 Task: Look for space in Danville, United States from 12th  August, 2023 to 15th August, 2023 for 3 adults in price range Rs.12000 to Rs.16000. Place can be entire place with 2 bedrooms having 3 beds and 1 bathroom. Property type can be house, flat, guest house. Amenities needed are: washing machine. Booking option can be shelf check-in. Required host language is English.
Action: Mouse moved to (500, 109)
Screenshot: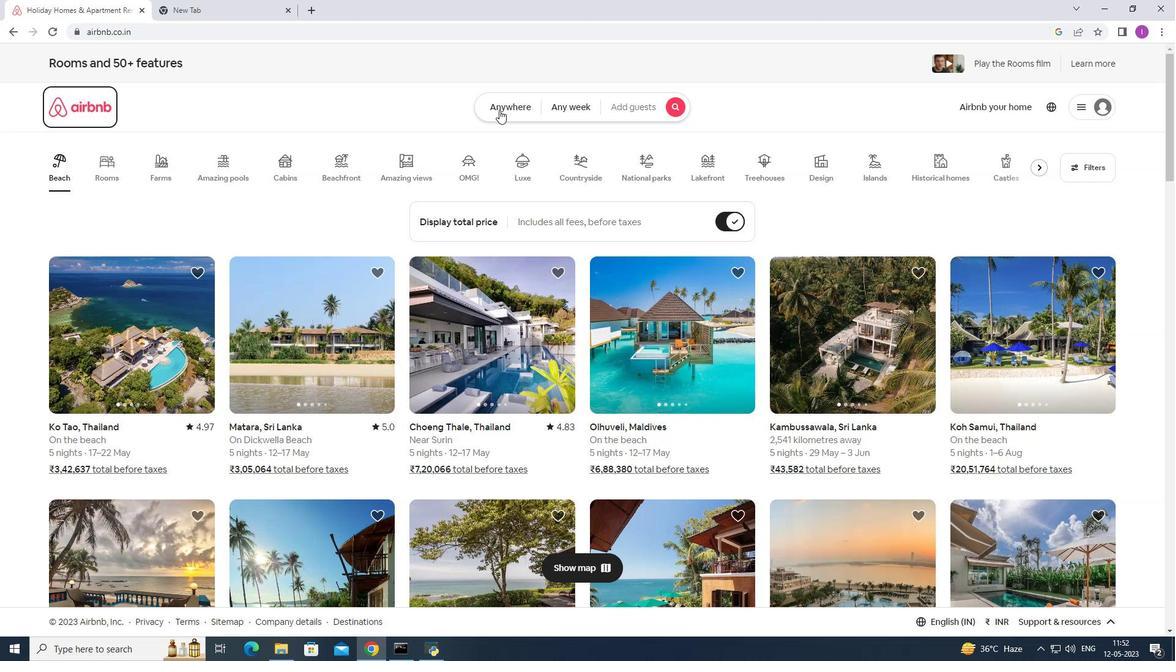 
Action: Mouse pressed left at (500, 109)
Screenshot: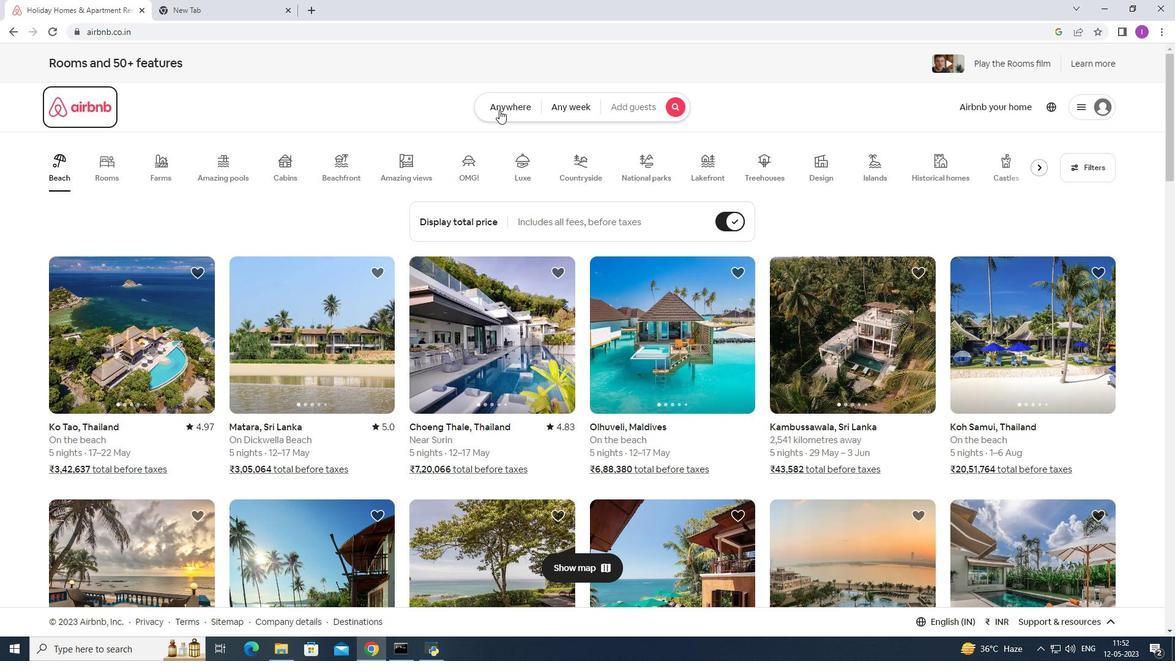 
Action: Mouse moved to (409, 154)
Screenshot: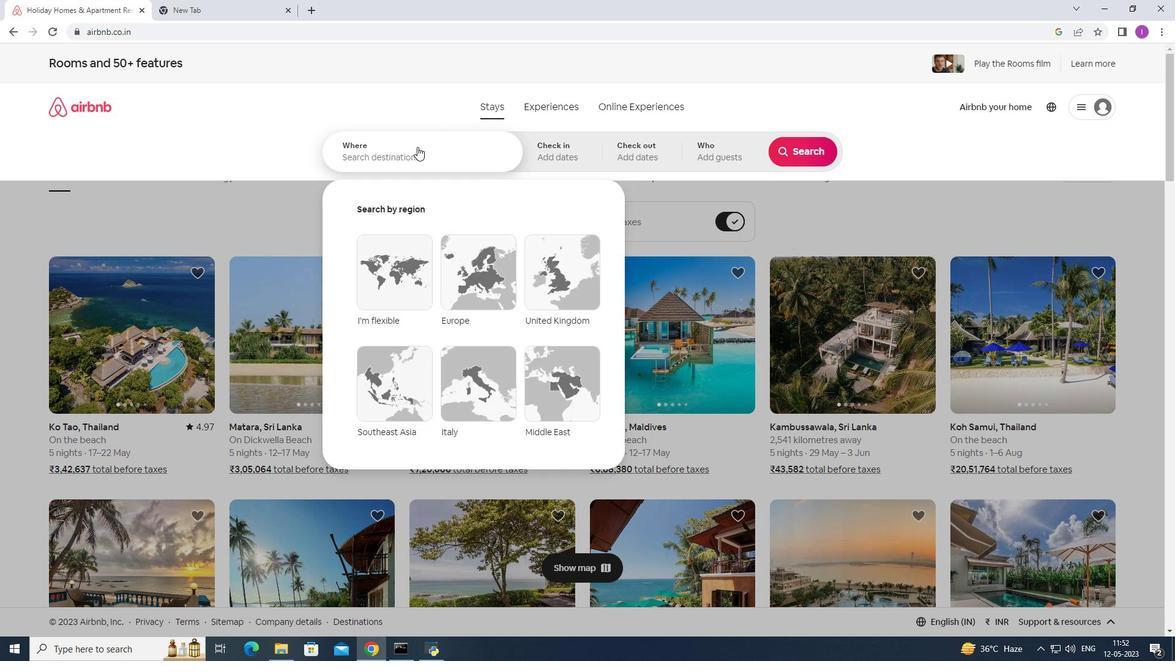 
Action: Mouse pressed left at (409, 154)
Screenshot: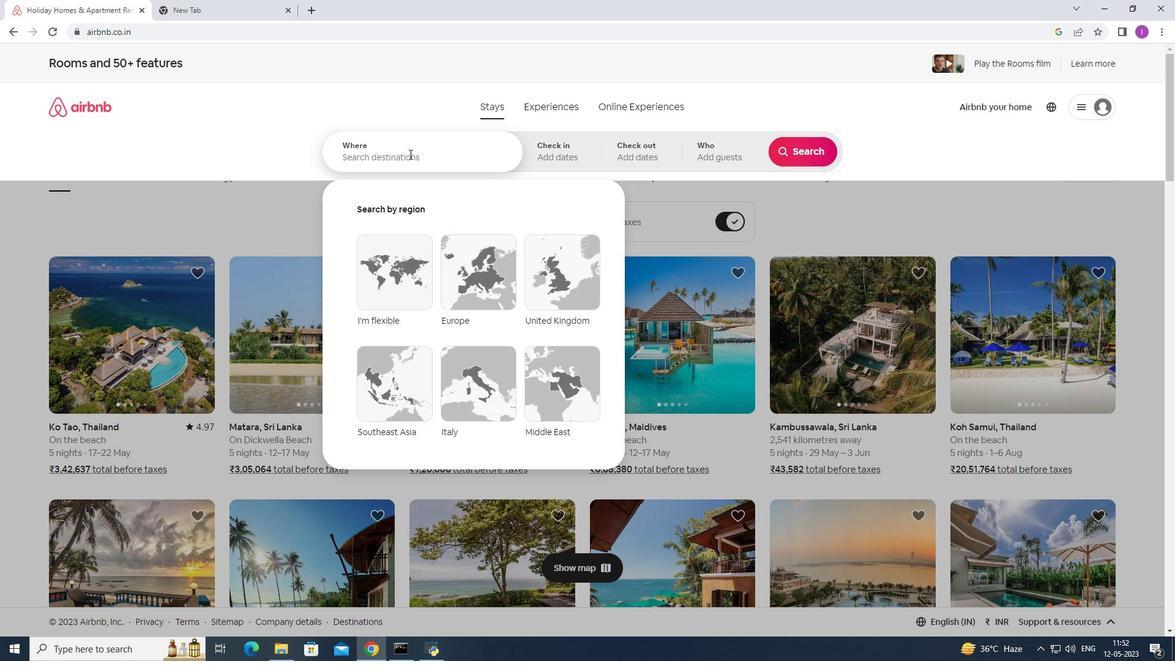 
Action: Mouse moved to (411, 154)
Screenshot: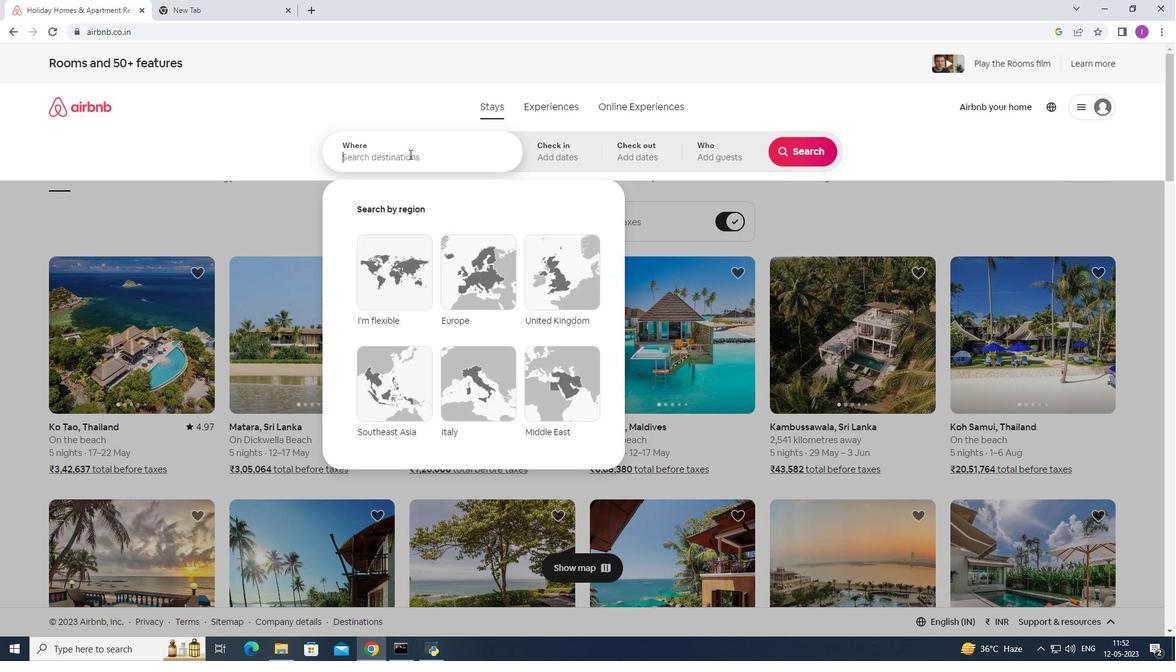 
Action: Key pressed <Key.shift><Key.shift><Key.shift><Key.shift>Danville,<Key.shift>United<Key.space>states
Screenshot: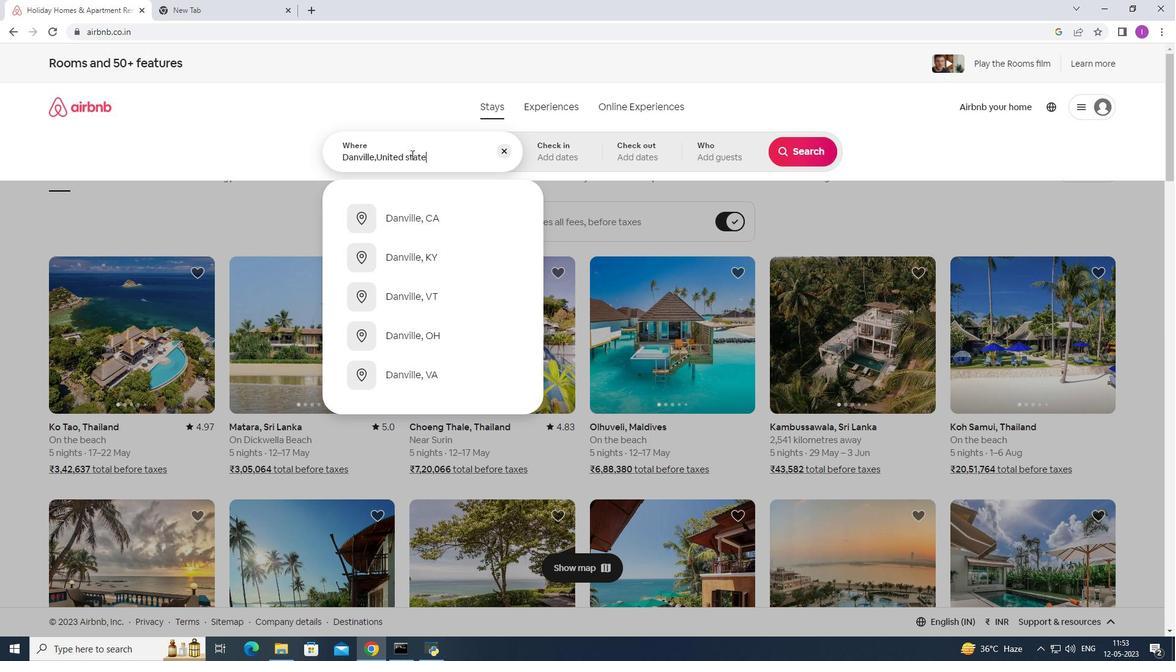 
Action: Mouse moved to (558, 164)
Screenshot: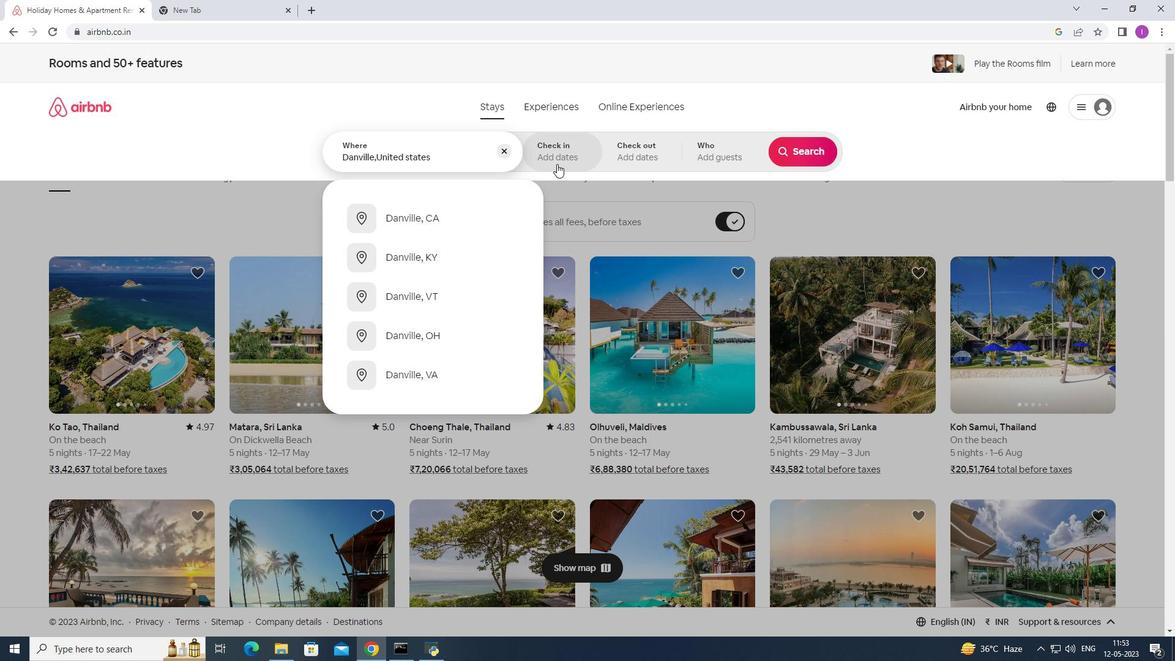 
Action: Mouse pressed left at (558, 164)
Screenshot: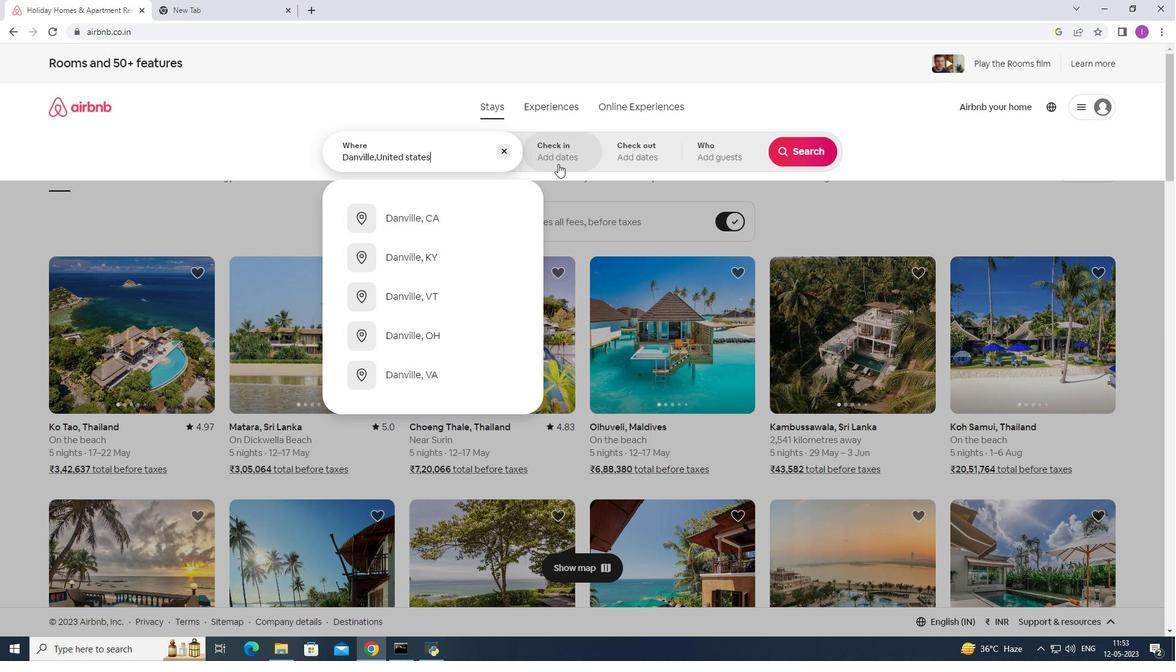 
Action: Mouse moved to (796, 253)
Screenshot: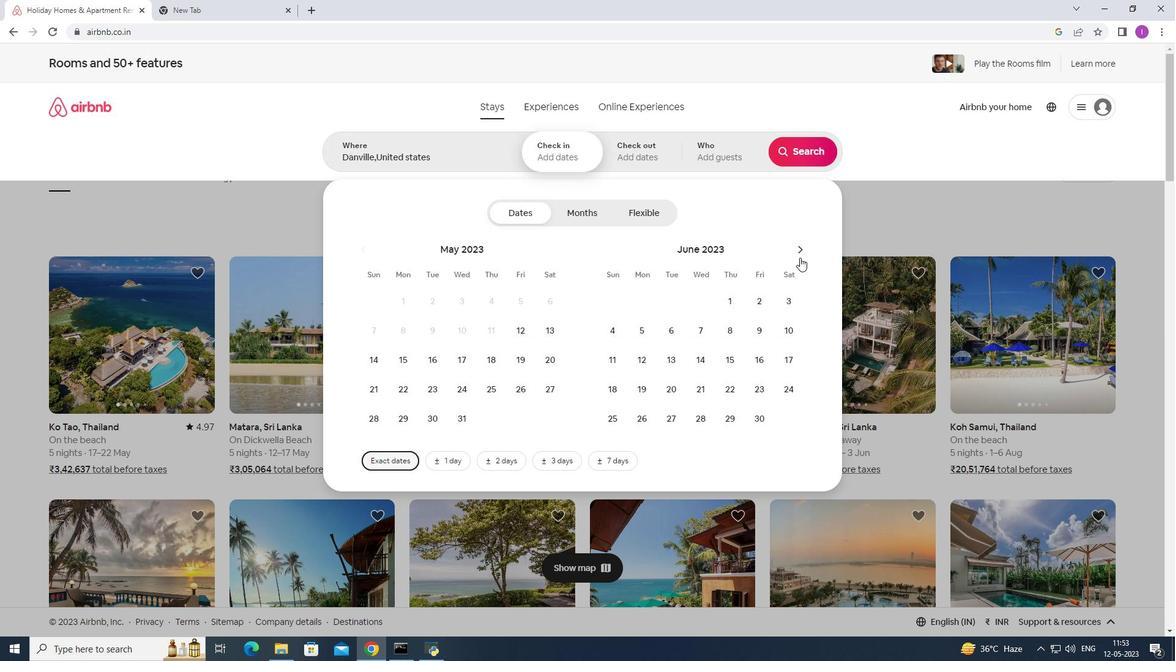 
Action: Mouse pressed left at (796, 253)
Screenshot: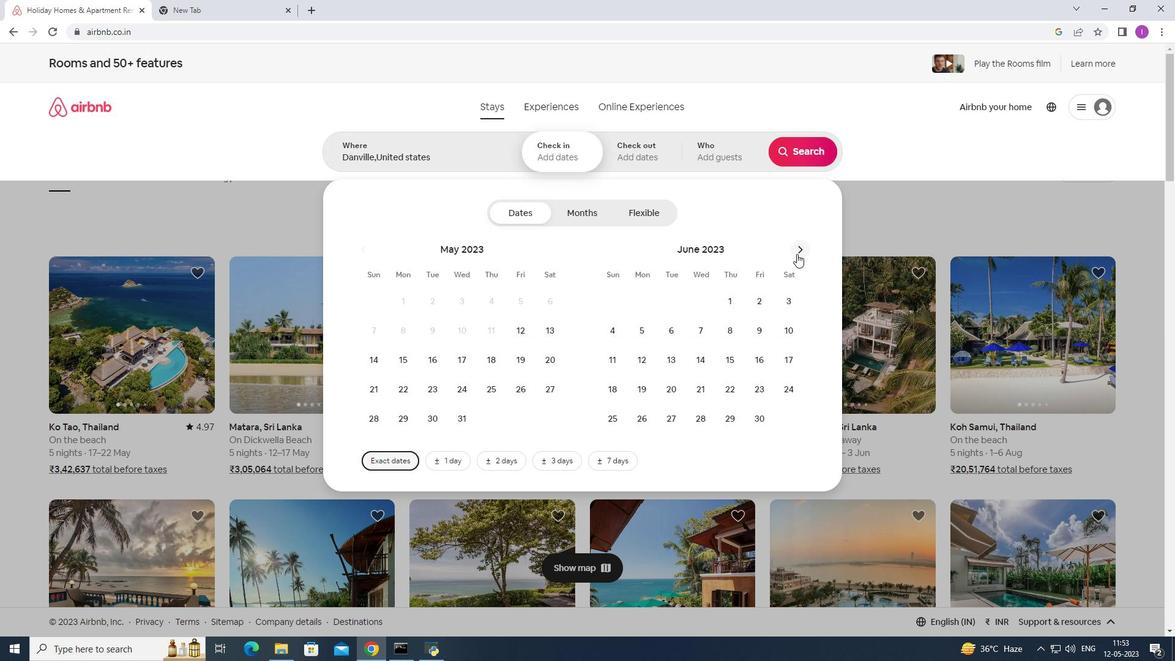 
Action: Mouse pressed left at (796, 253)
Screenshot: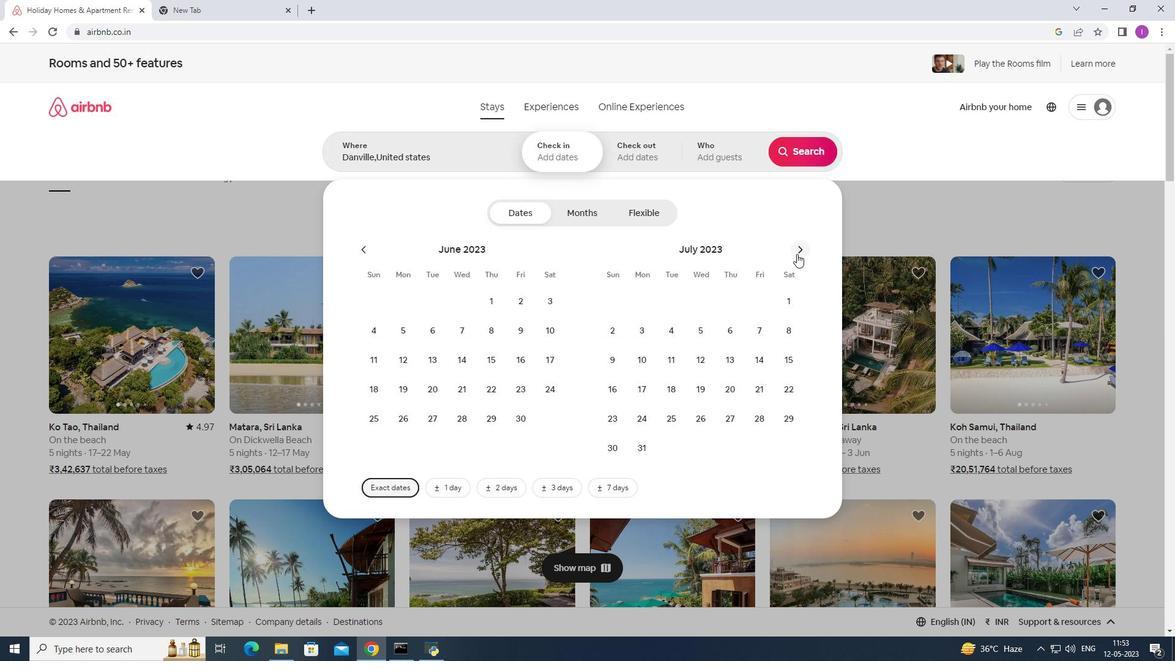 
Action: Mouse moved to (788, 324)
Screenshot: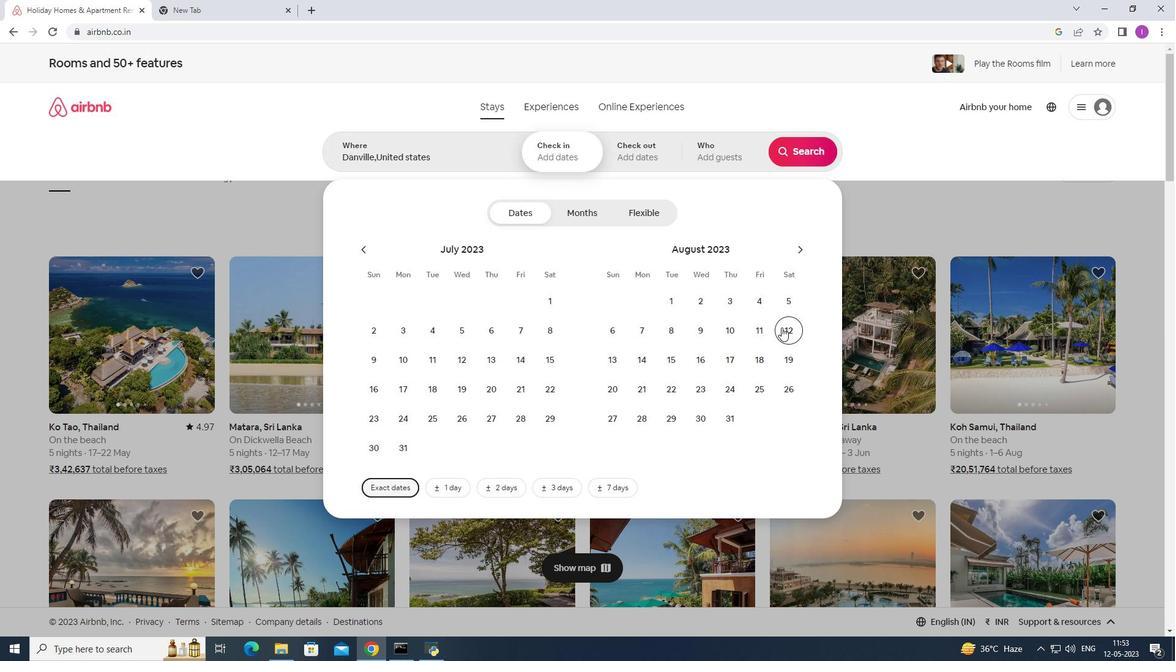 
Action: Mouse pressed left at (788, 324)
Screenshot: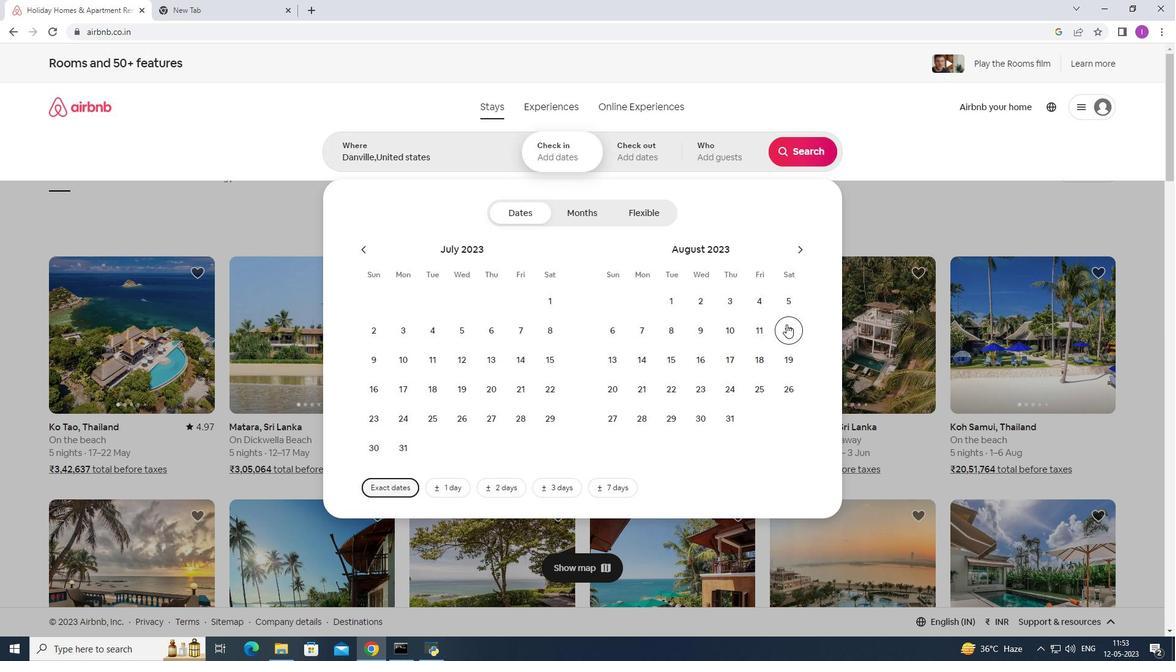 
Action: Mouse moved to (670, 366)
Screenshot: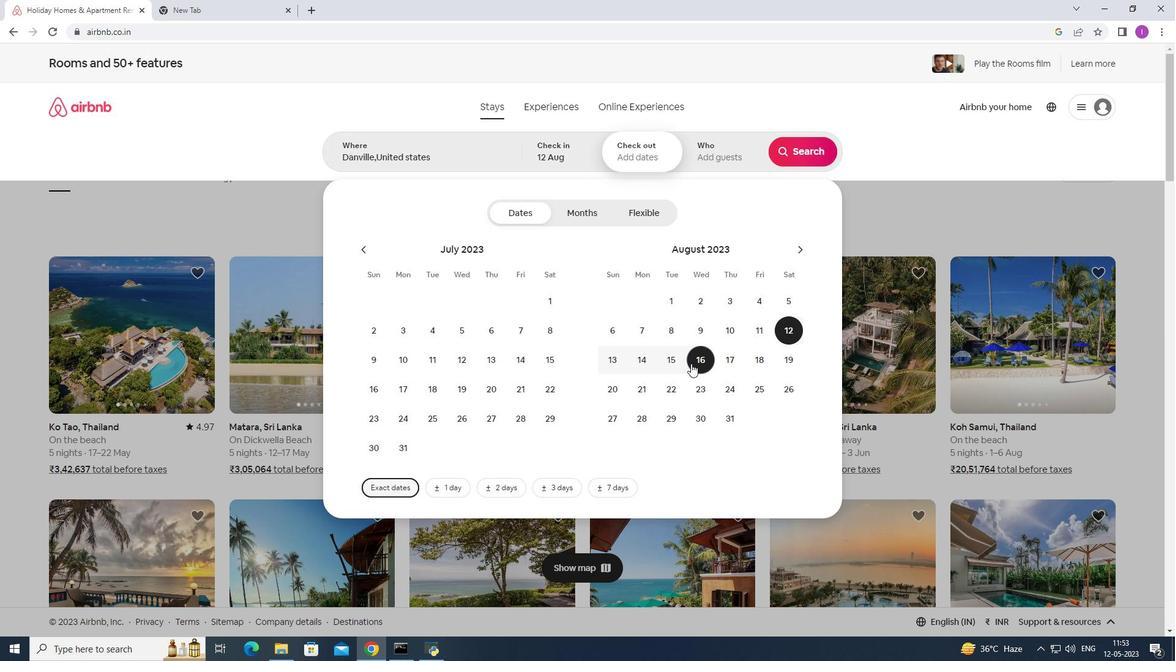 
Action: Mouse pressed left at (670, 366)
Screenshot: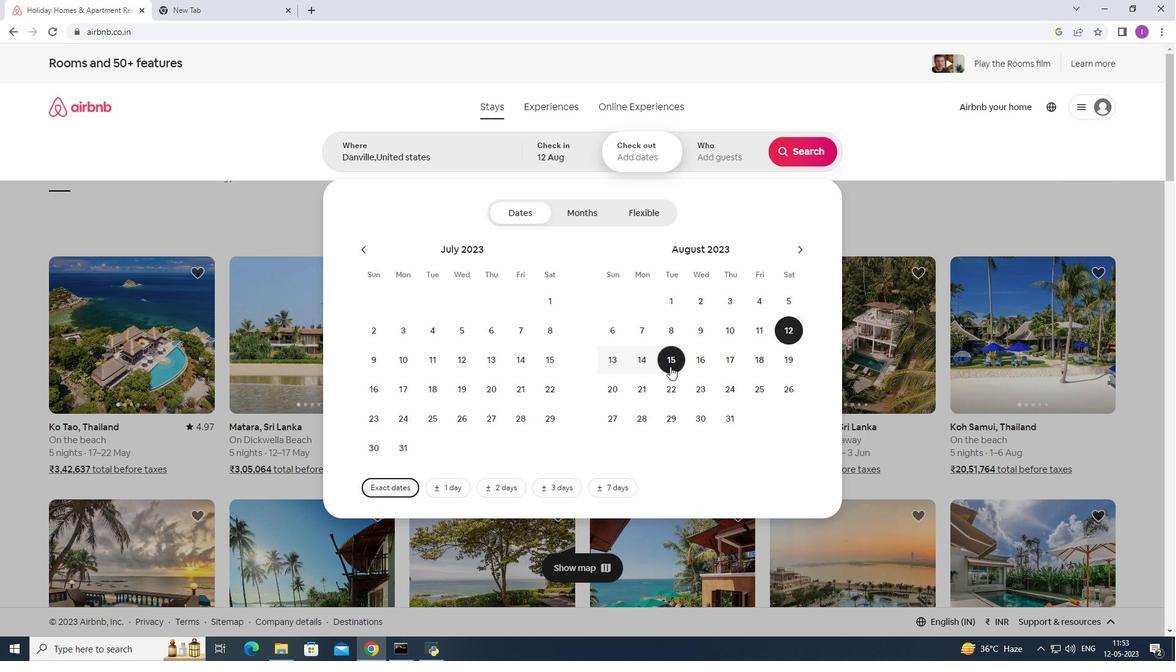 
Action: Mouse moved to (713, 159)
Screenshot: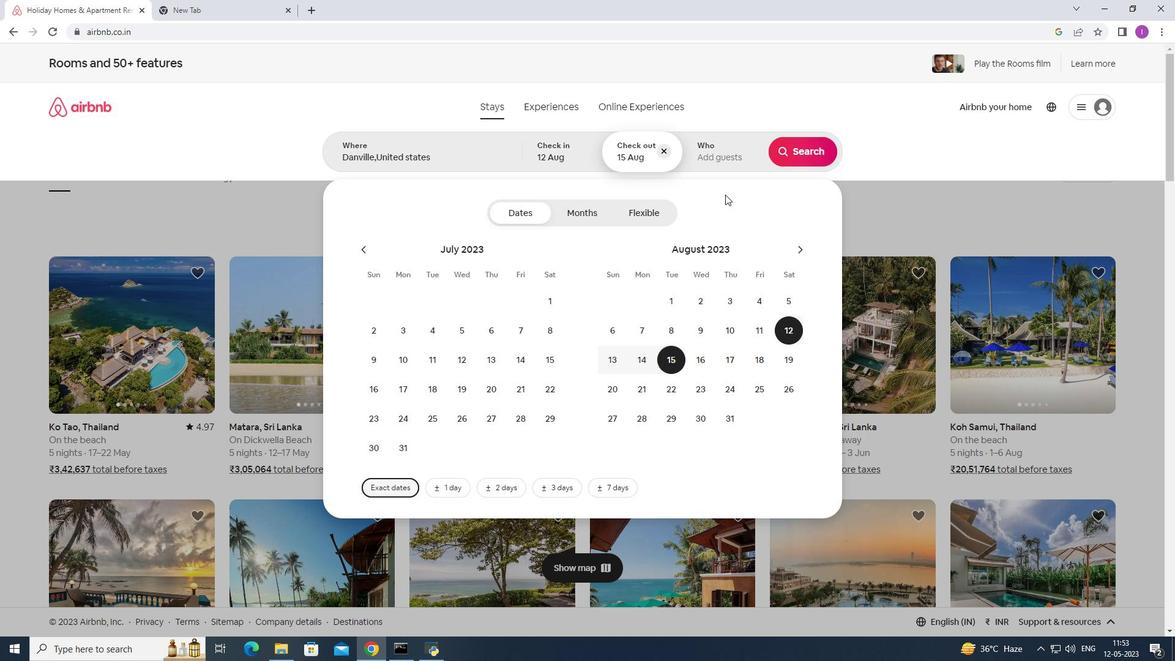 
Action: Mouse pressed left at (713, 159)
Screenshot: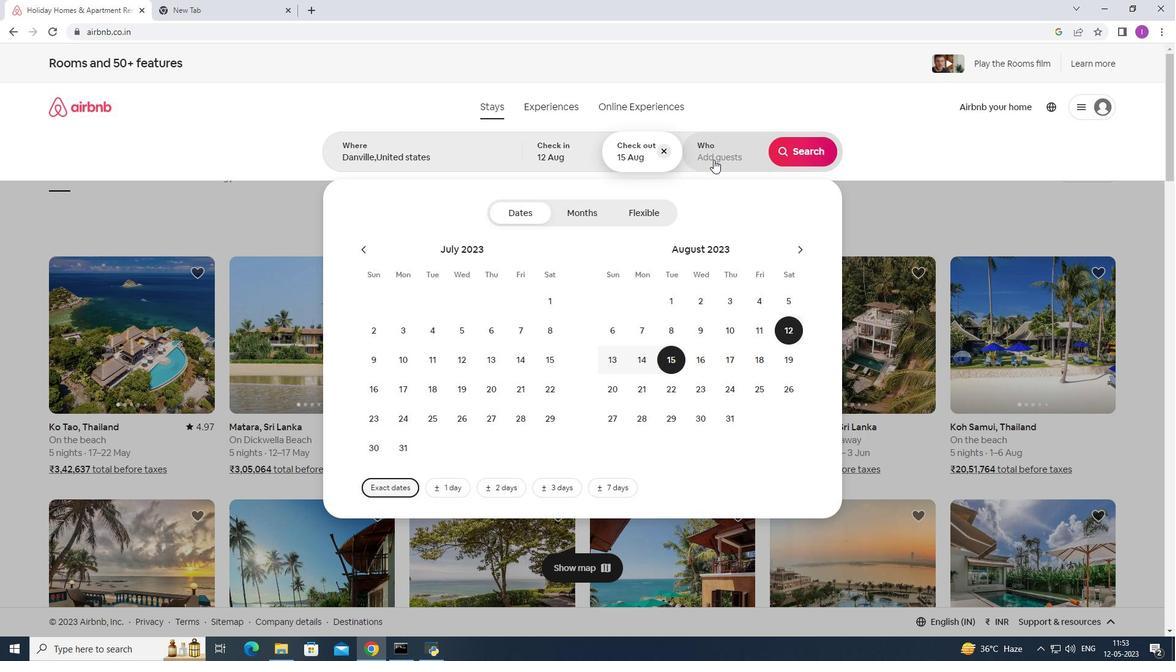 
Action: Mouse moved to (804, 217)
Screenshot: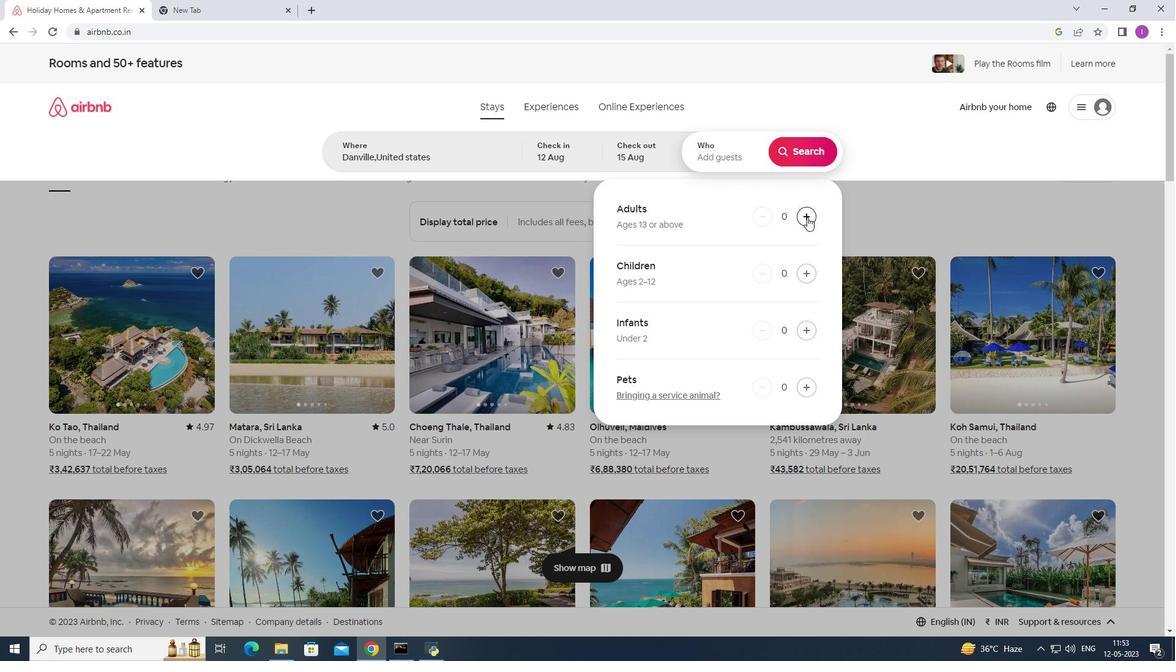 
Action: Mouse pressed left at (804, 217)
Screenshot: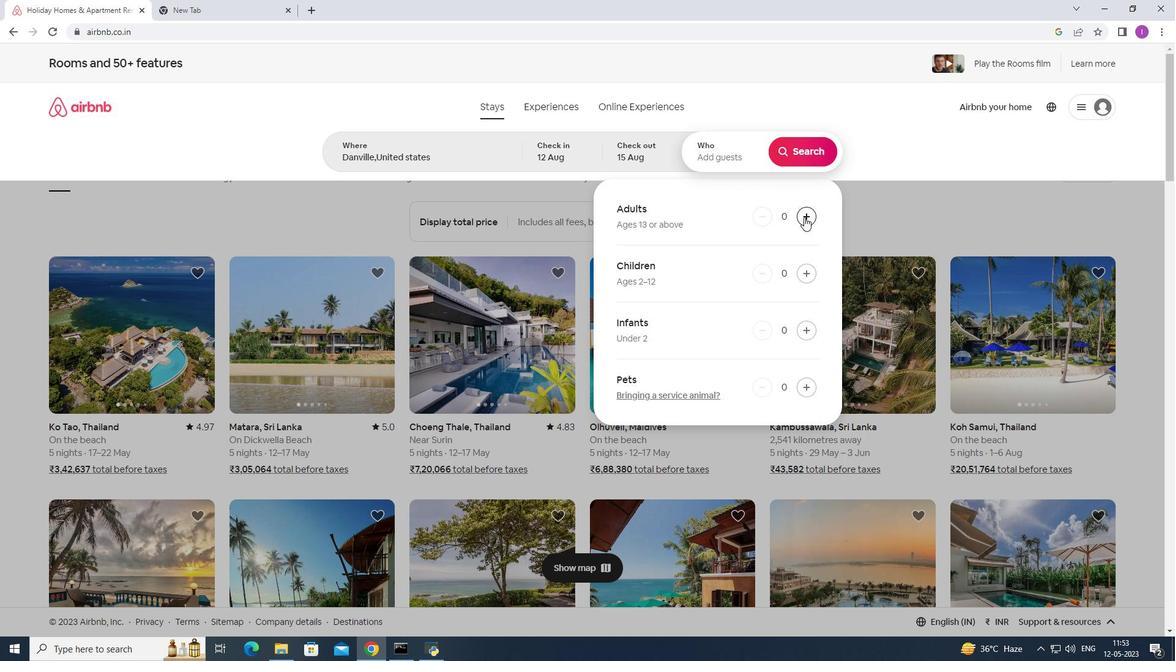 
Action: Mouse pressed left at (804, 217)
Screenshot: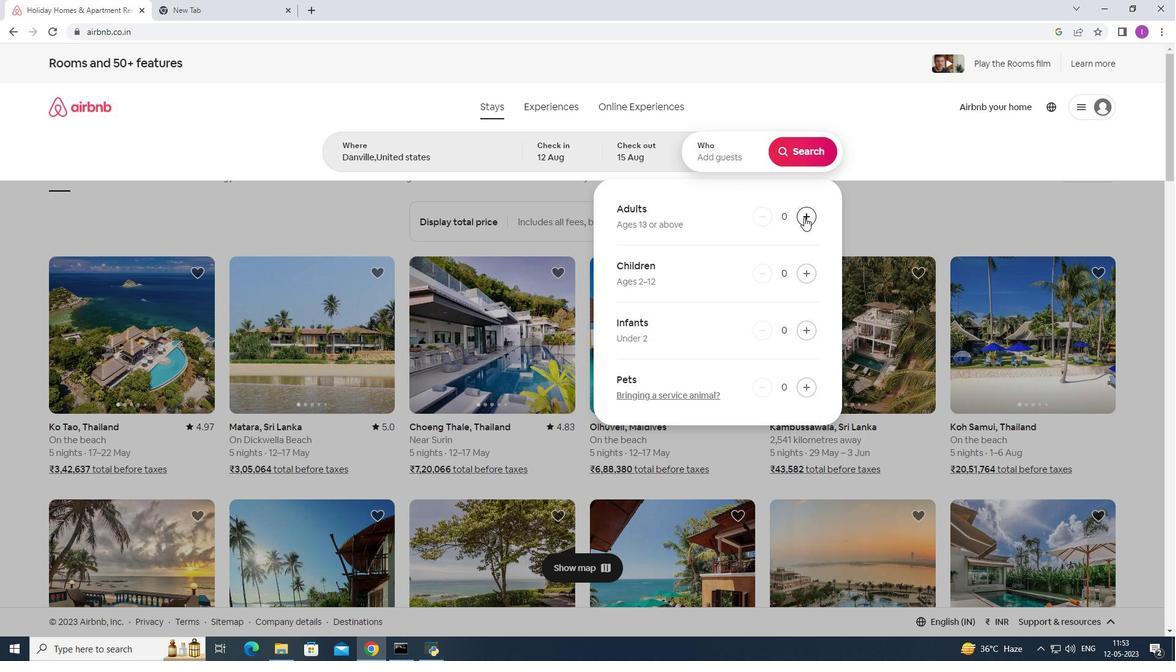 
Action: Mouse pressed left at (804, 217)
Screenshot: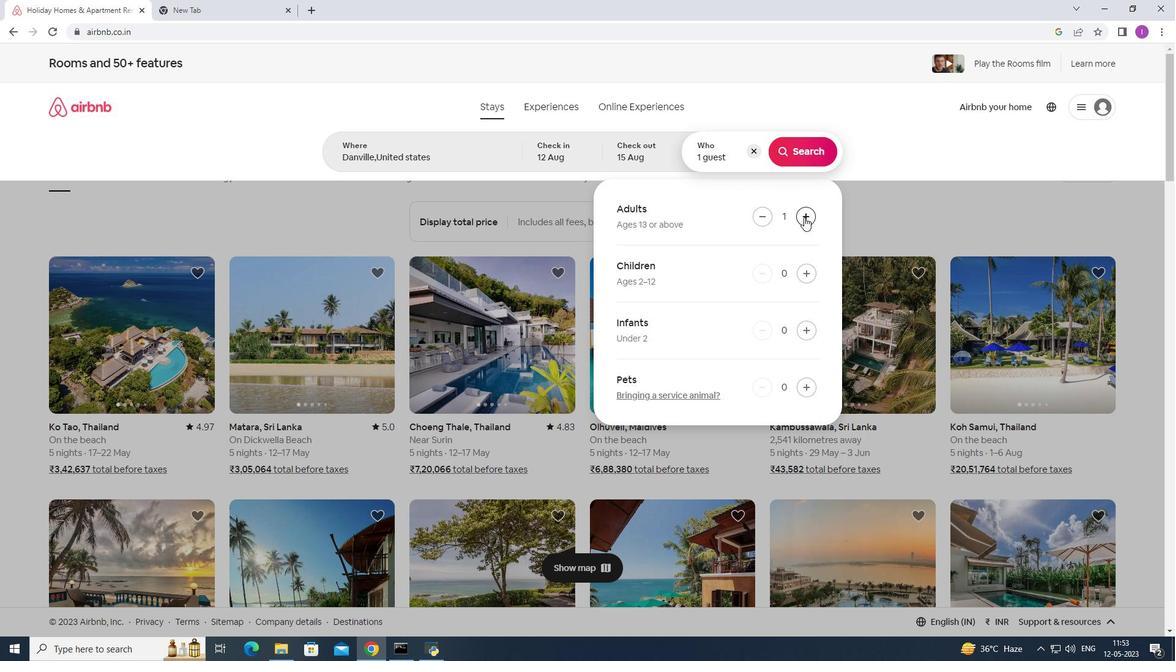 
Action: Mouse pressed left at (804, 217)
Screenshot: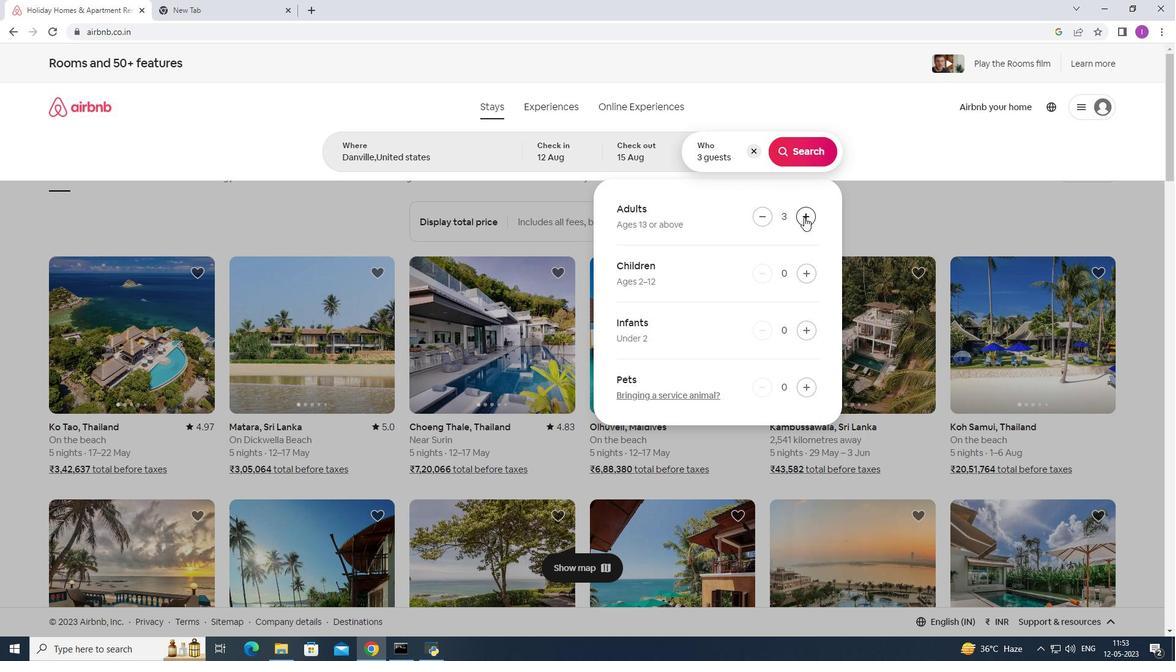 
Action: Mouse pressed left at (804, 217)
Screenshot: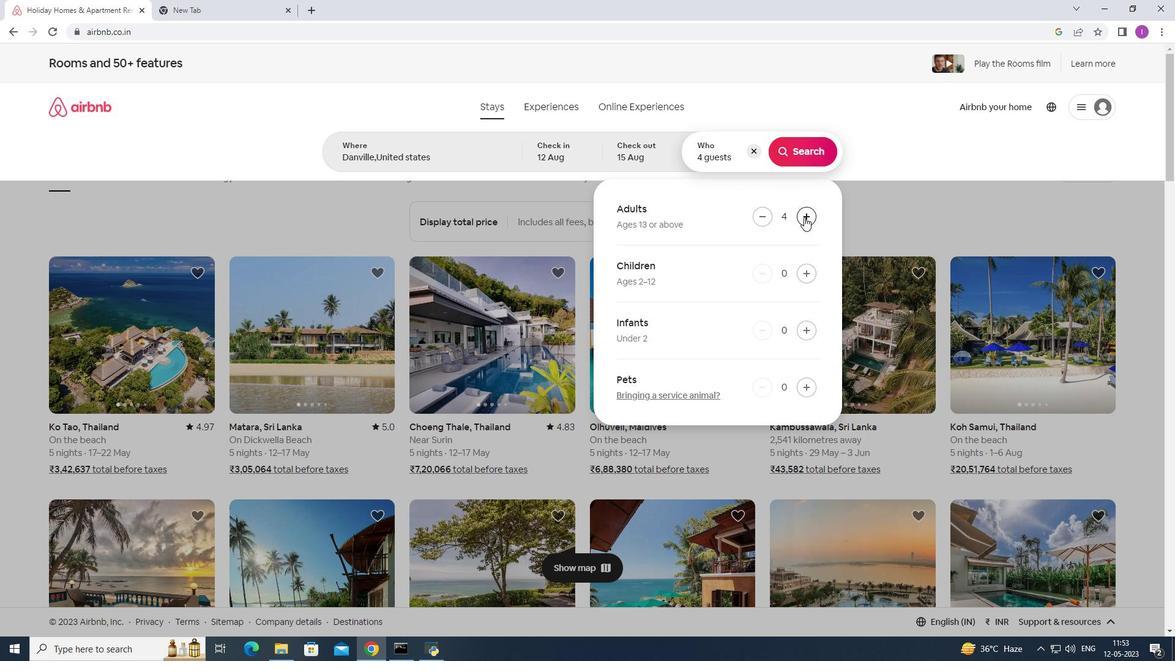 
Action: Mouse moved to (761, 220)
Screenshot: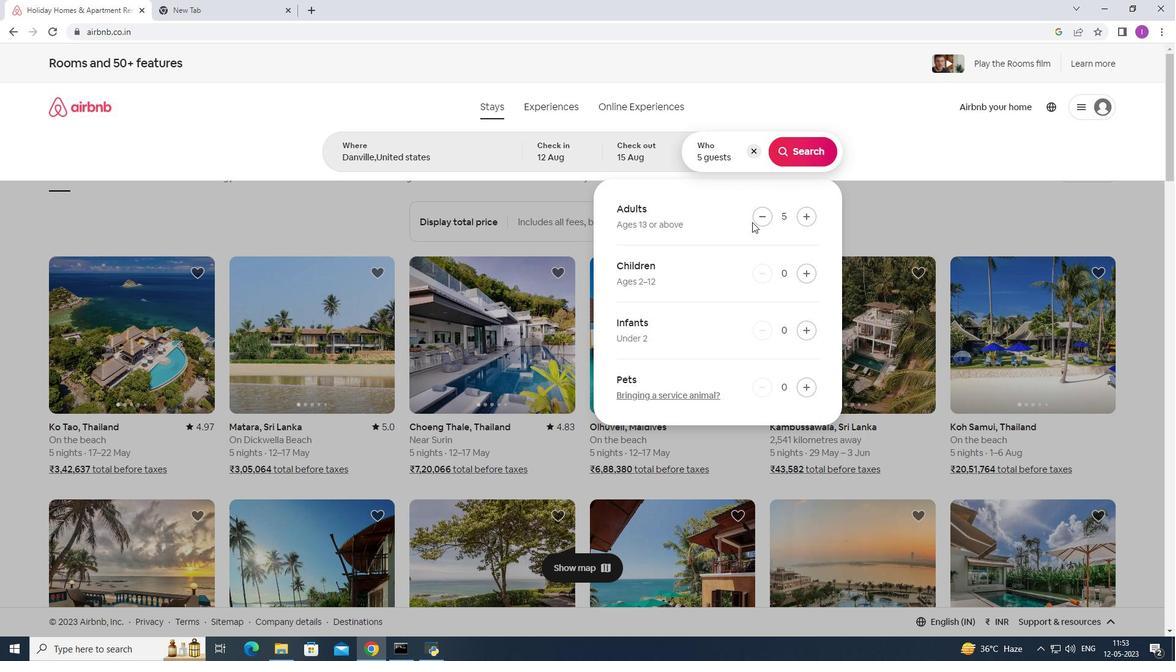 
Action: Mouse pressed left at (761, 220)
Screenshot: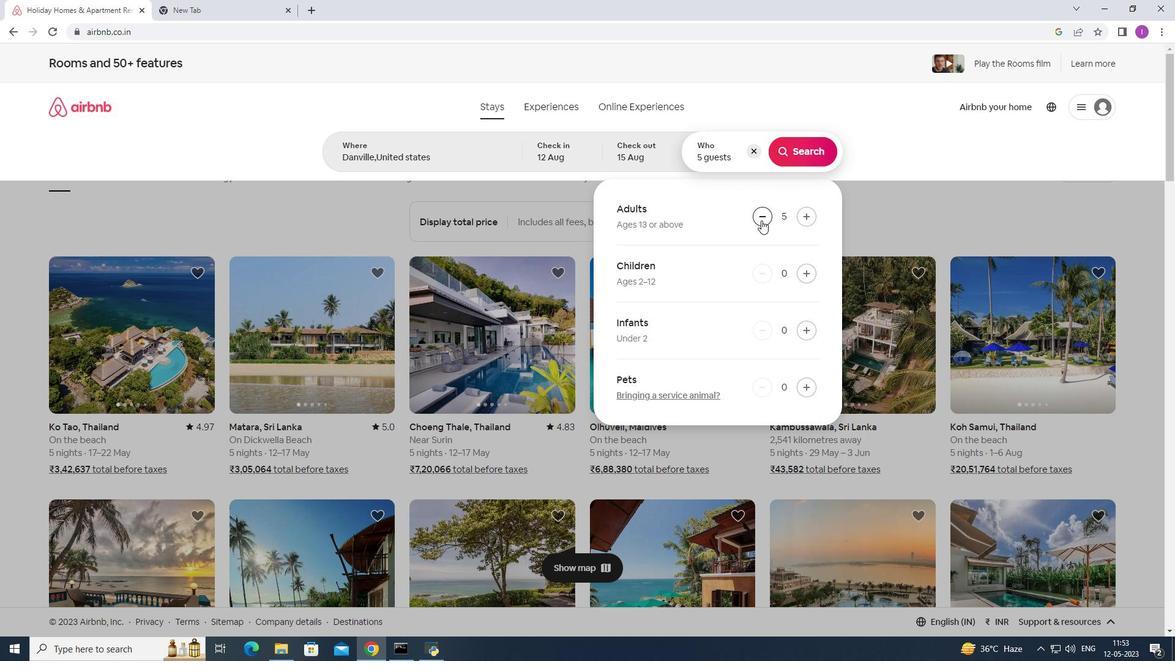 
Action: Mouse pressed left at (761, 220)
Screenshot: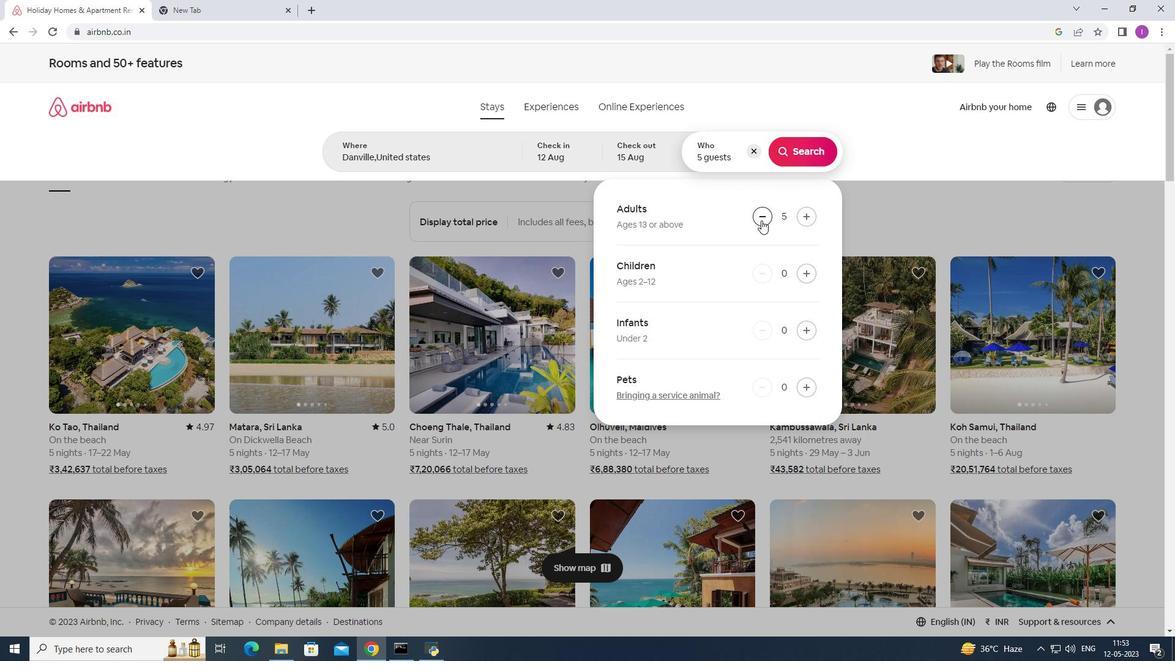 
Action: Mouse moved to (796, 156)
Screenshot: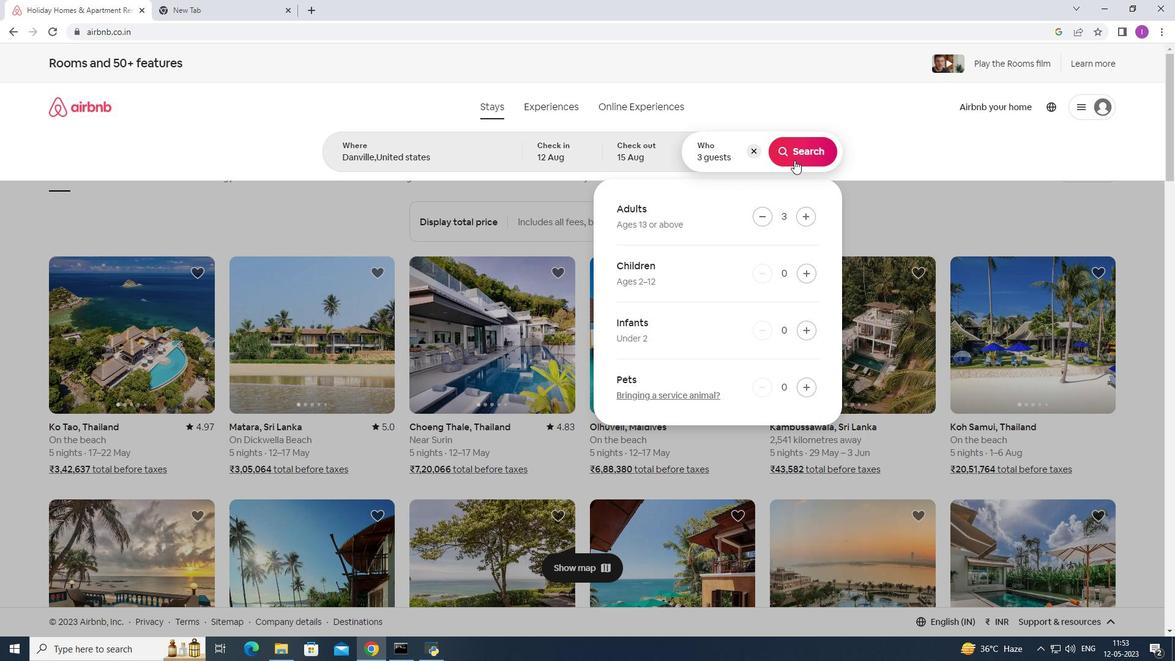 
Action: Mouse pressed left at (796, 156)
Screenshot: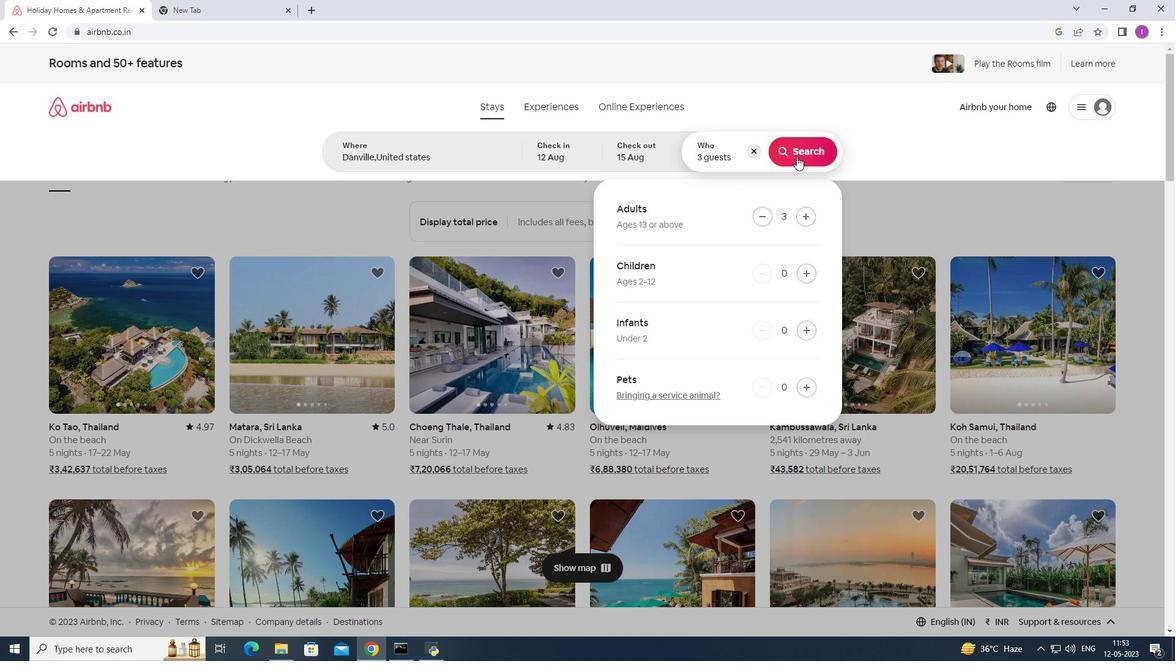 
Action: Mouse moved to (1110, 124)
Screenshot: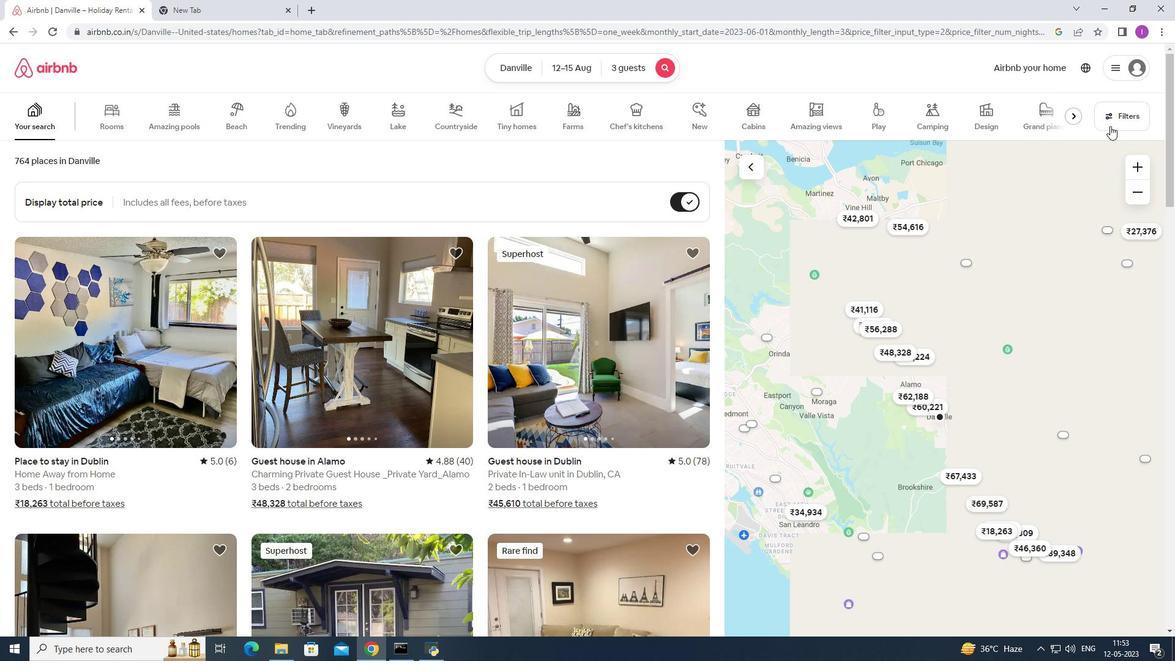 
Action: Mouse pressed left at (1110, 124)
Screenshot: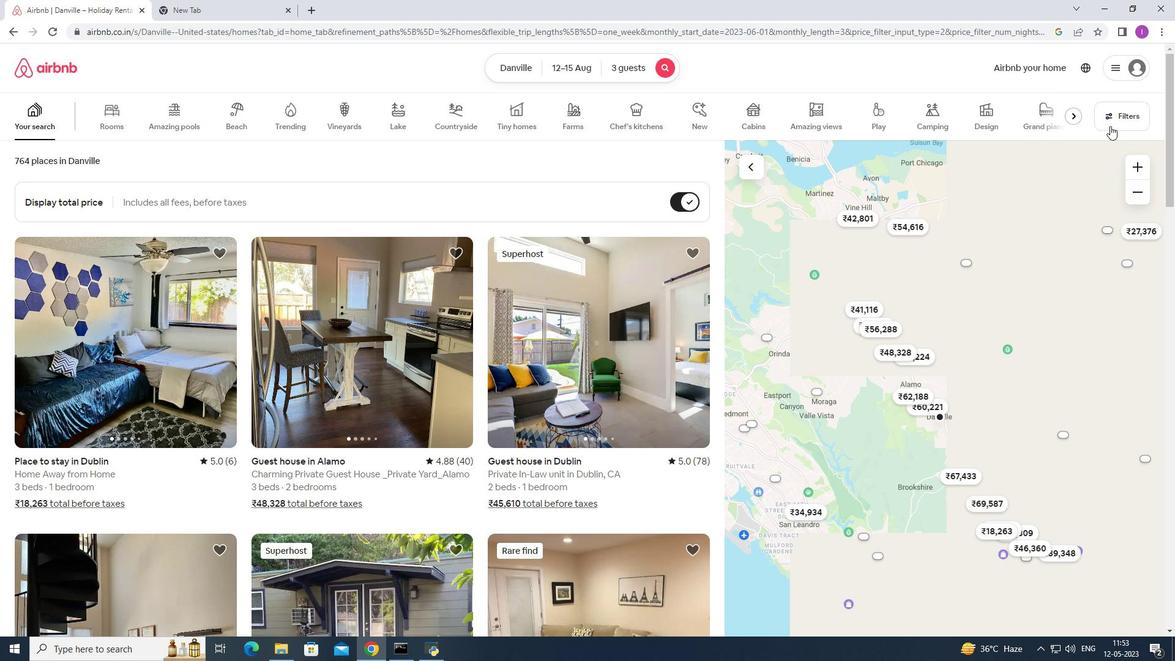 
Action: Mouse moved to (672, 416)
Screenshot: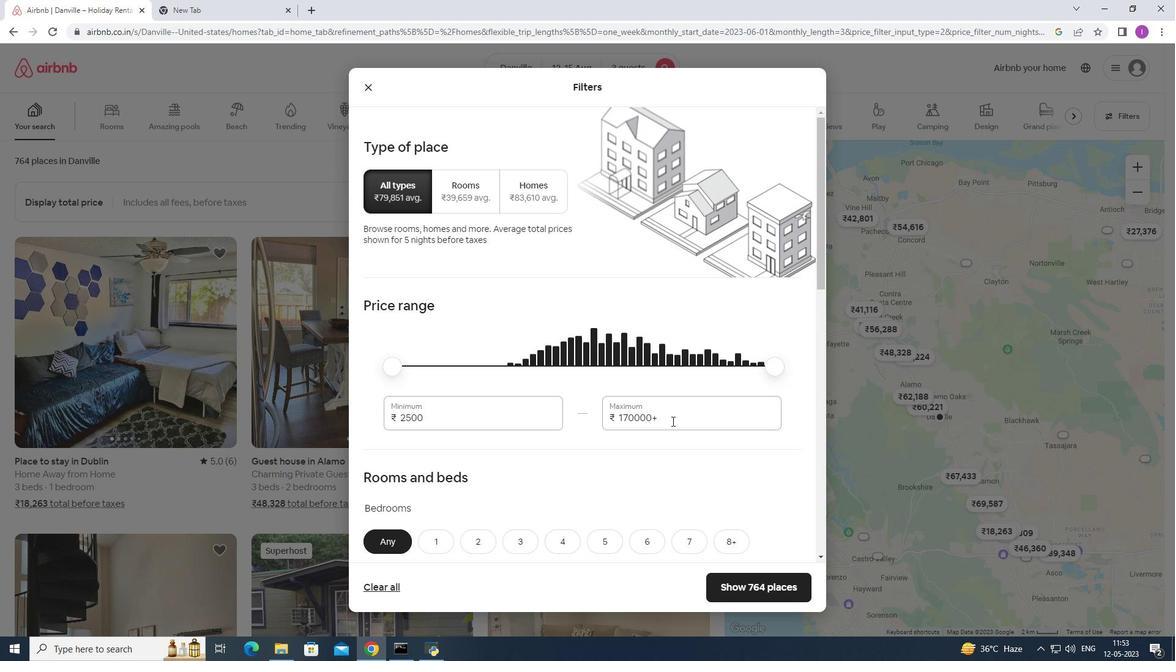 
Action: Mouse pressed left at (672, 416)
Screenshot: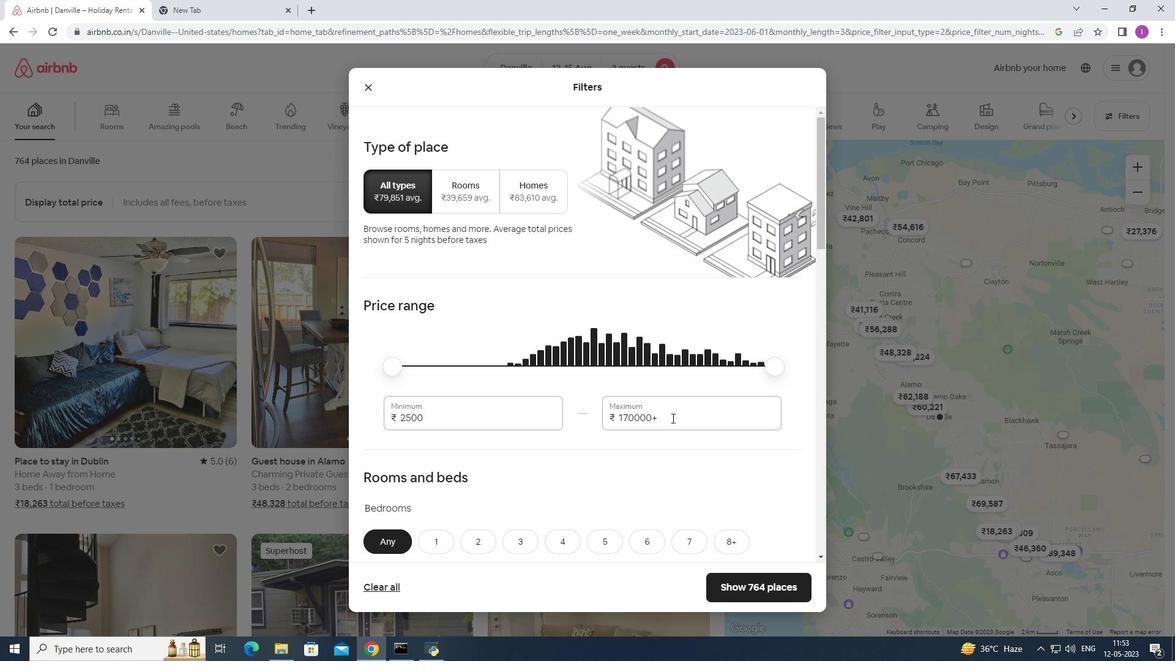 
Action: Mouse moved to (619, 414)
Screenshot: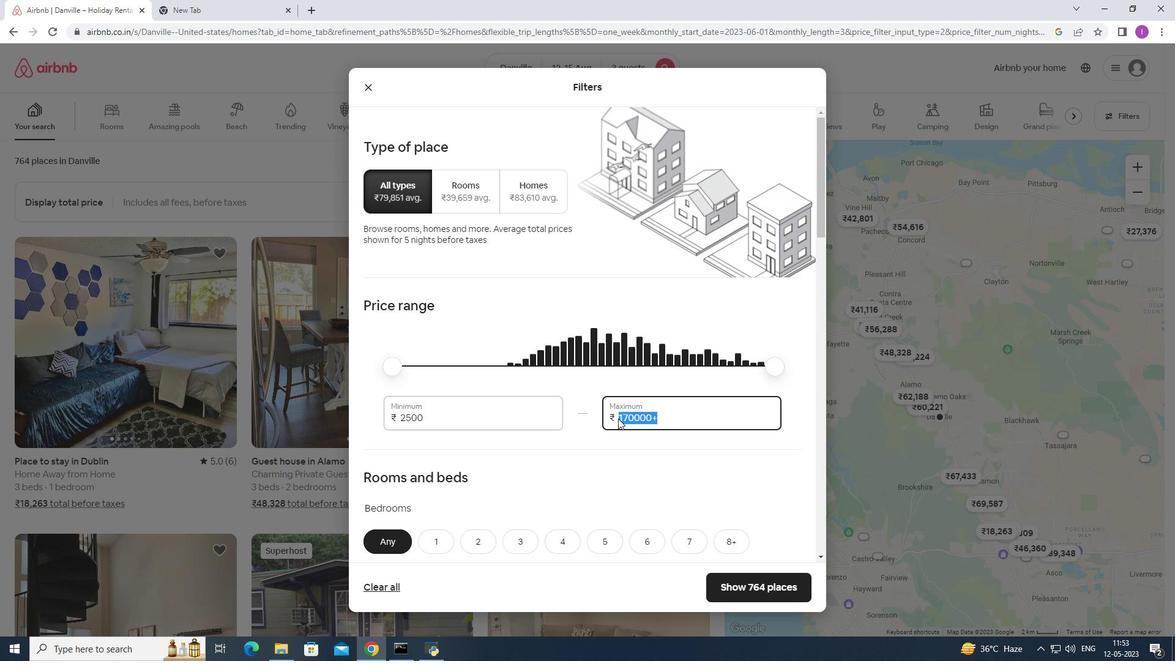 
Action: Key pressed 1
Screenshot: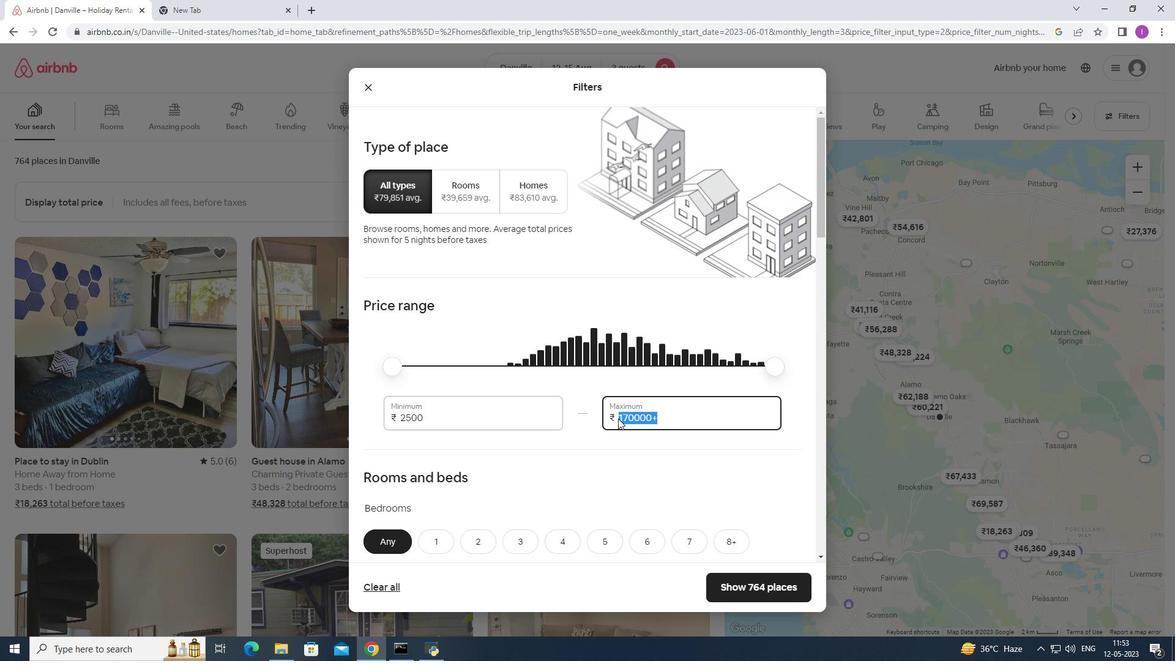 
Action: Mouse moved to (620, 410)
Screenshot: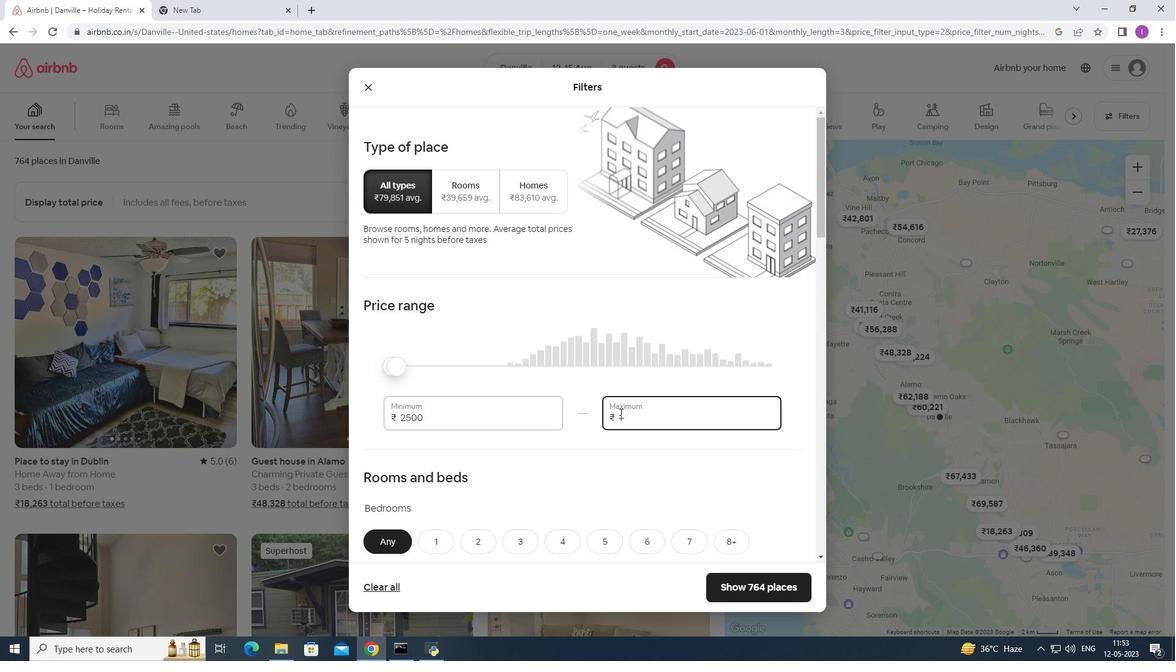 
Action: Key pressed 6
Screenshot: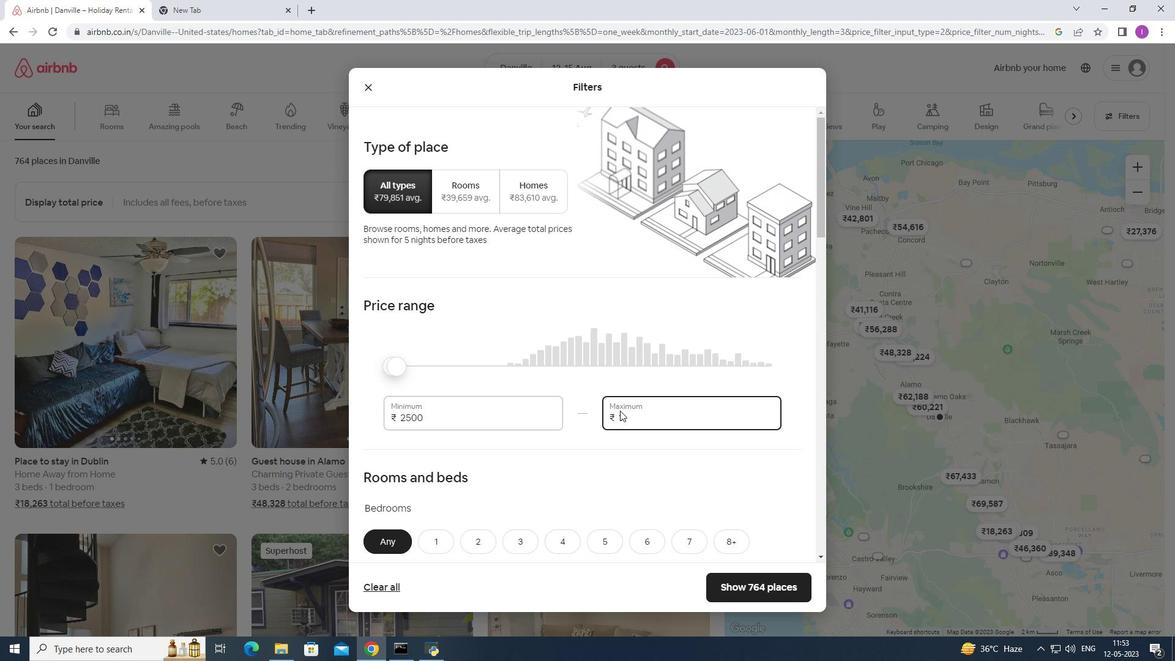 
Action: Mouse moved to (620, 407)
Screenshot: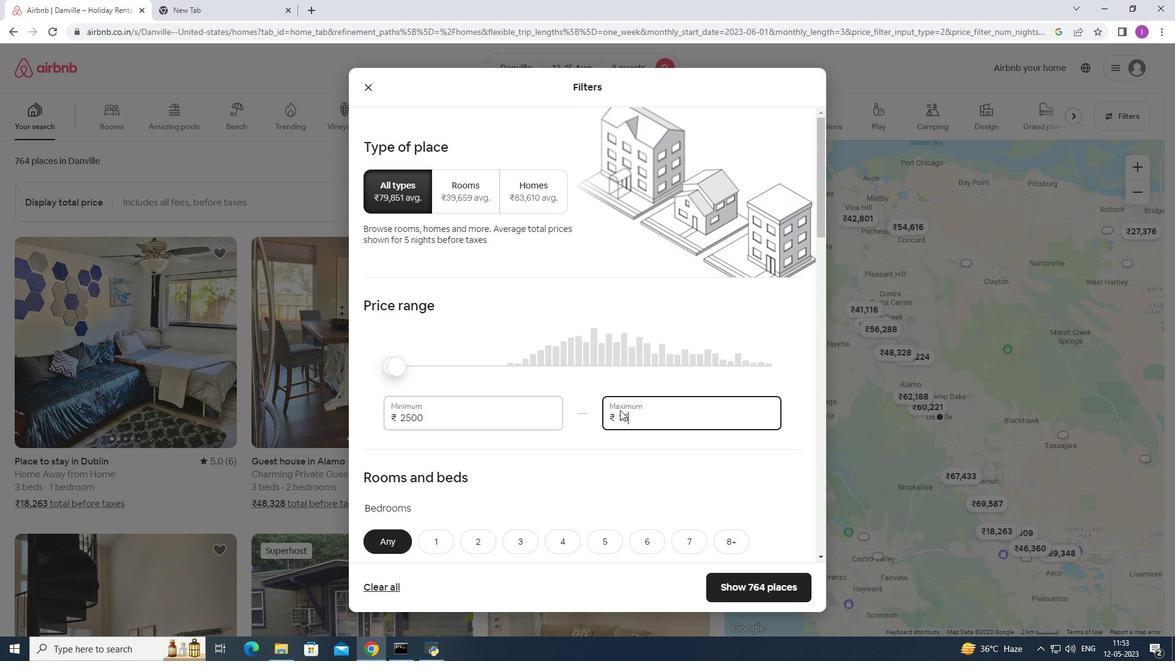 
Action: Key pressed 000
Screenshot: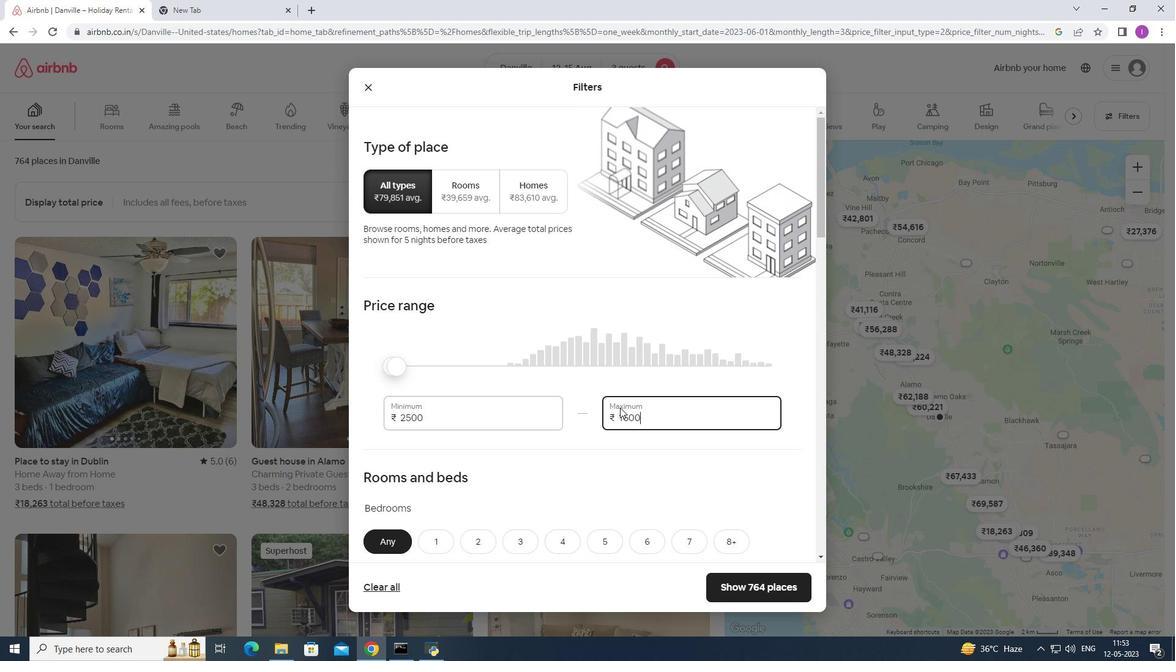 
Action: Mouse moved to (448, 421)
Screenshot: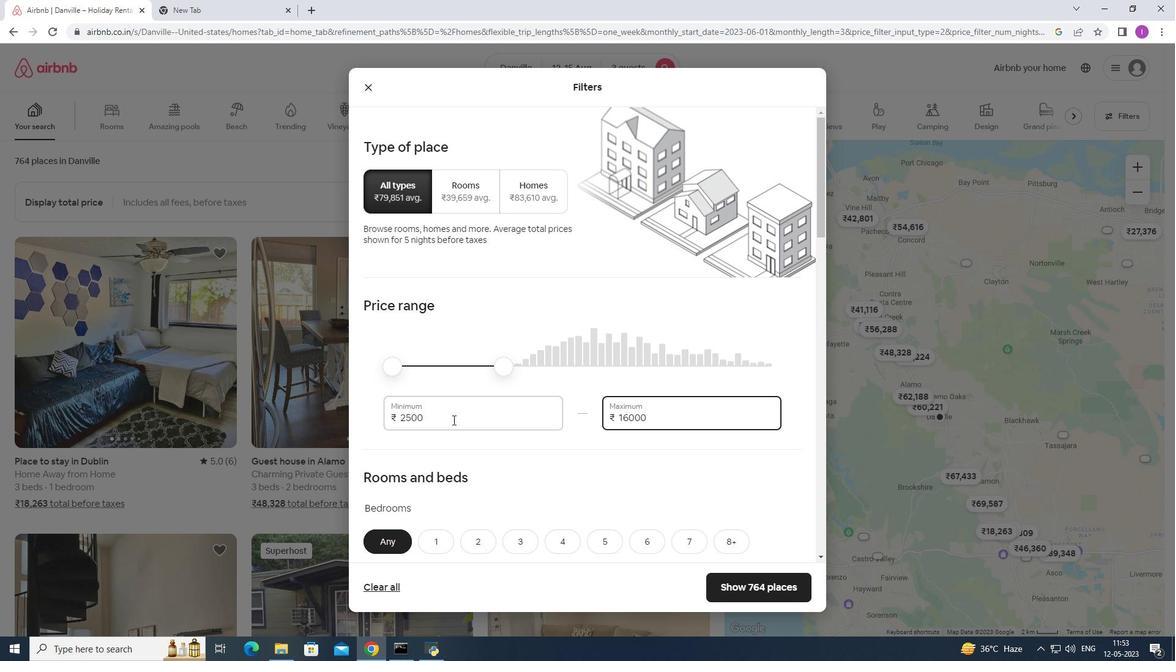 
Action: Mouse pressed left at (448, 421)
Screenshot: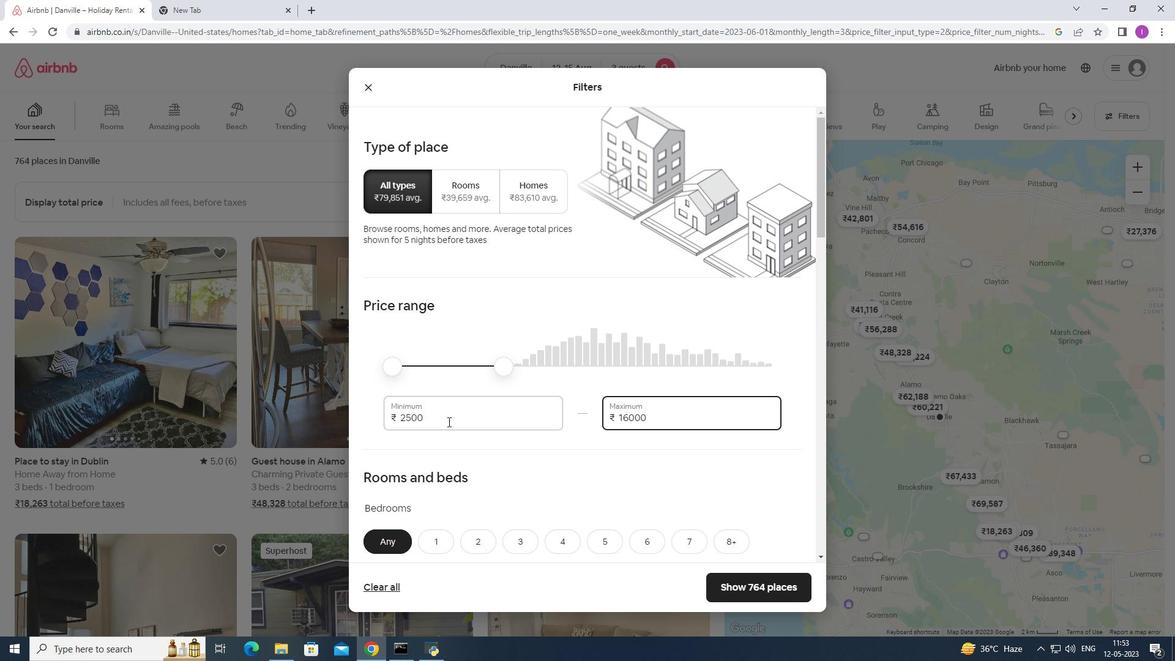 
Action: Mouse moved to (384, 428)
Screenshot: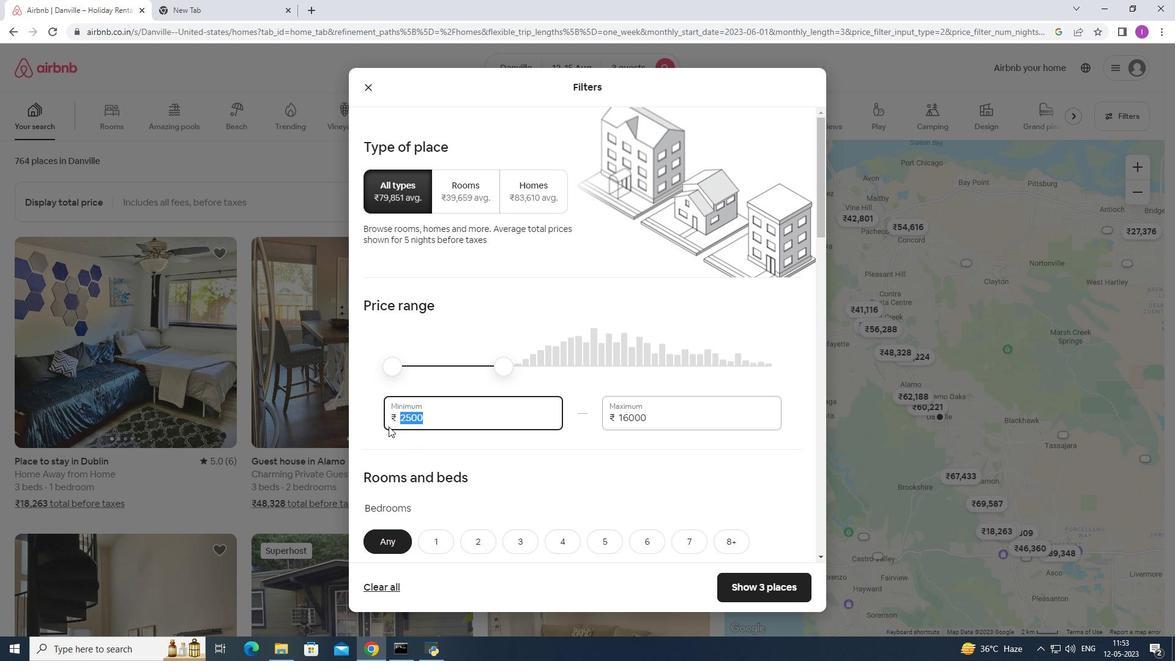 
Action: Key pressed 12000
Screenshot: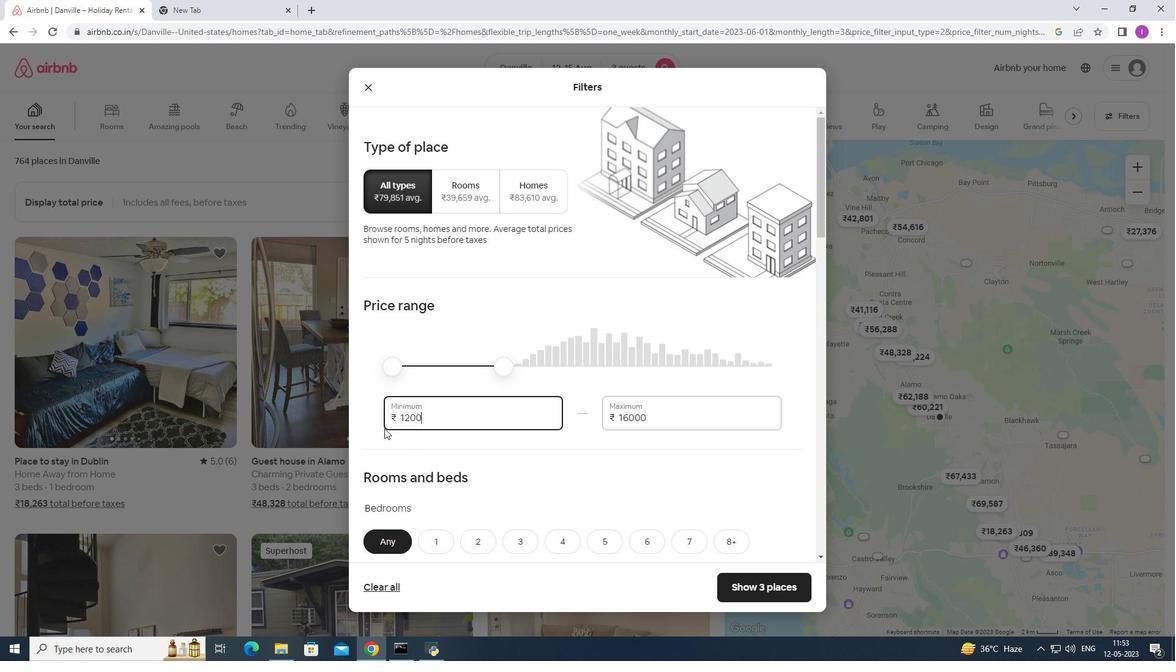 
Action: Mouse moved to (466, 409)
Screenshot: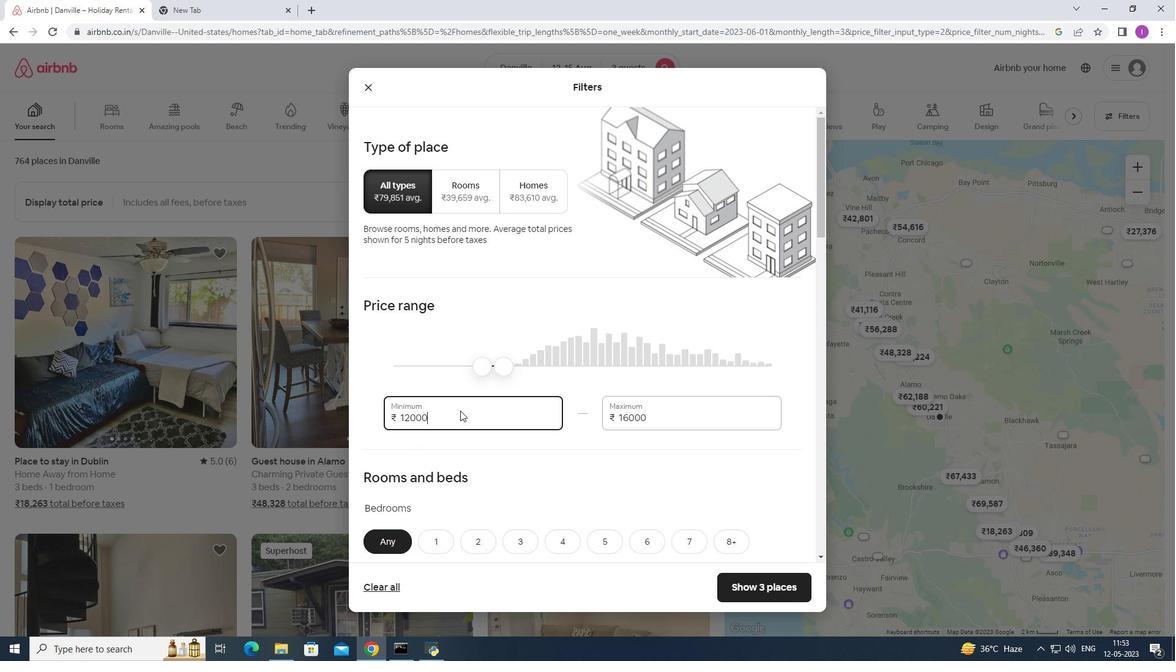 
Action: Mouse scrolled (466, 408) with delta (0, 0)
Screenshot: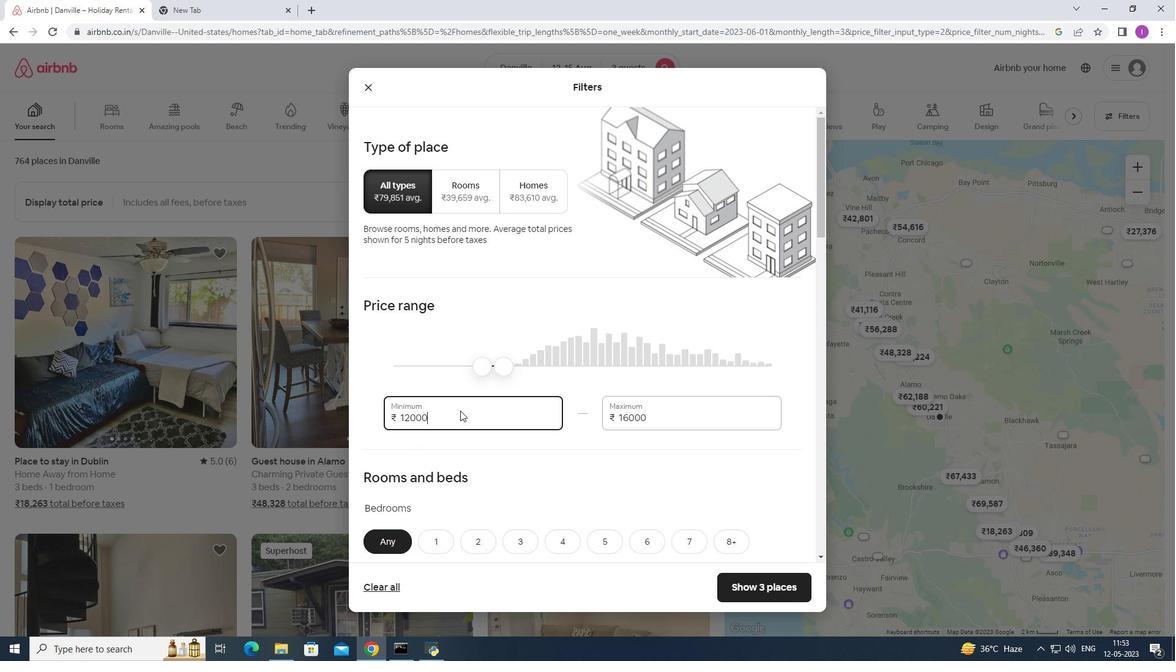 
Action: Mouse moved to (477, 399)
Screenshot: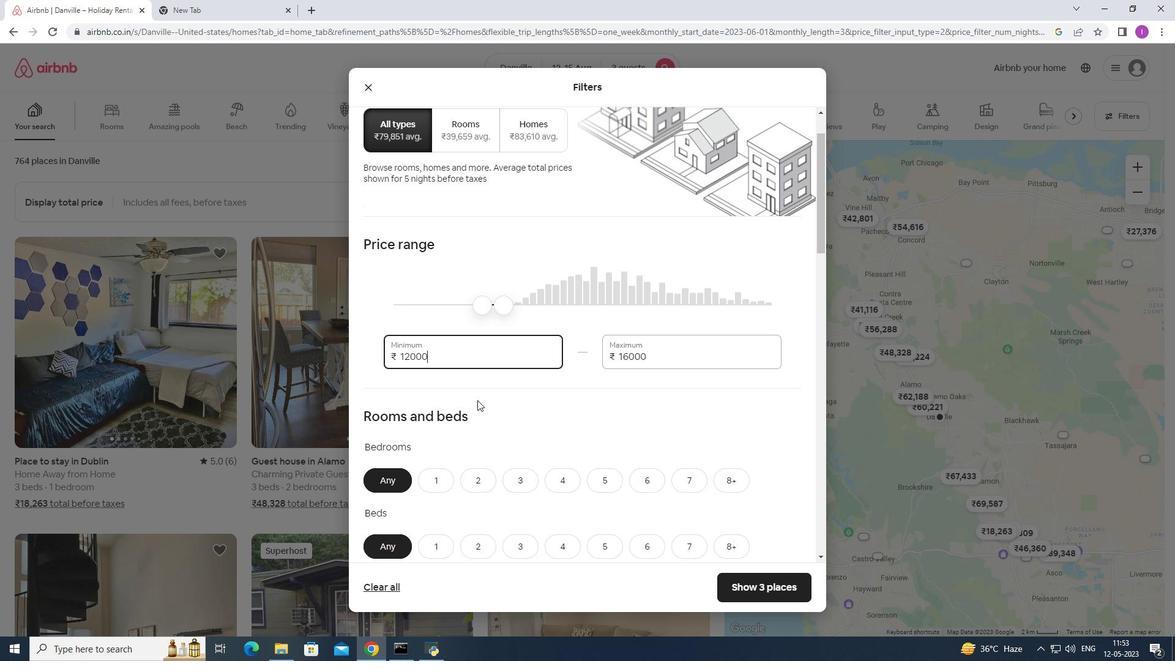 
Action: Mouse scrolled (477, 398) with delta (0, 0)
Screenshot: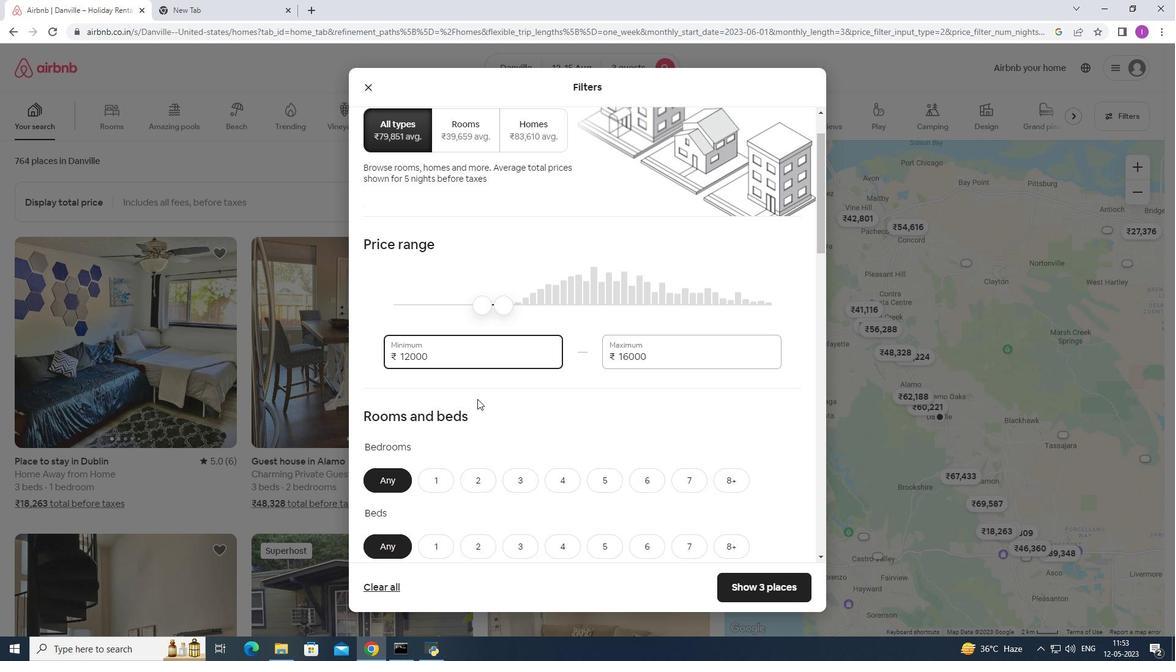 
Action: Mouse scrolled (477, 398) with delta (0, 0)
Screenshot: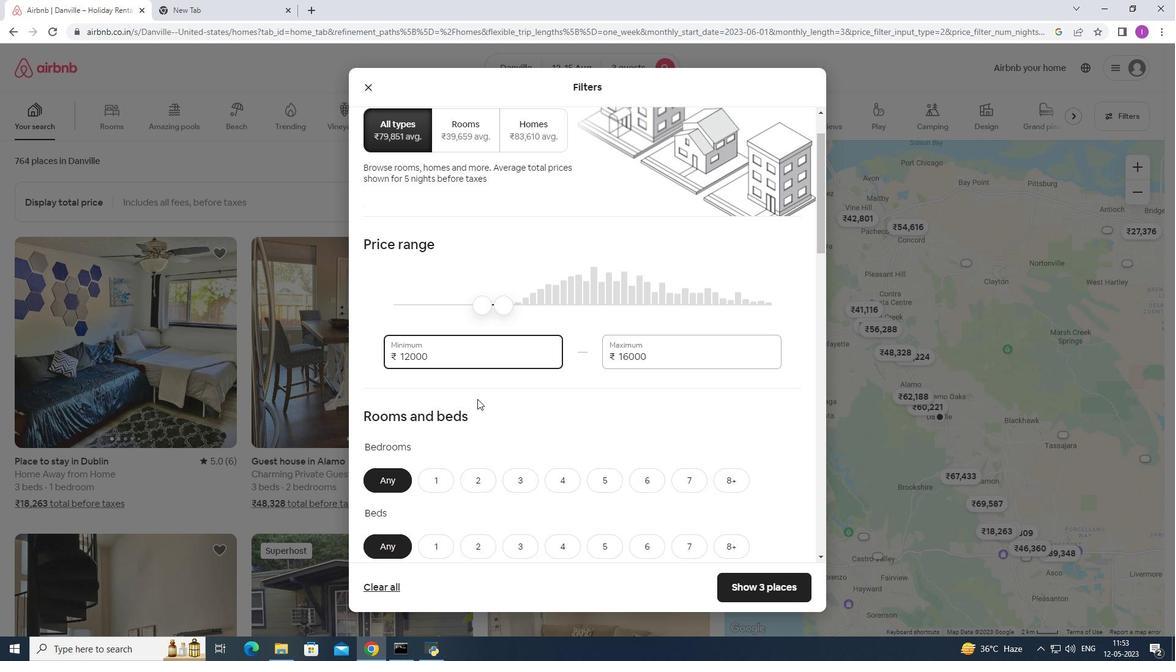 
Action: Mouse moved to (468, 355)
Screenshot: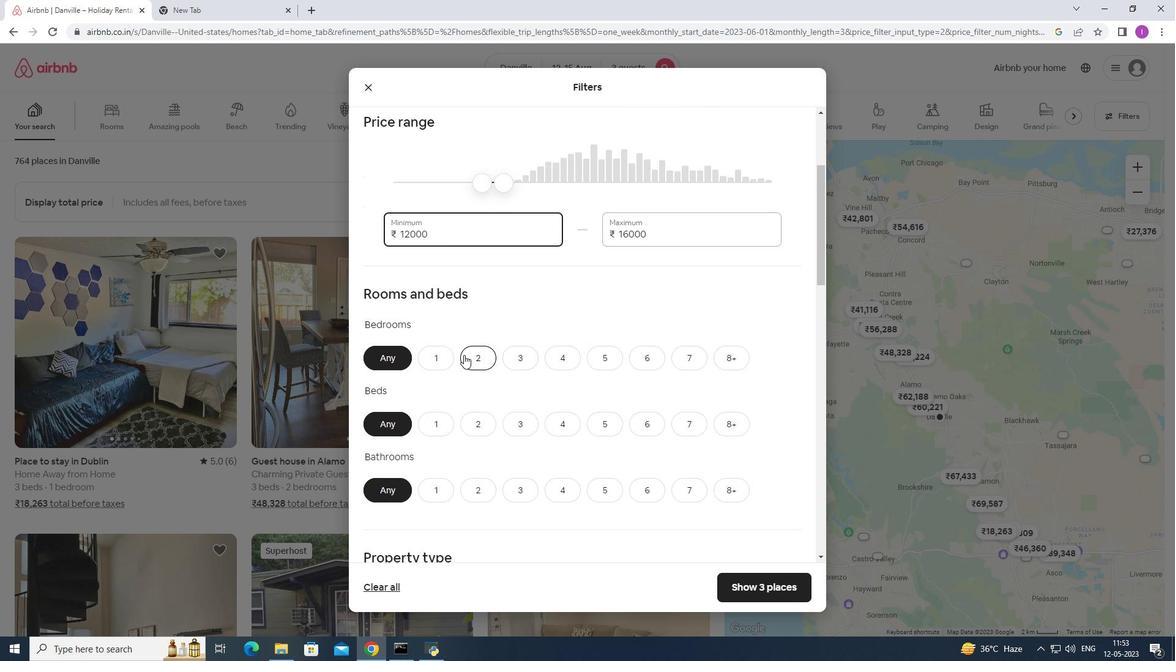 
Action: Mouse pressed left at (468, 355)
Screenshot: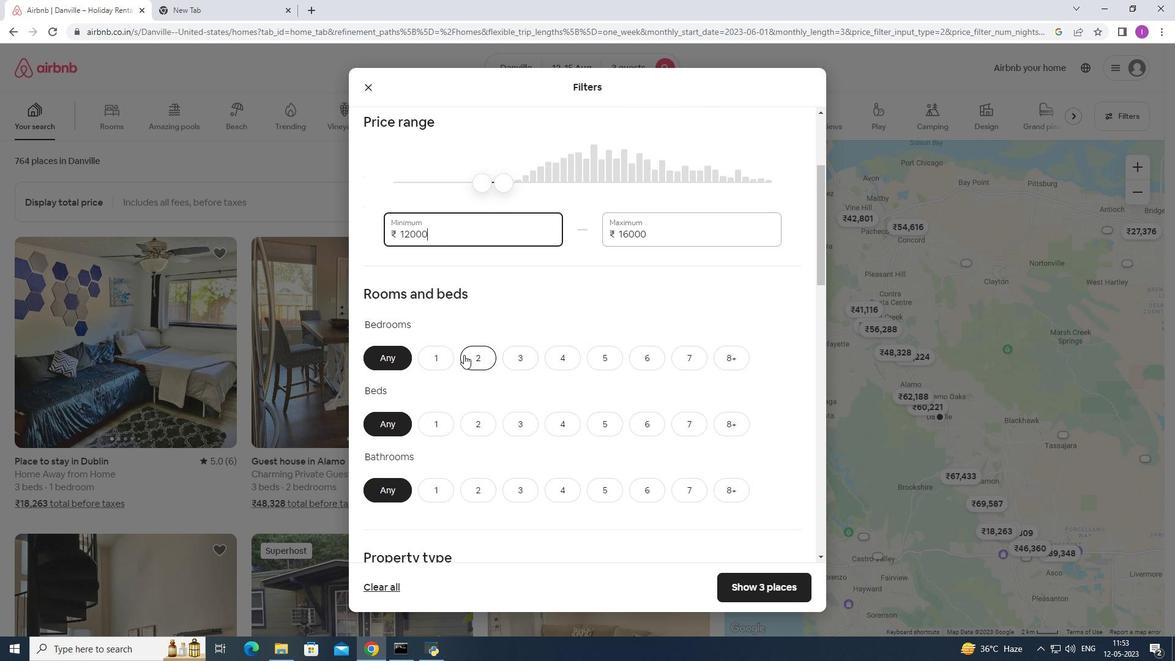 
Action: Mouse moved to (515, 424)
Screenshot: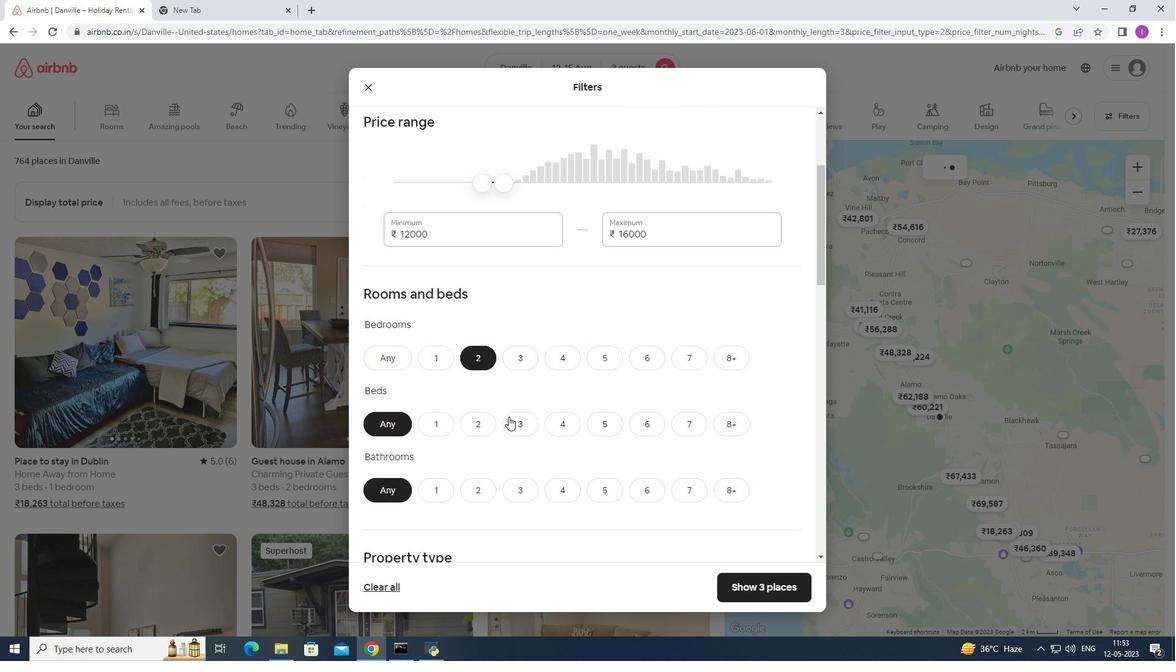 
Action: Mouse pressed left at (515, 424)
Screenshot: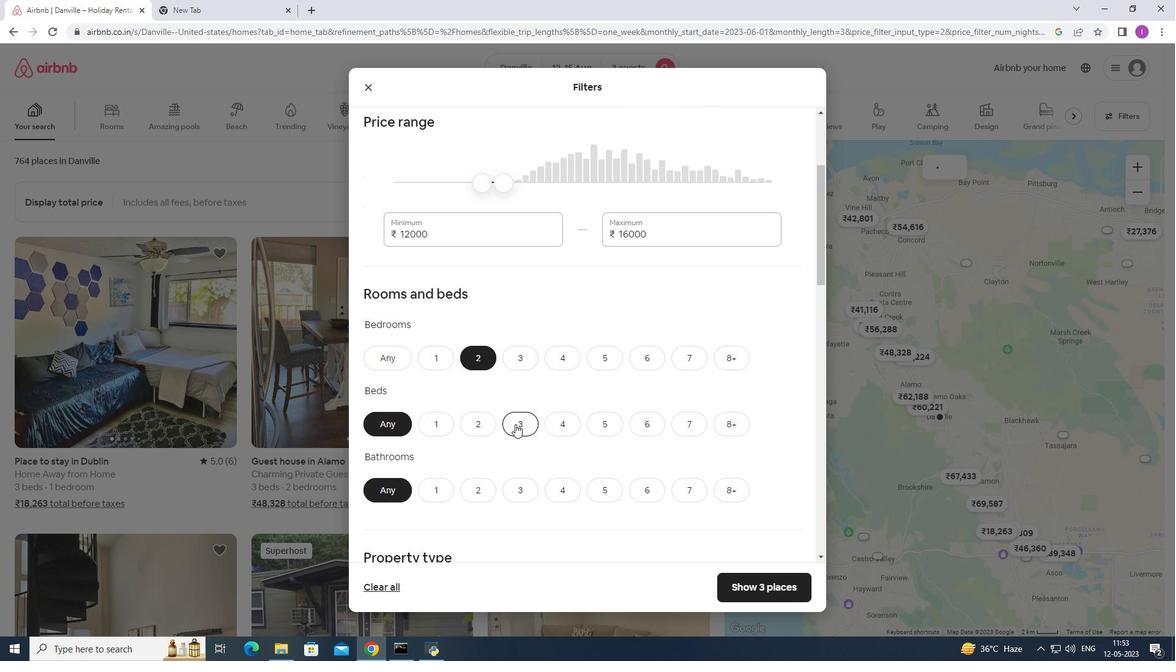 
Action: Mouse moved to (447, 489)
Screenshot: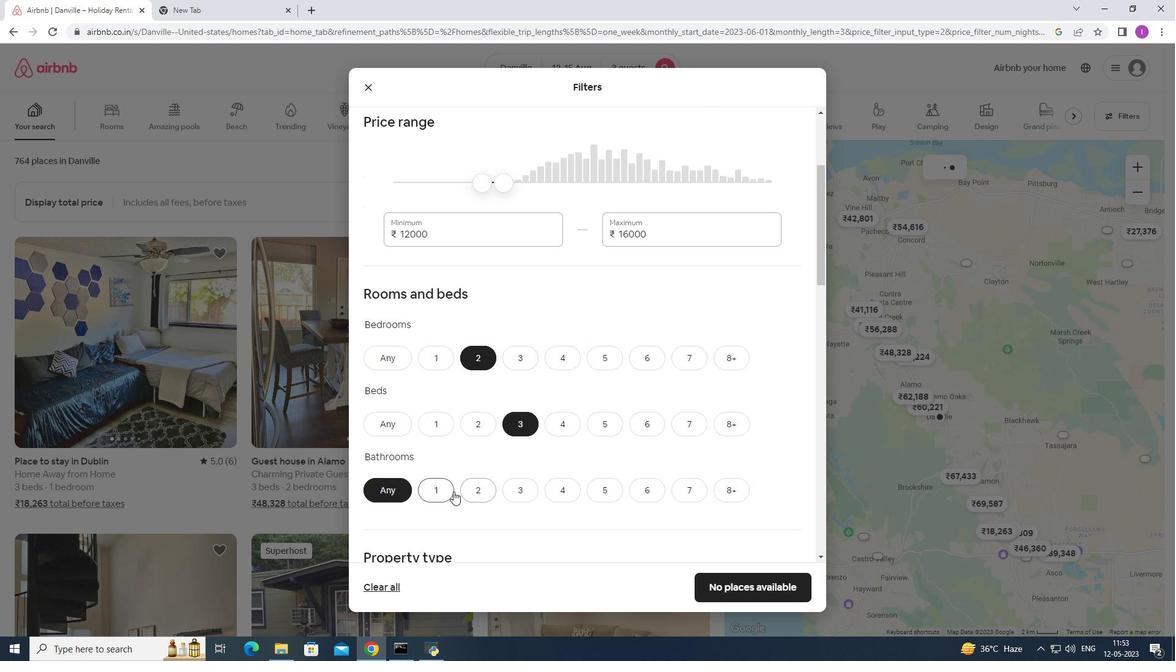 
Action: Mouse pressed left at (447, 489)
Screenshot: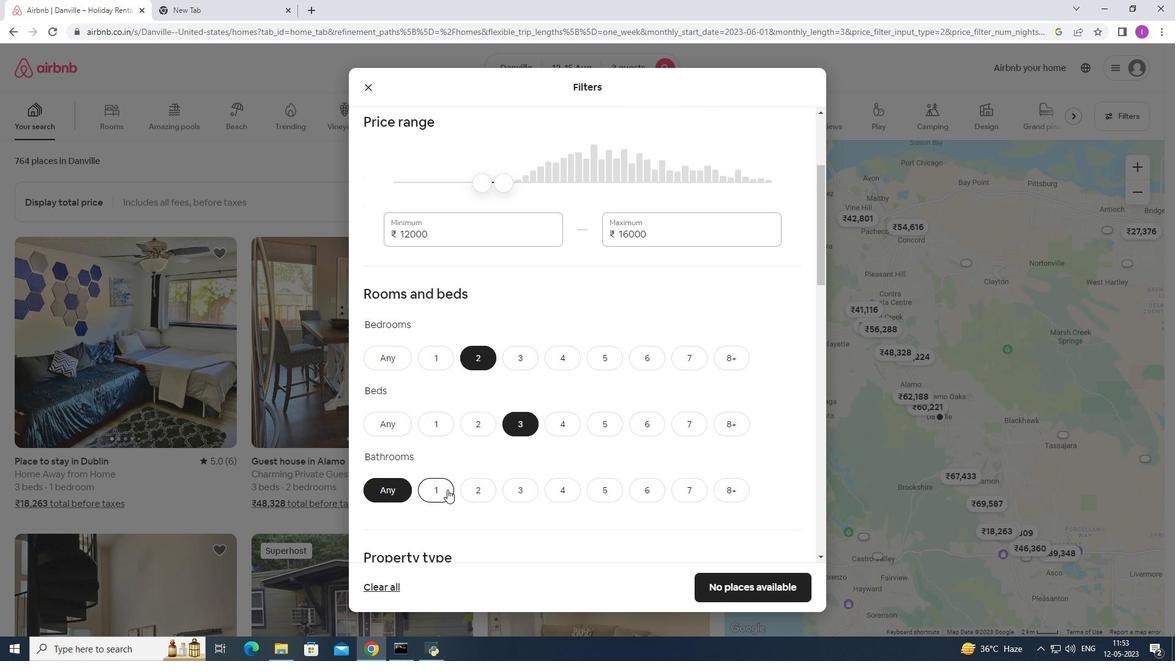 
Action: Mouse moved to (496, 435)
Screenshot: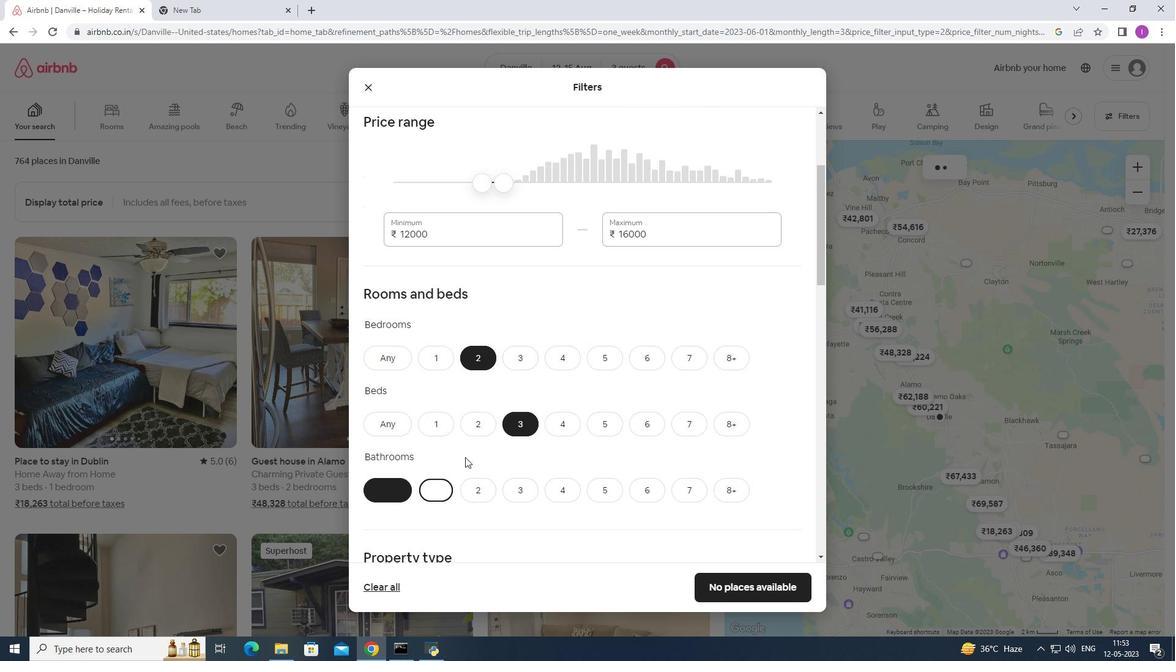 
Action: Mouse scrolled (496, 435) with delta (0, 0)
Screenshot: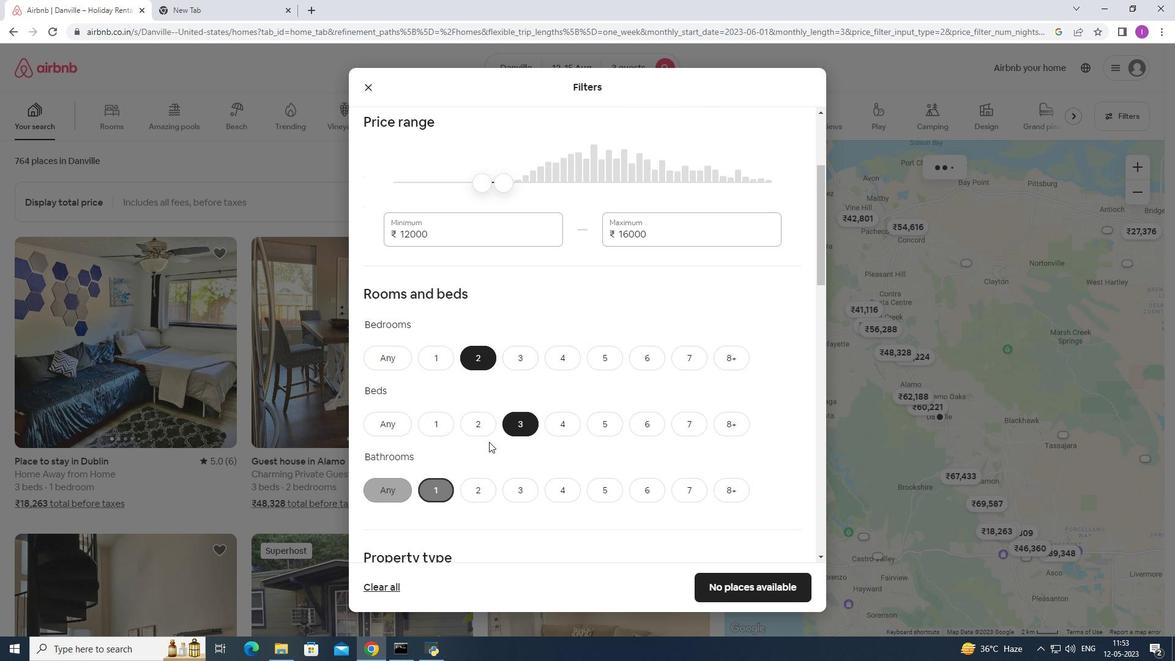 
Action: Mouse scrolled (496, 435) with delta (0, 0)
Screenshot: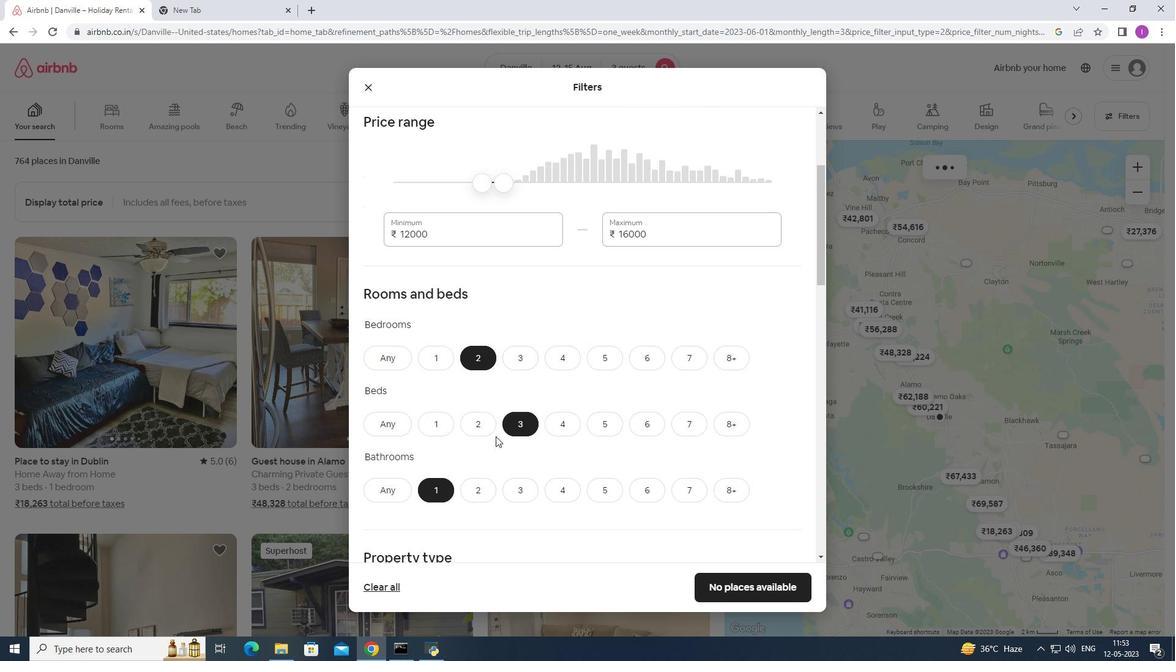 
Action: Mouse scrolled (496, 435) with delta (0, 0)
Screenshot: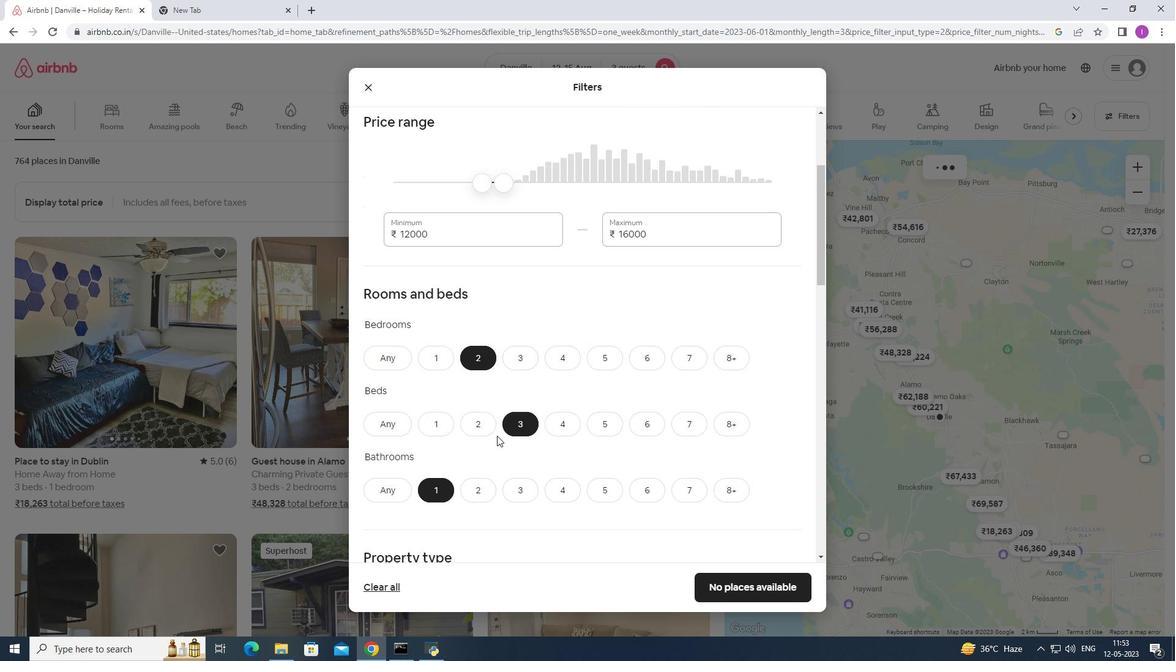 
Action: Mouse scrolled (496, 435) with delta (0, 0)
Screenshot: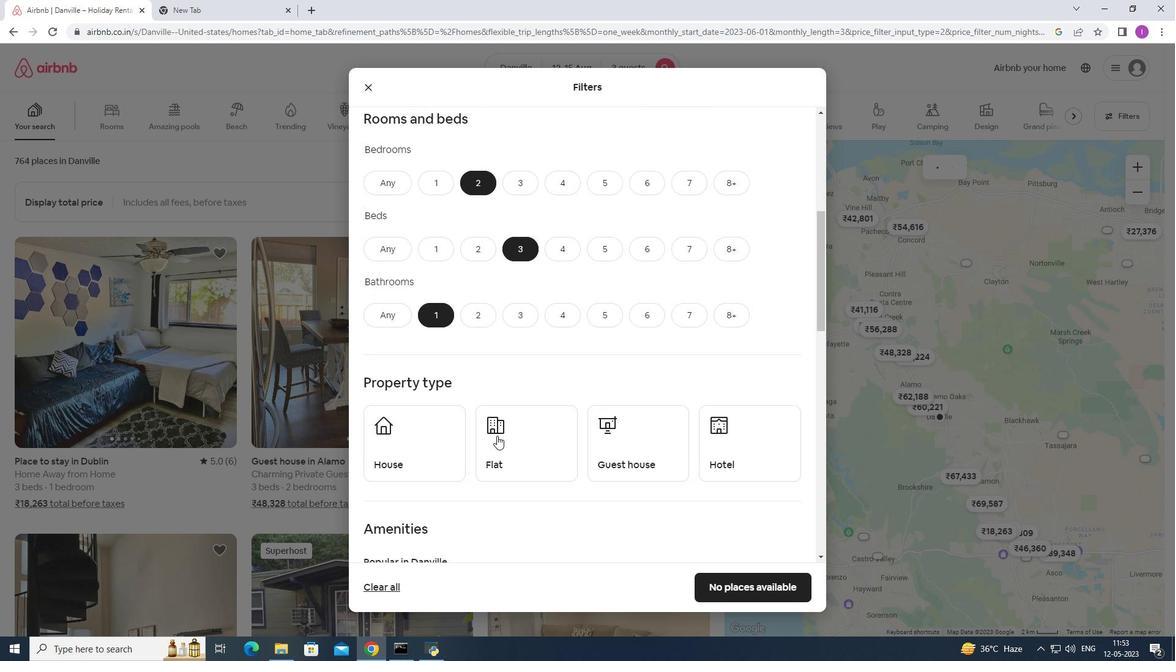 
Action: Mouse scrolled (496, 435) with delta (0, 0)
Screenshot: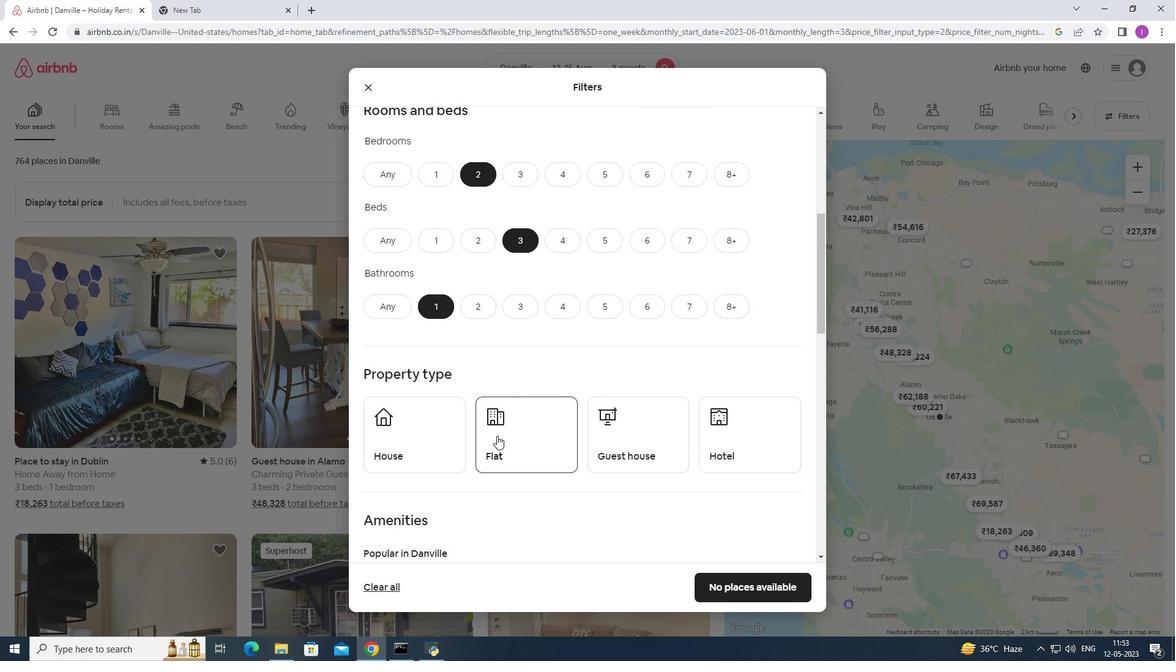 
Action: Mouse moved to (394, 324)
Screenshot: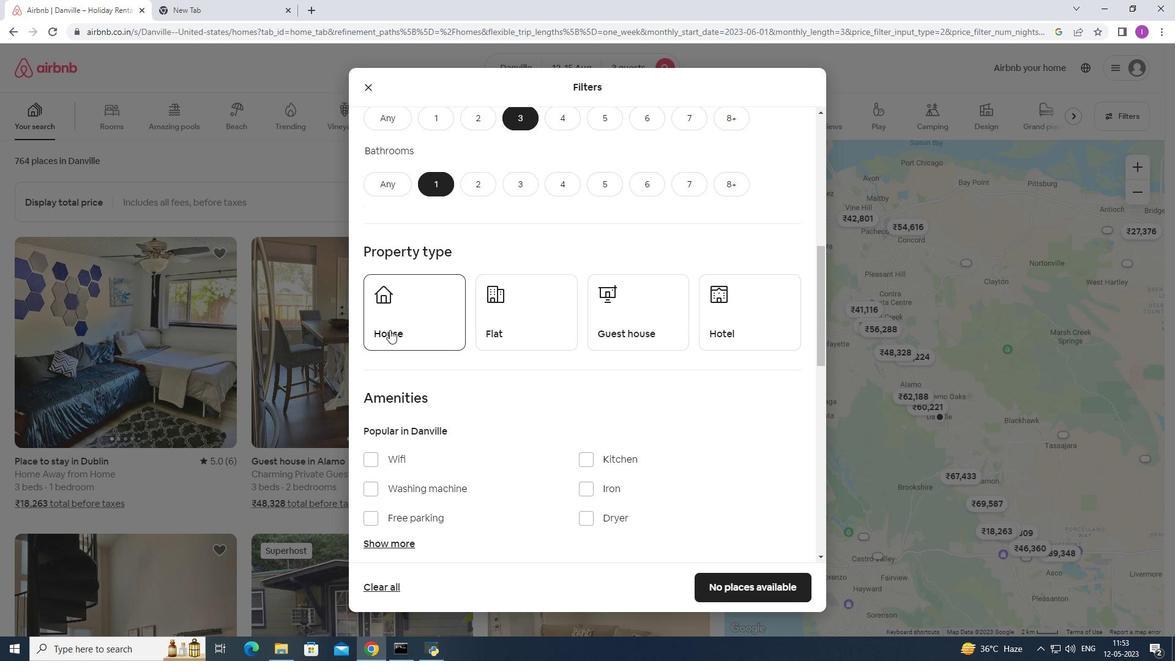 
Action: Mouse pressed left at (394, 324)
Screenshot: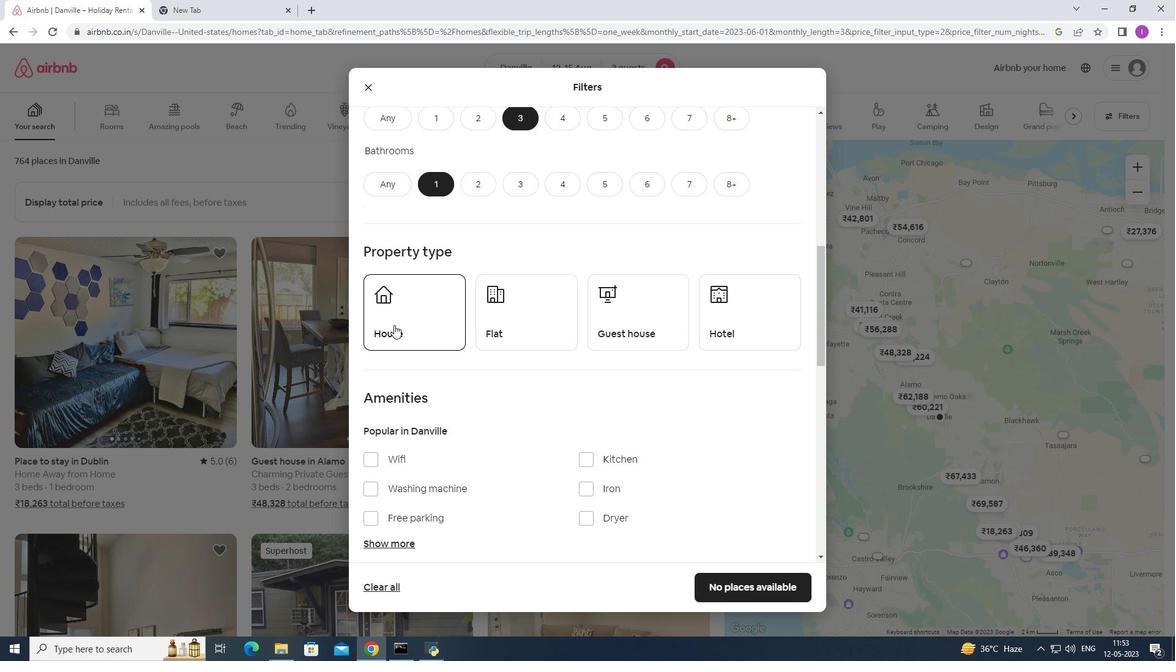 
Action: Mouse moved to (495, 328)
Screenshot: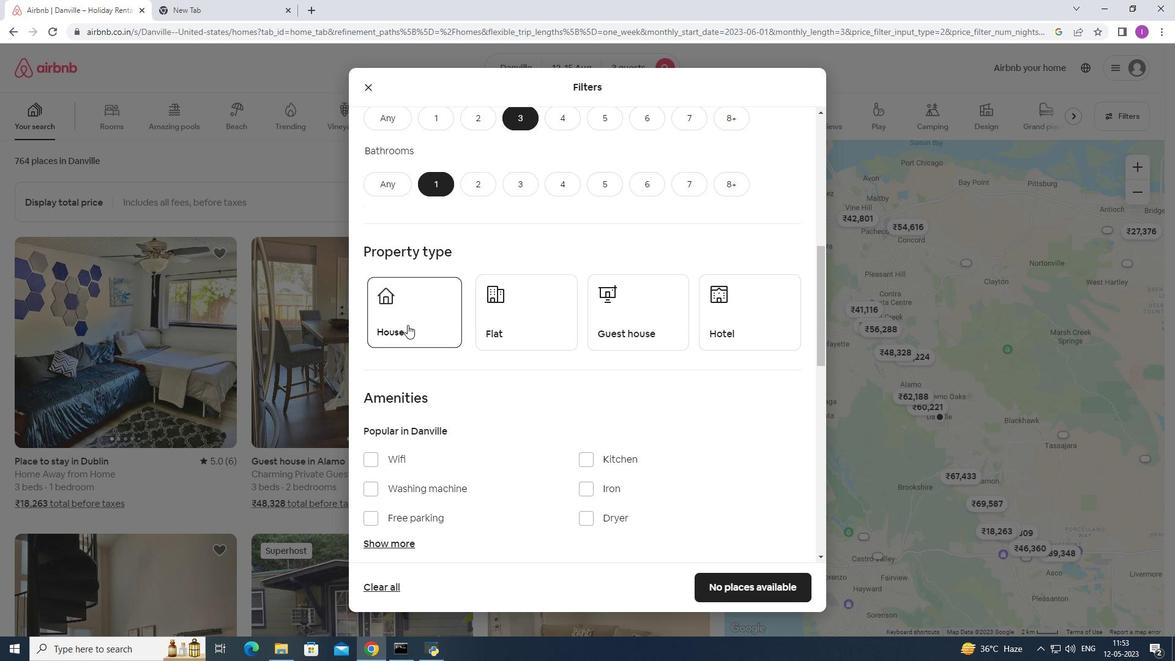 
Action: Mouse pressed left at (495, 328)
Screenshot: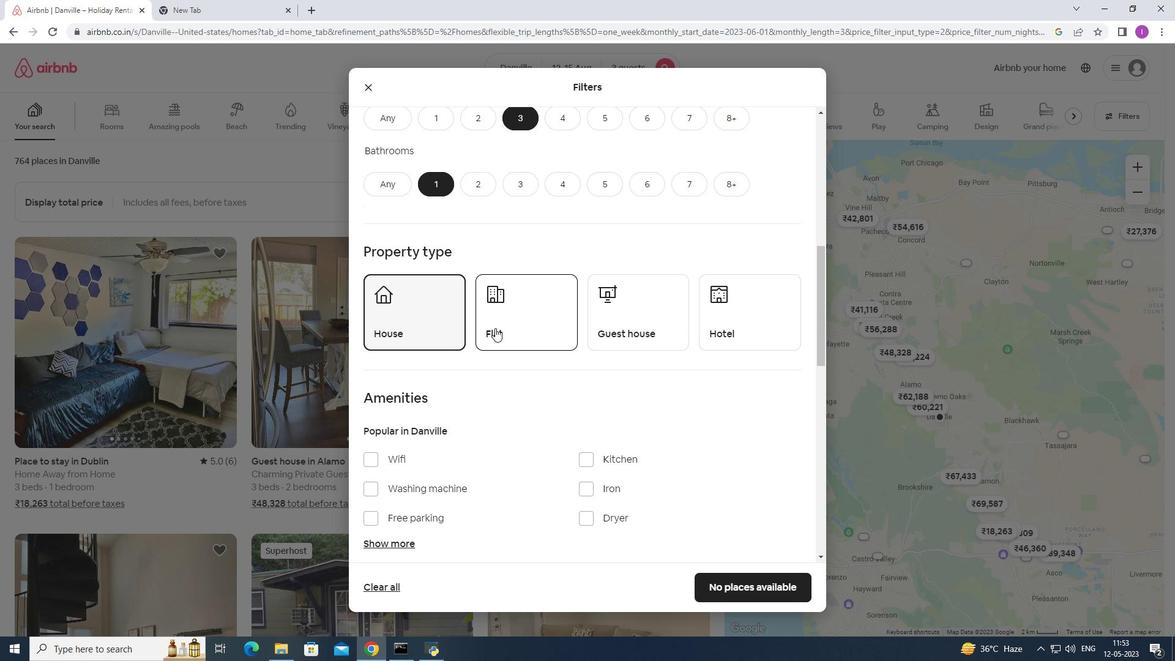 
Action: Mouse moved to (661, 324)
Screenshot: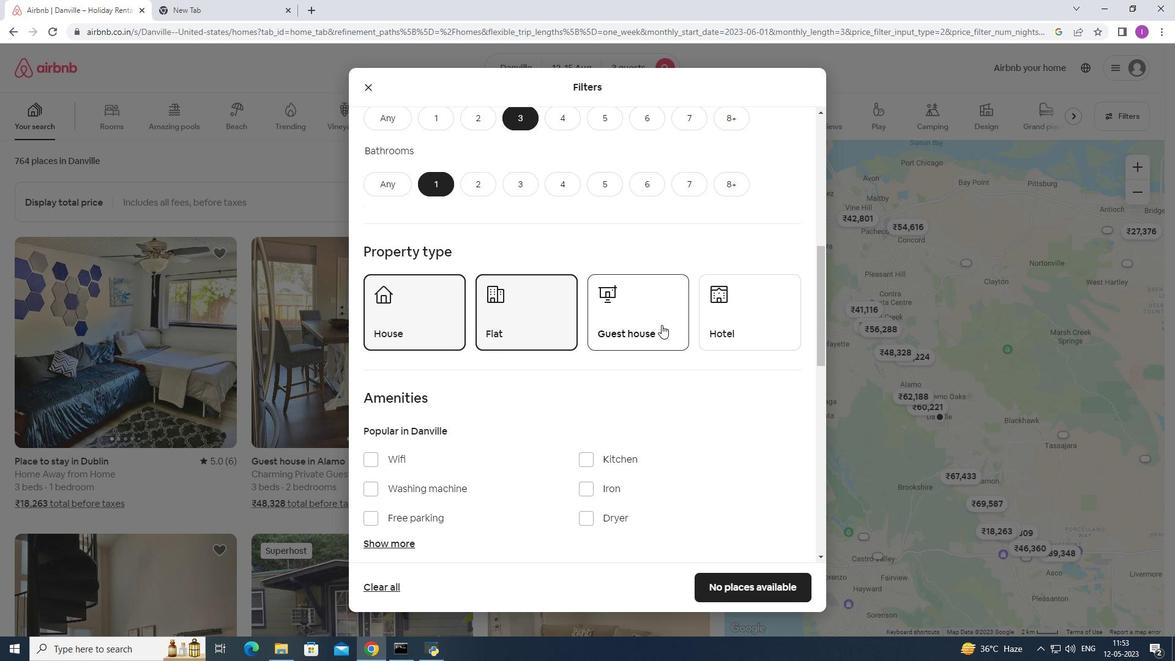 
Action: Mouse pressed left at (661, 324)
Screenshot: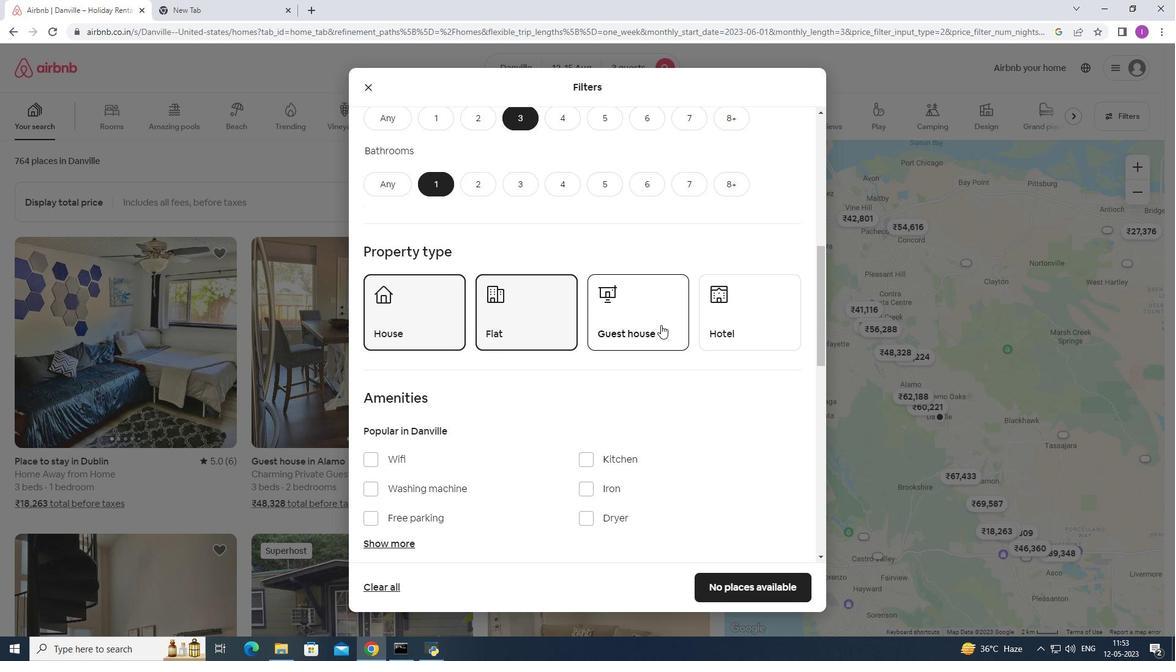 
Action: Mouse moved to (560, 375)
Screenshot: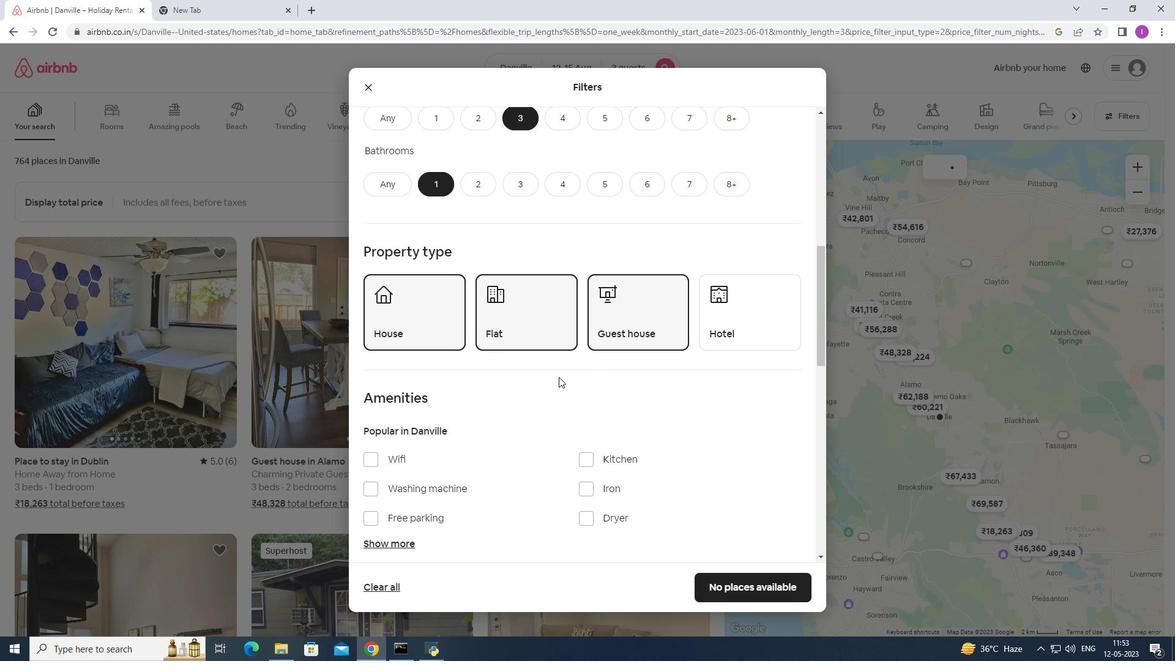 
Action: Mouse scrolled (560, 375) with delta (0, 0)
Screenshot: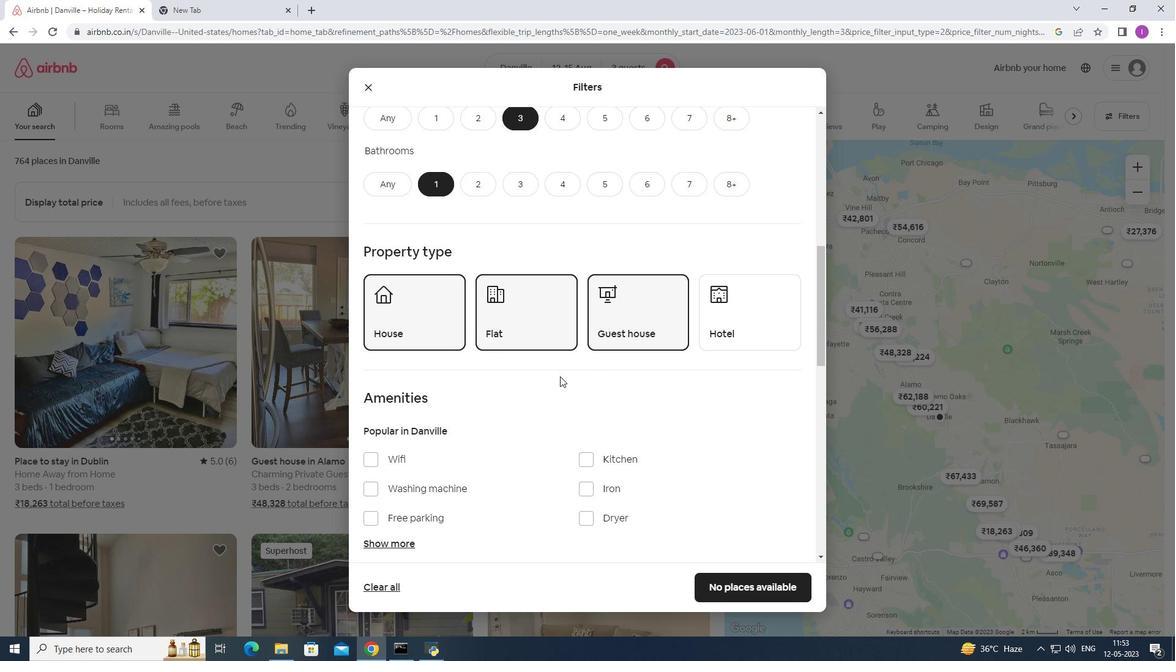 
Action: Mouse scrolled (560, 375) with delta (0, 0)
Screenshot: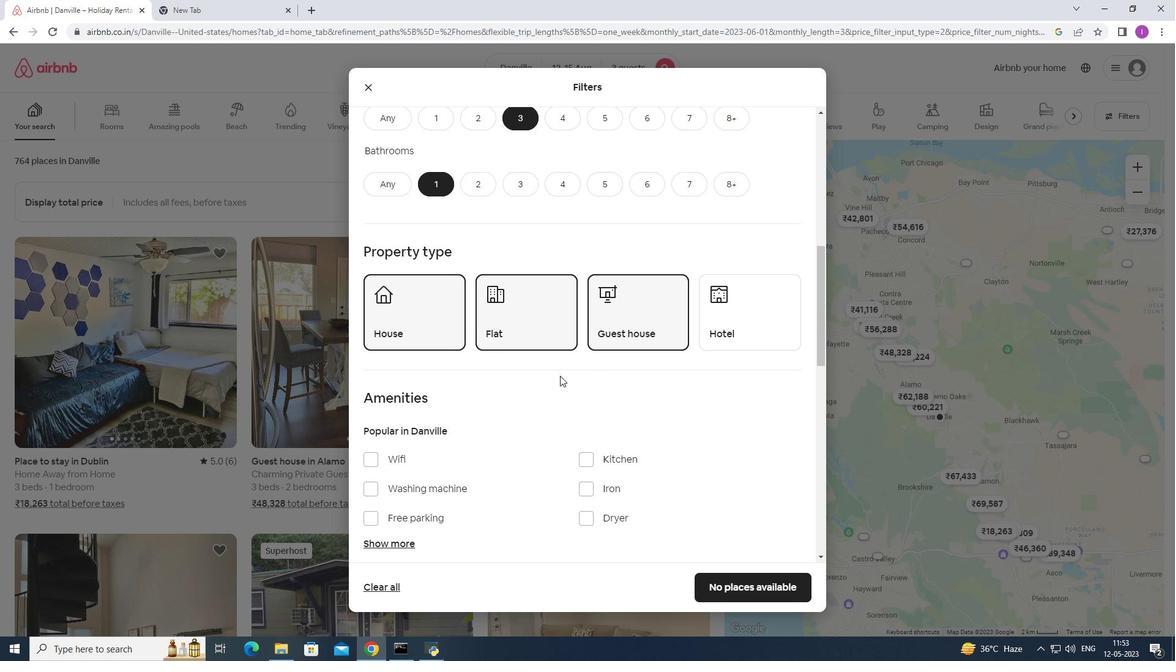 
Action: Mouse moved to (369, 361)
Screenshot: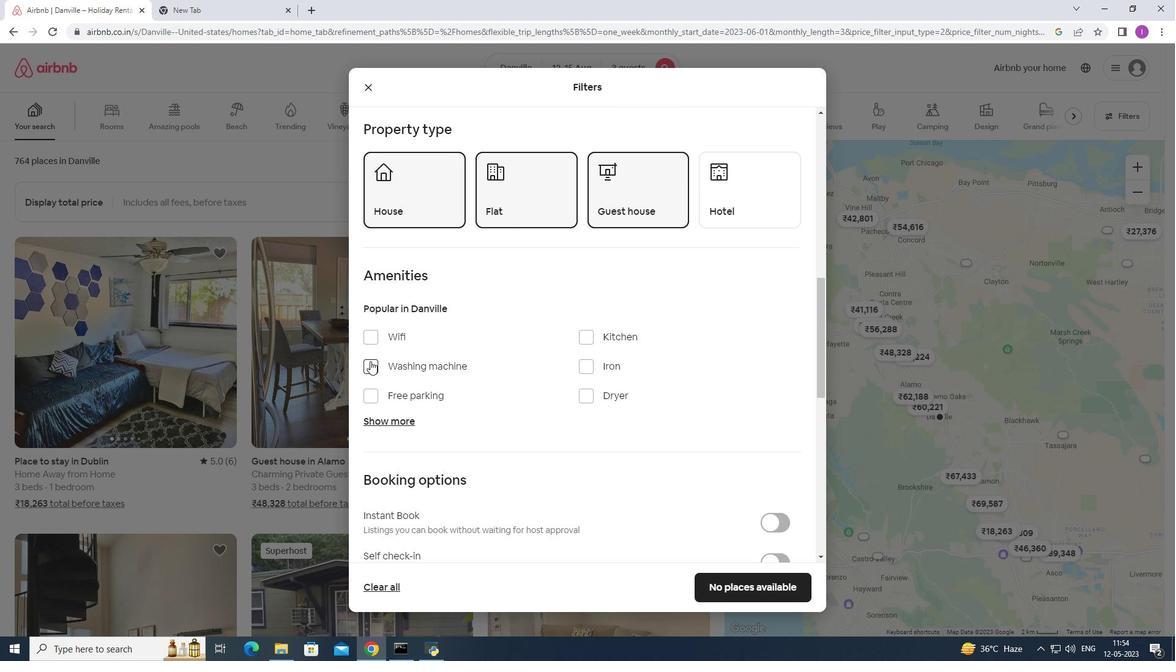 
Action: Mouse pressed left at (369, 361)
Screenshot: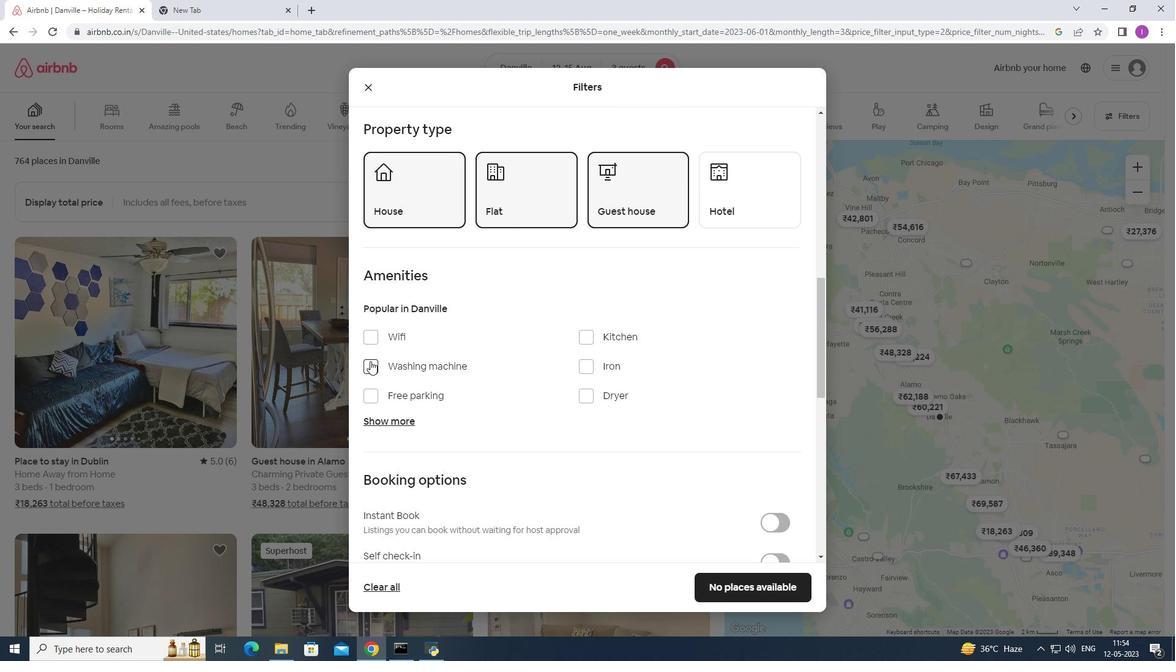 
Action: Mouse moved to (651, 371)
Screenshot: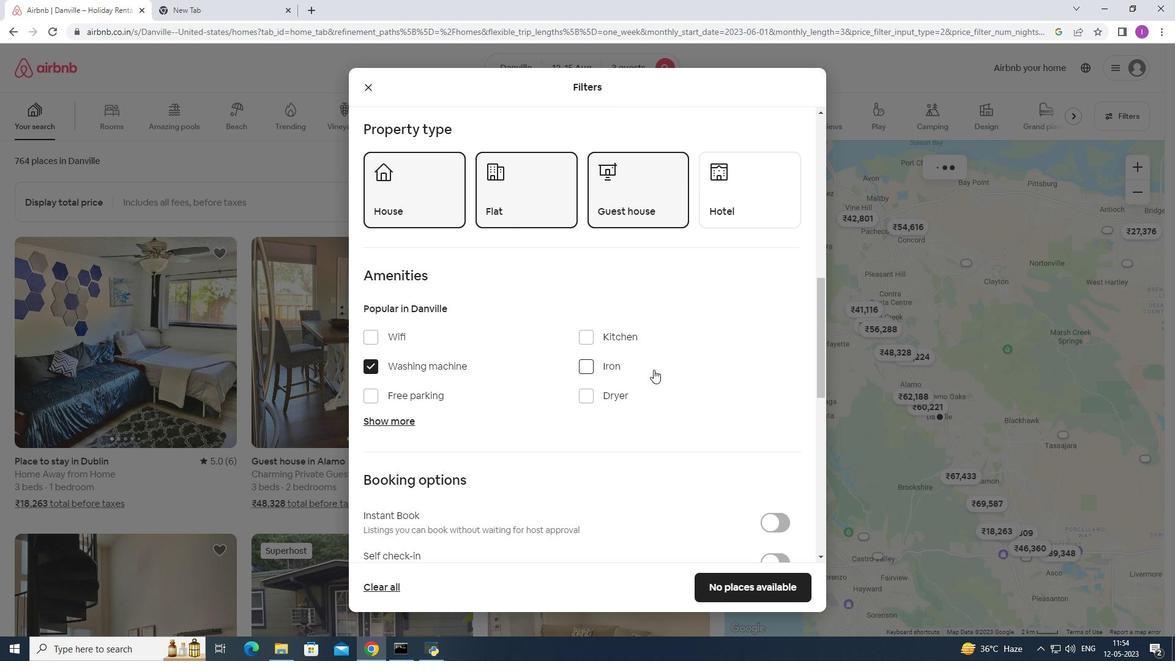 
Action: Mouse scrolled (651, 370) with delta (0, 0)
Screenshot: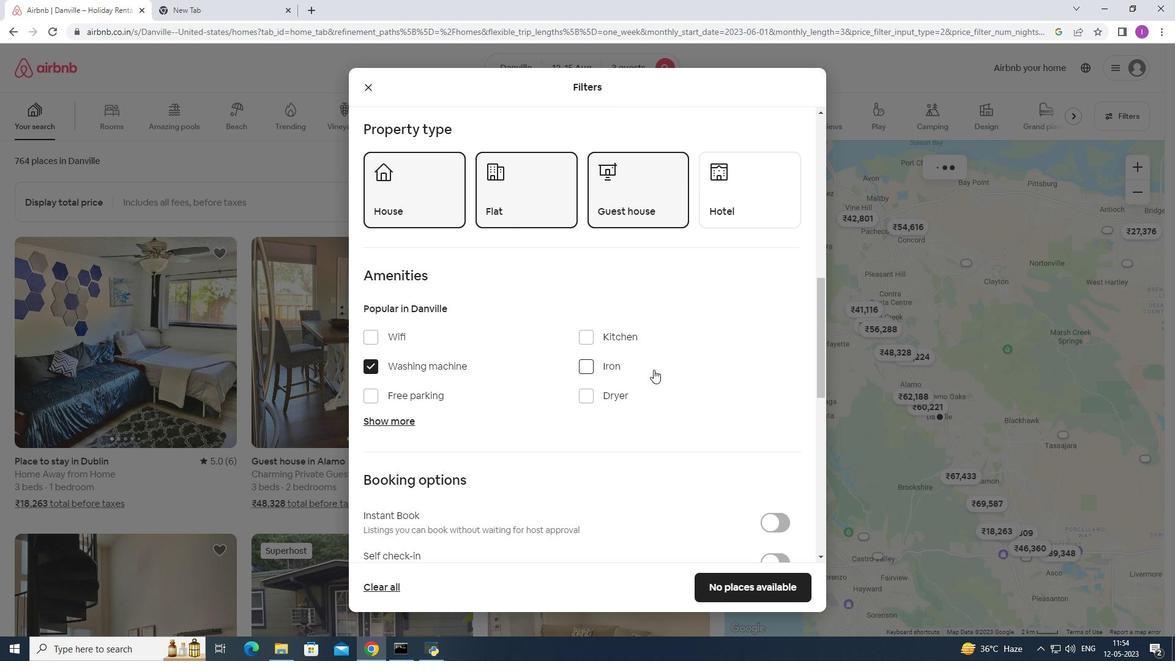 
Action: Mouse moved to (651, 372)
Screenshot: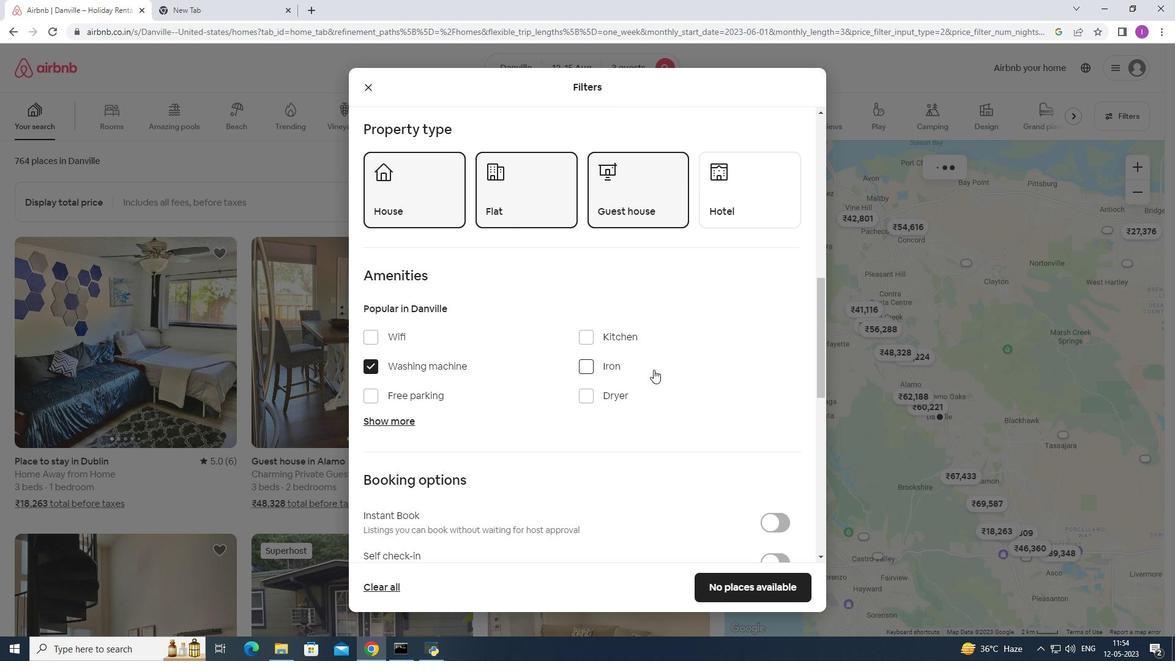 
Action: Mouse scrolled (651, 371) with delta (0, 0)
Screenshot: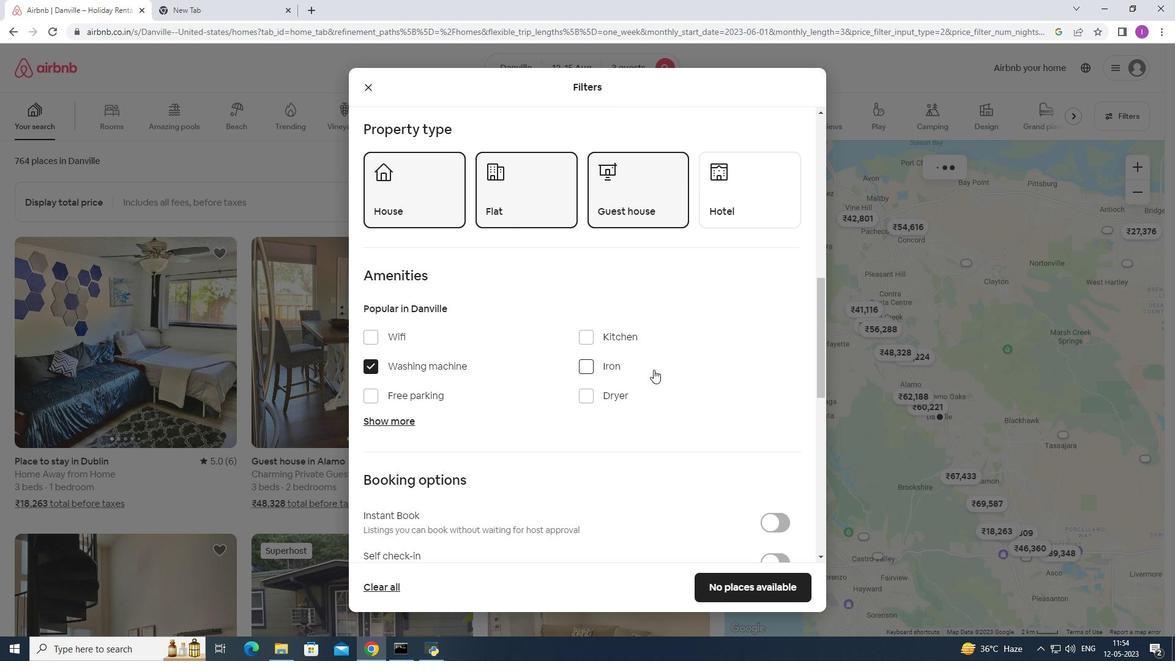 
Action: Mouse scrolled (651, 371) with delta (0, 0)
Screenshot: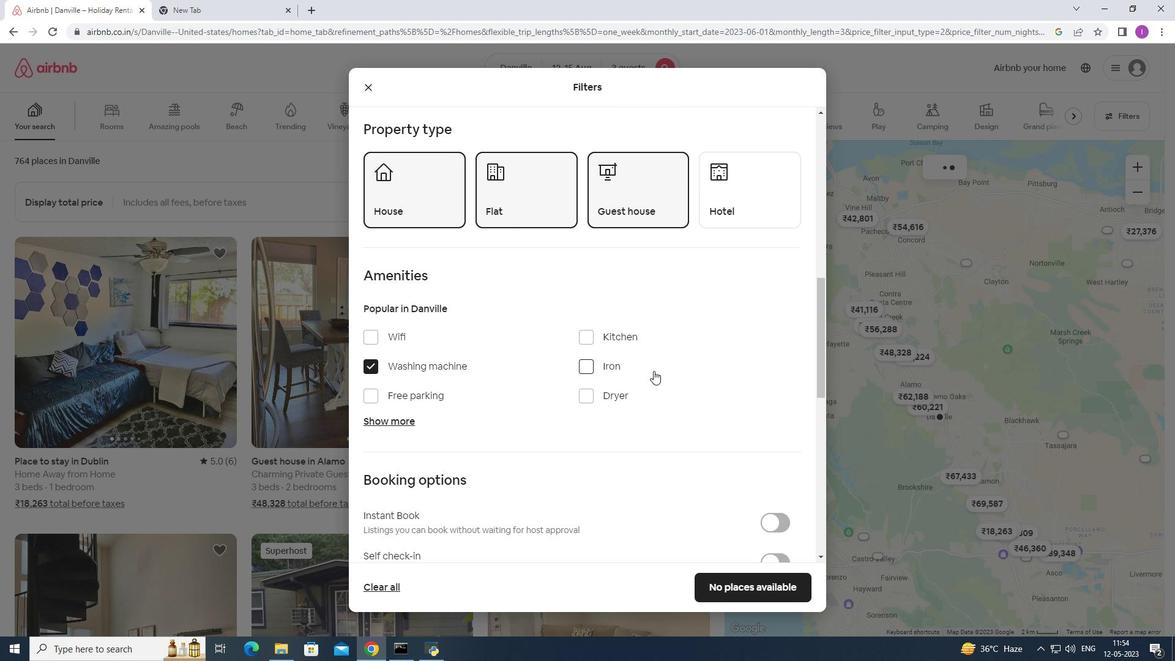 
Action: Mouse scrolled (651, 371) with delta (0, 0)
Screenshot: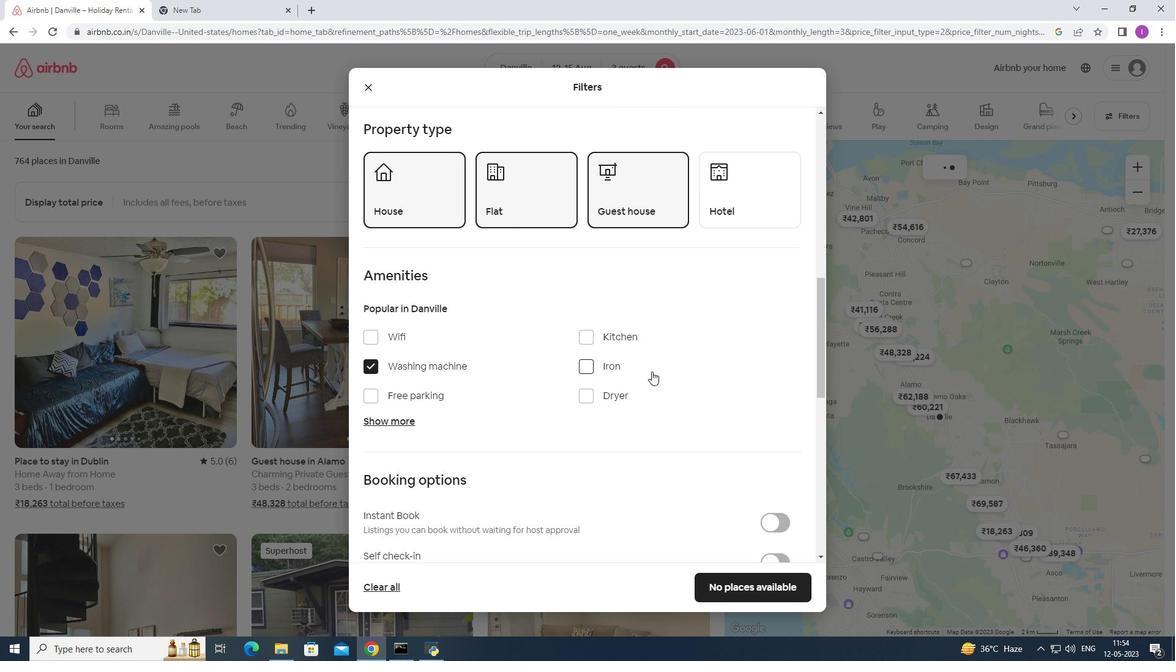 
Action: Mouse moved to (785, 317)
Screenshot: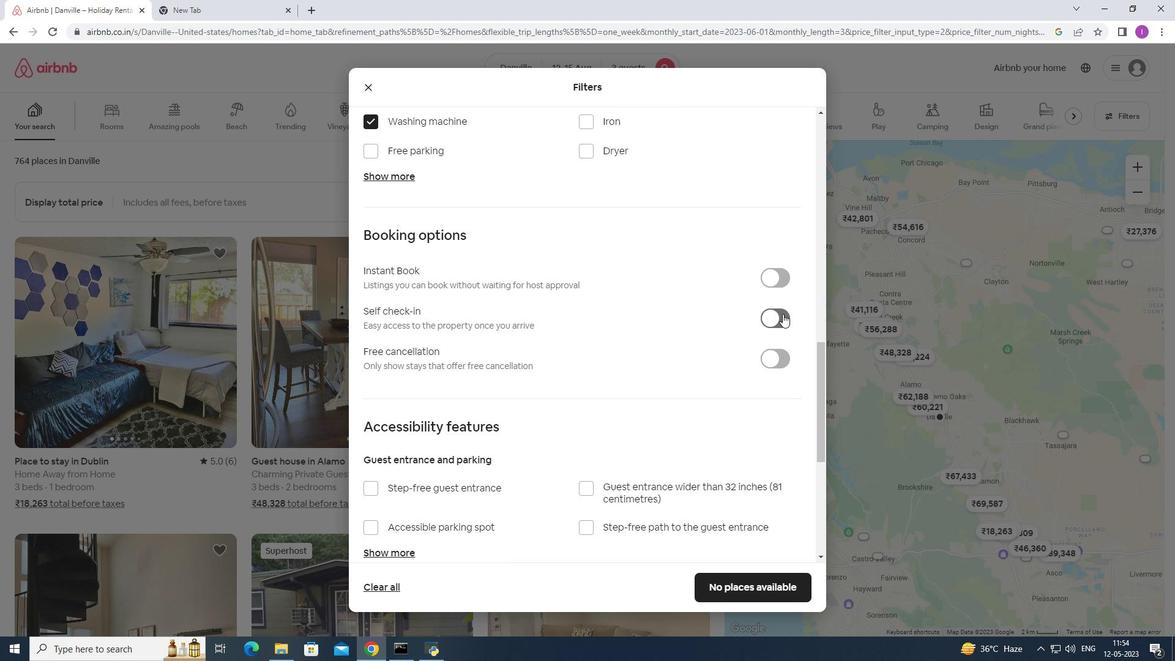 
Action: Mouse pressed left at (785, 317)
Screenshot: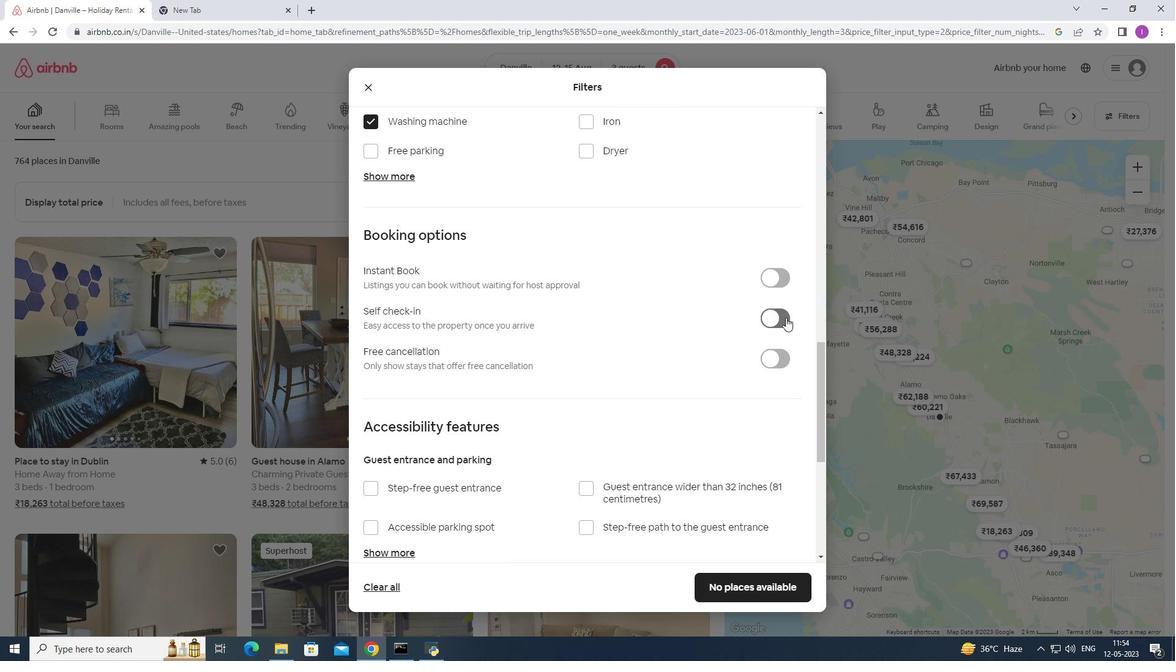 
Action: Mouse moved to (455, 323)
Screenshot: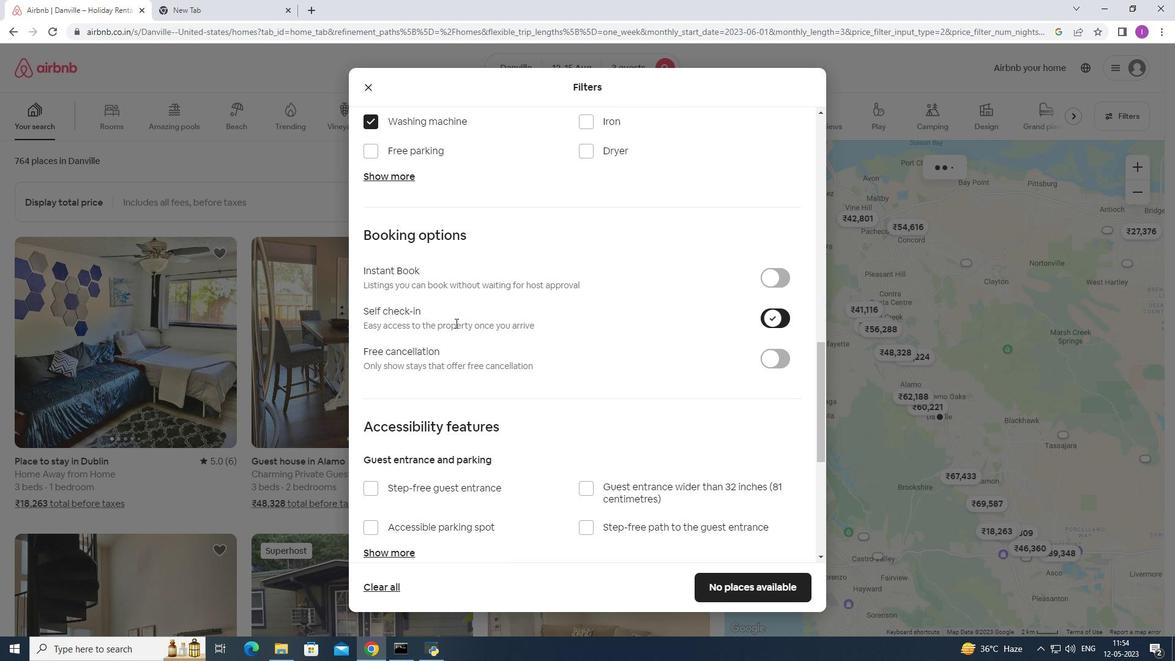 
Action: Mouse scrolled (455, 323) with delta (0, 0)
Screenshot: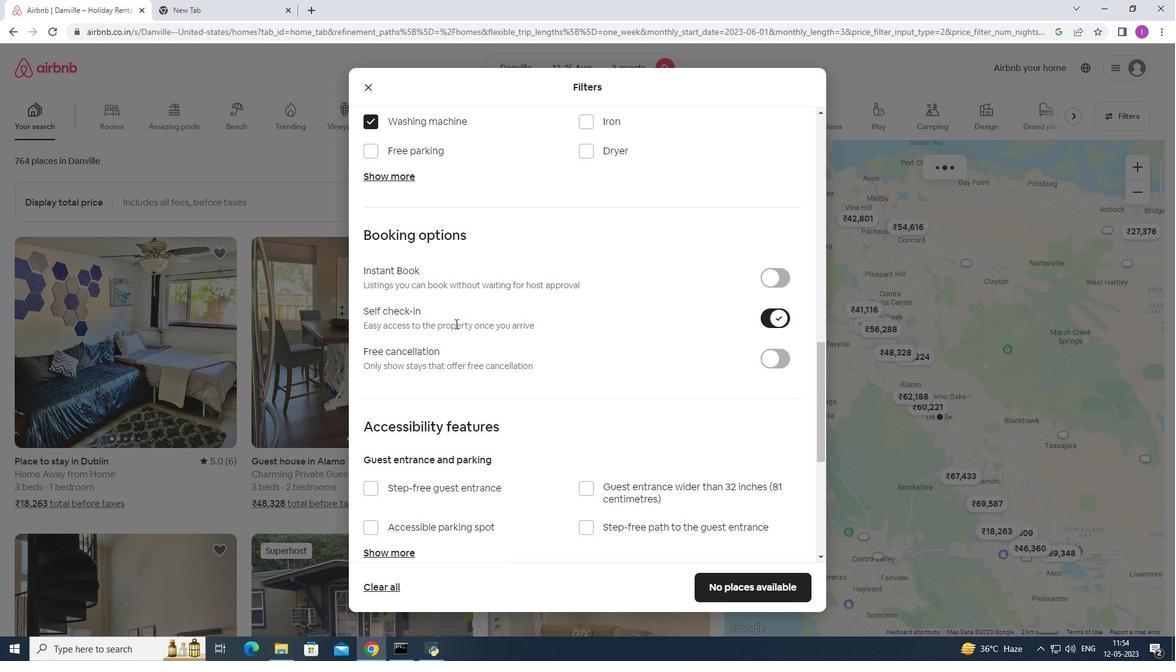 
Action: Mouse scrolled (455, 323) with delta (0, 0)
Screenshot: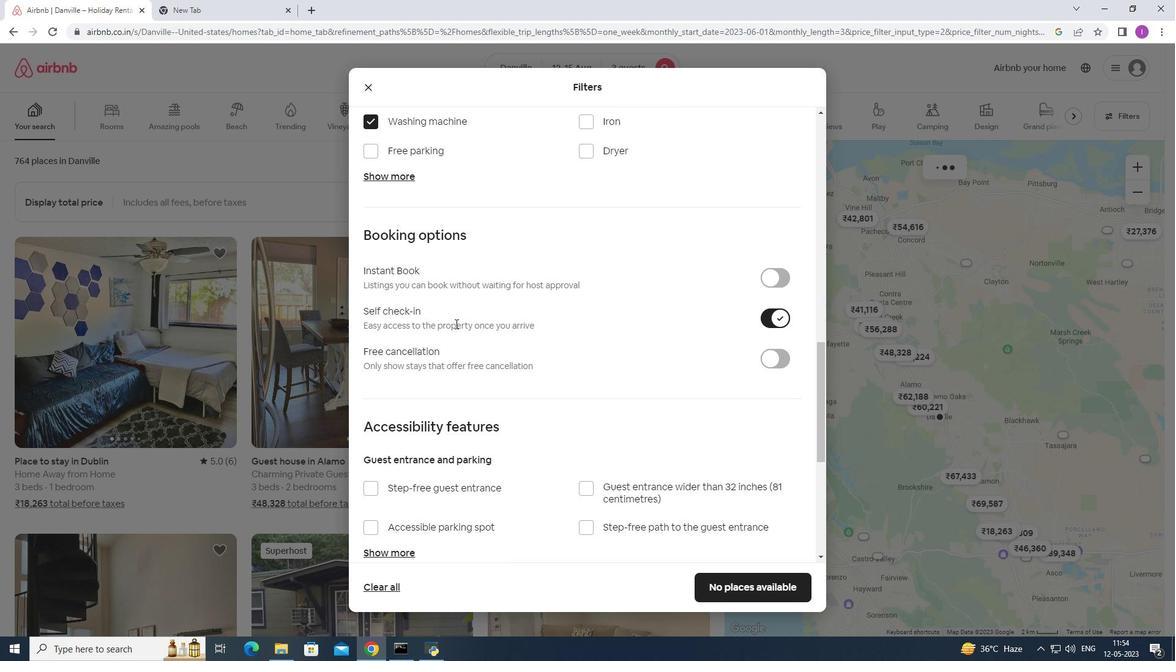 
Action: Mouse scrolled (455, 323) with delta (0, 0)
Screenshot: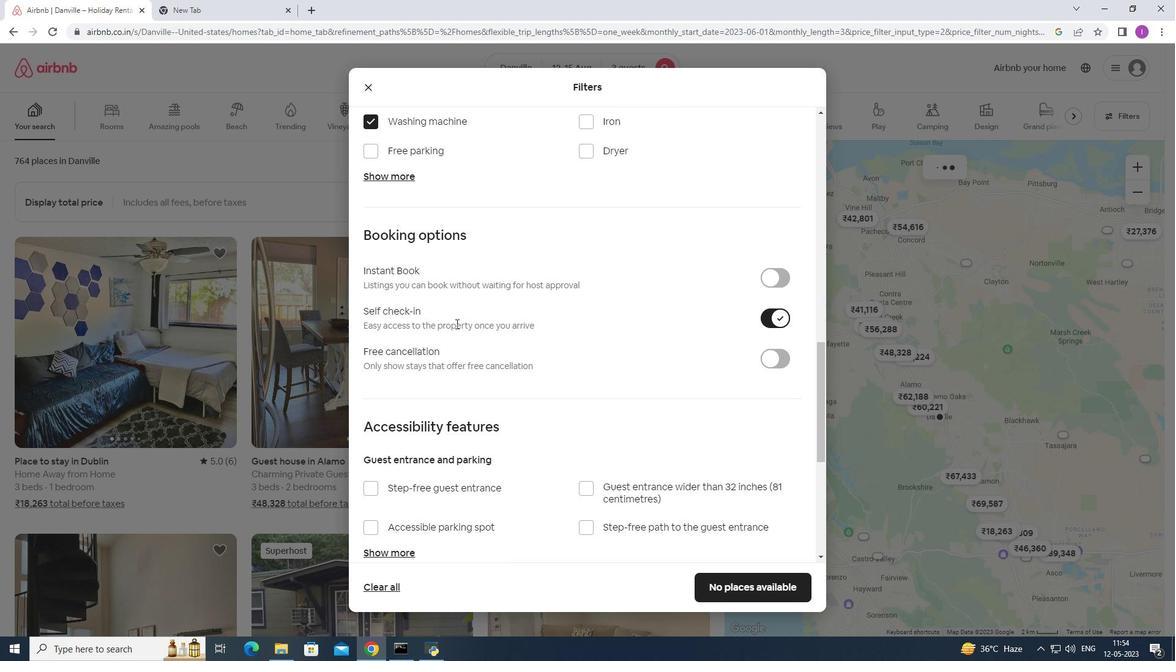
Action: Mouse scrolled (455, 323) with delta (0, 0)
Screenshot: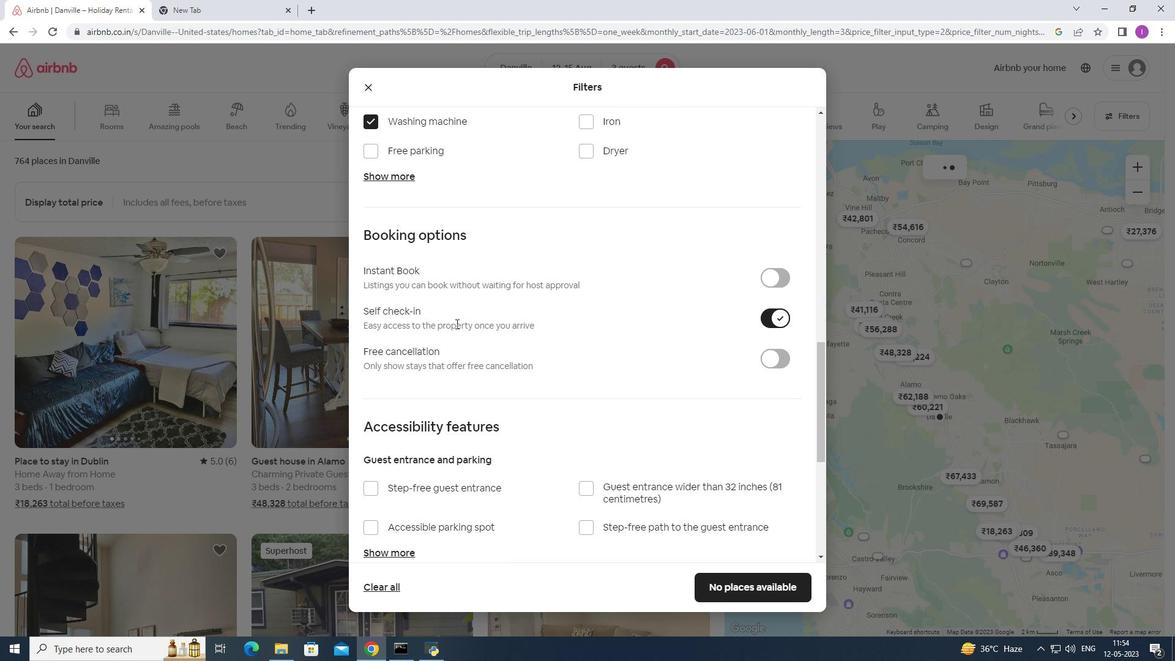 
Action: Mouse moved to (464, 320)
Screenshot: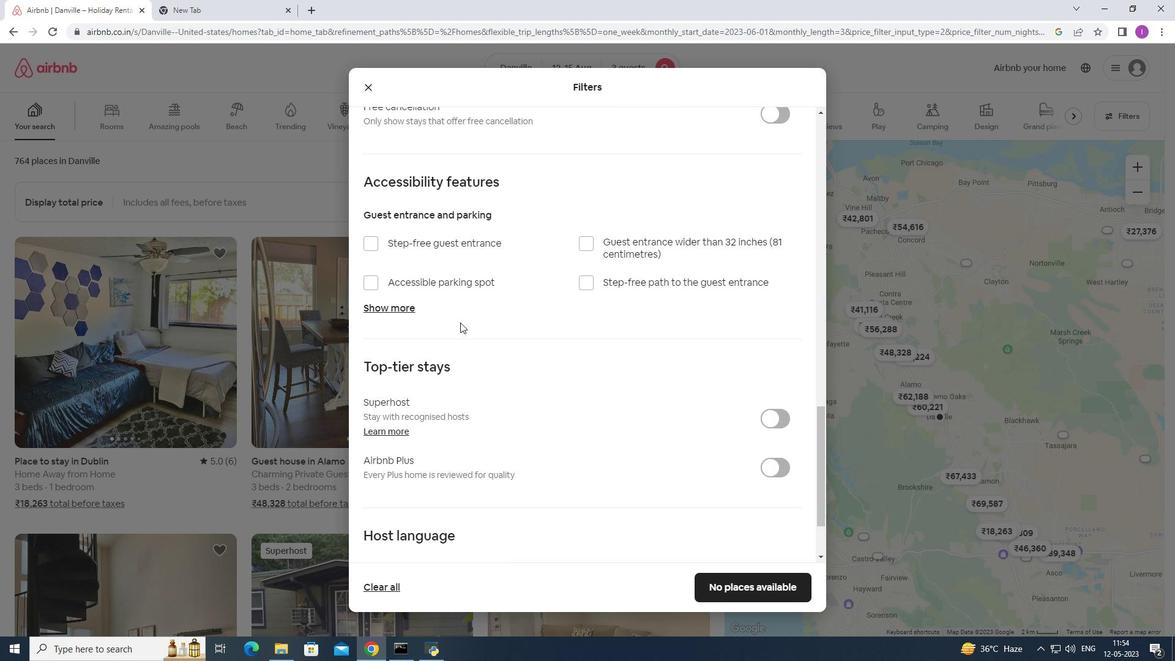 
Action: Mouse scrolled (464, 319) with delta (0, 0)
Screenshot: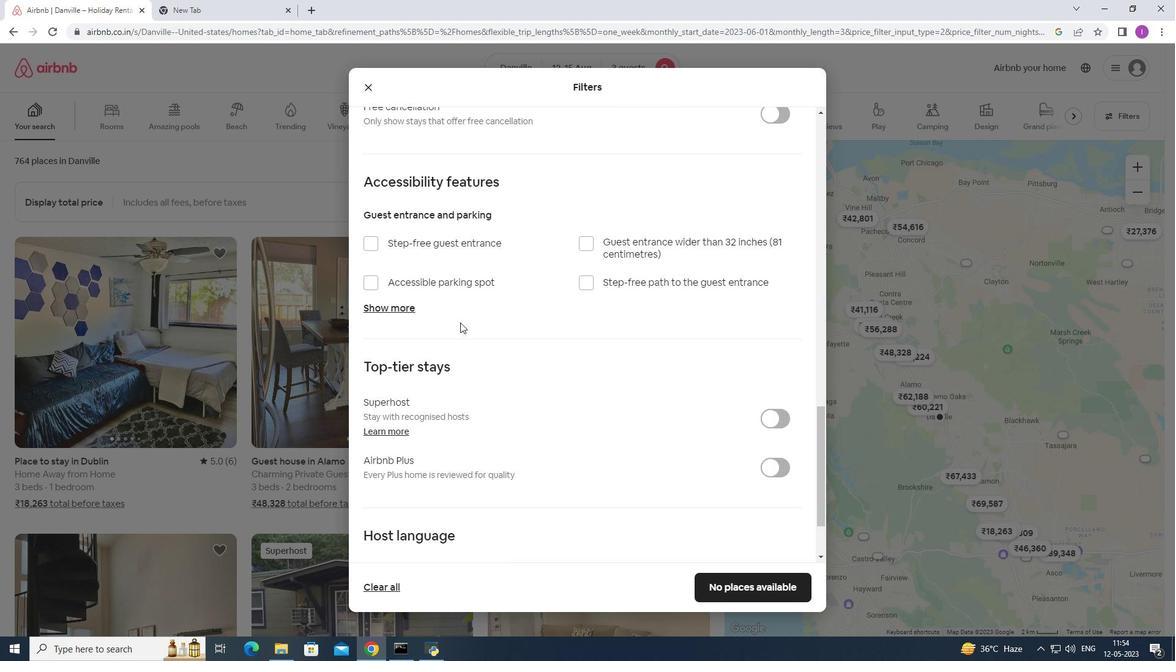 
Action: Mouse scrolled (464, 319) with delta (0, 0)
Screenshot: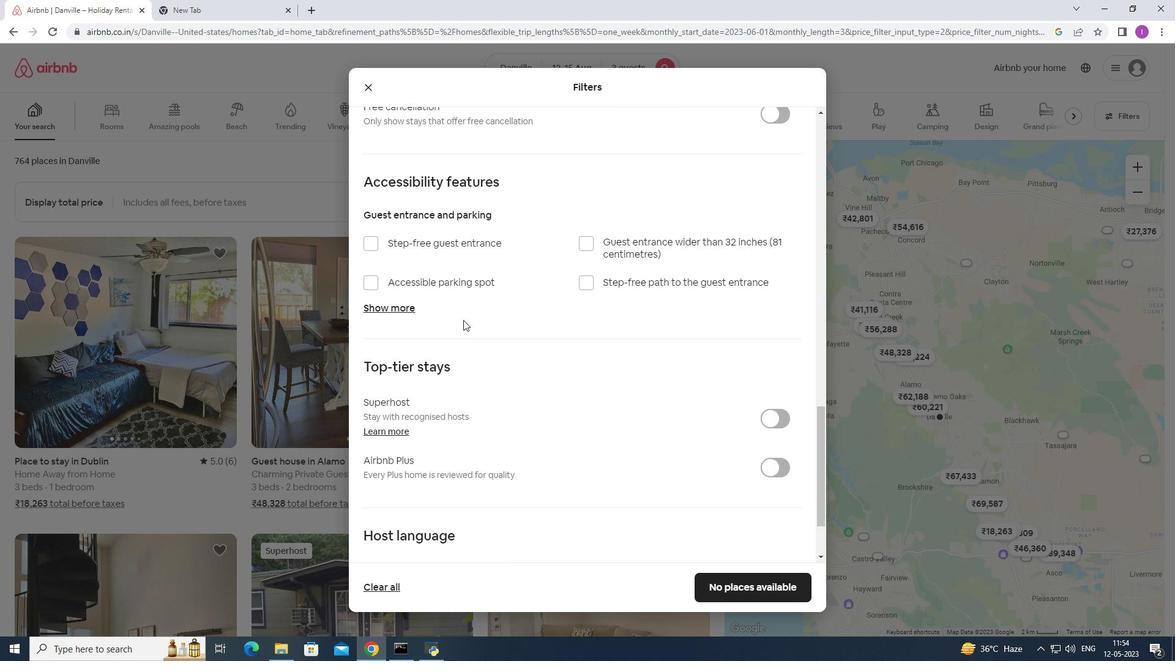 
Action: Mouse scrolled (464, 319) with delta (0, 0)
Screenshot: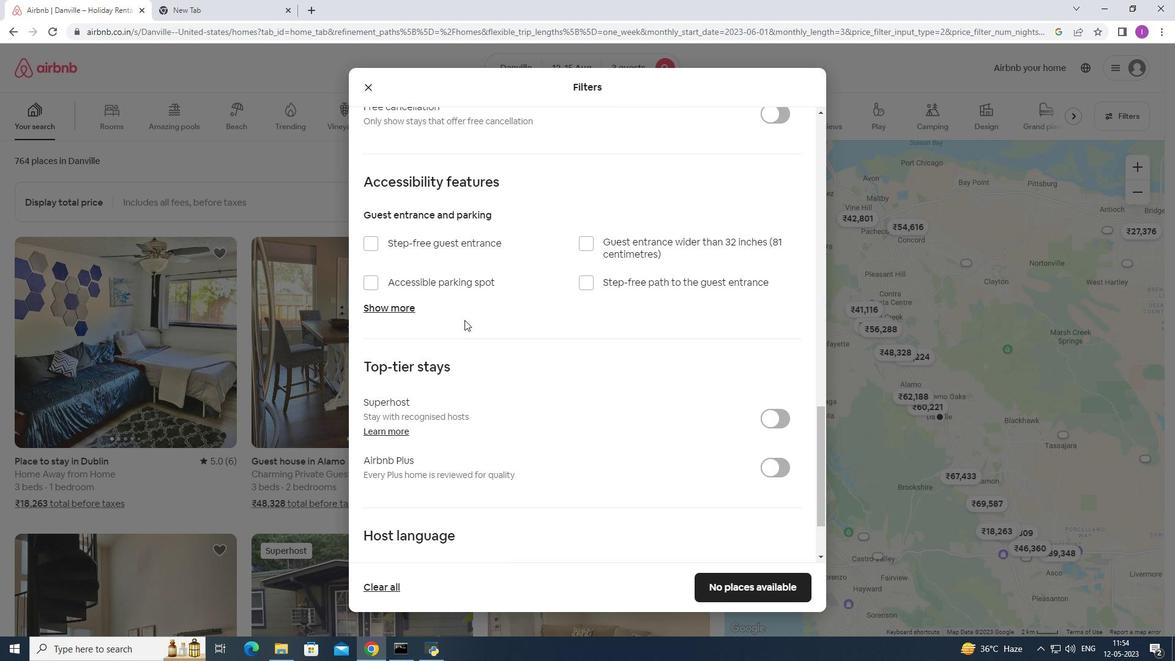 
Action: Mouse moved to (467, 320)
Screenshot: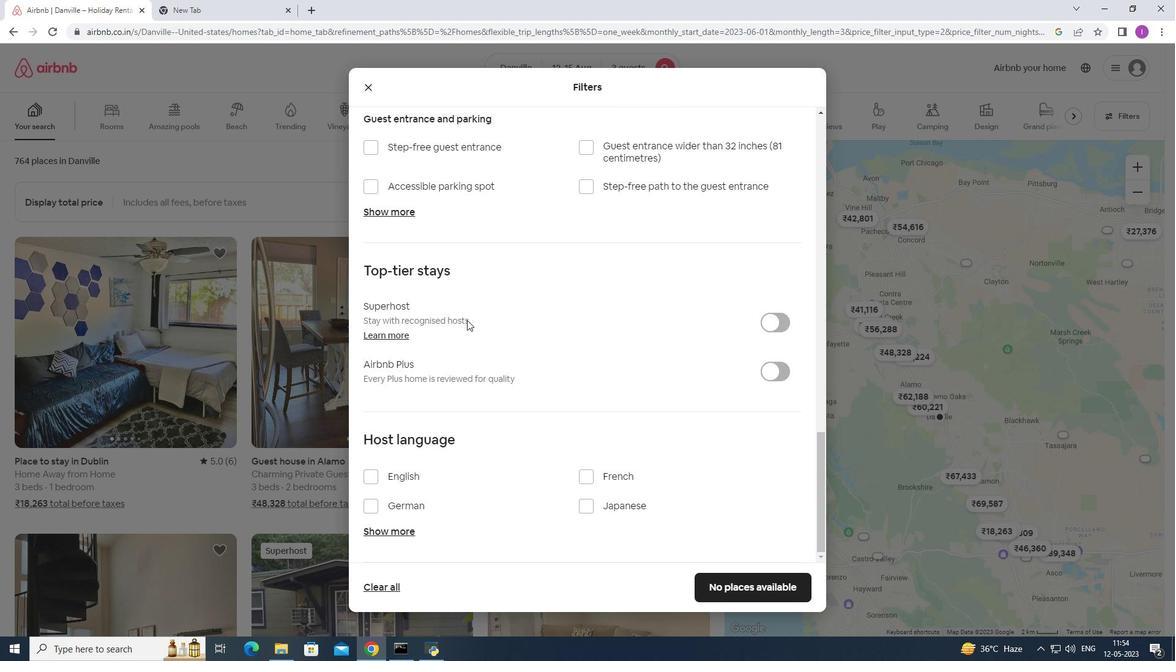 
Action: Mouse scrolled (467, 319) with delta (0, 0)
Screenshot: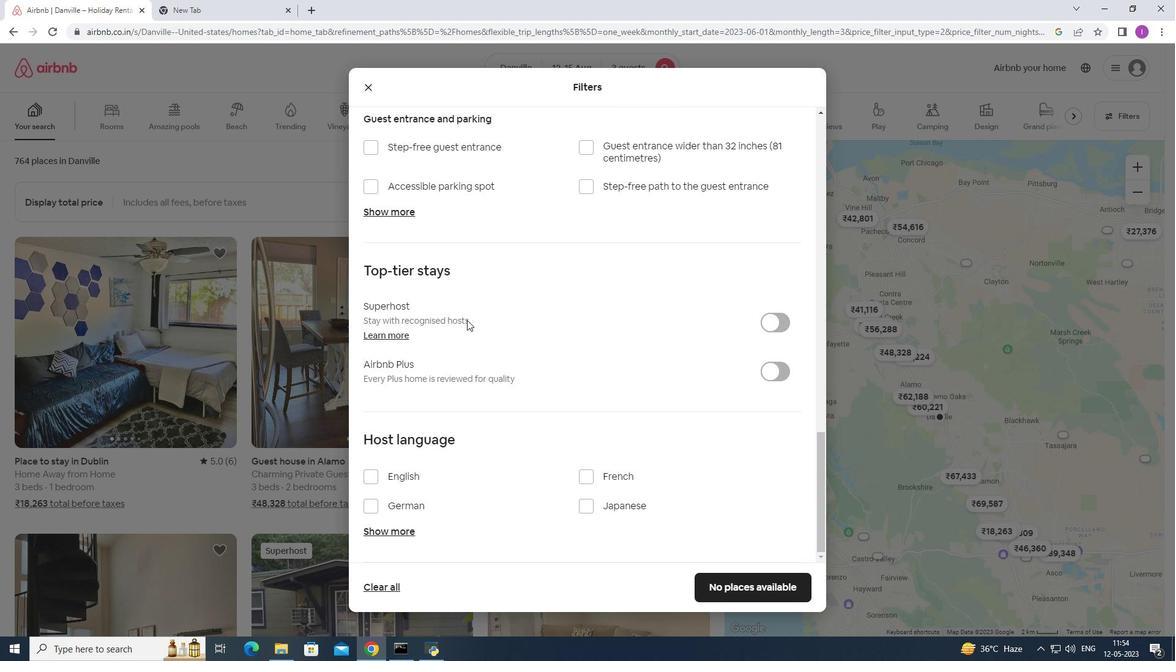 
Action: Mouse moved to (468, 320)
Screenshot: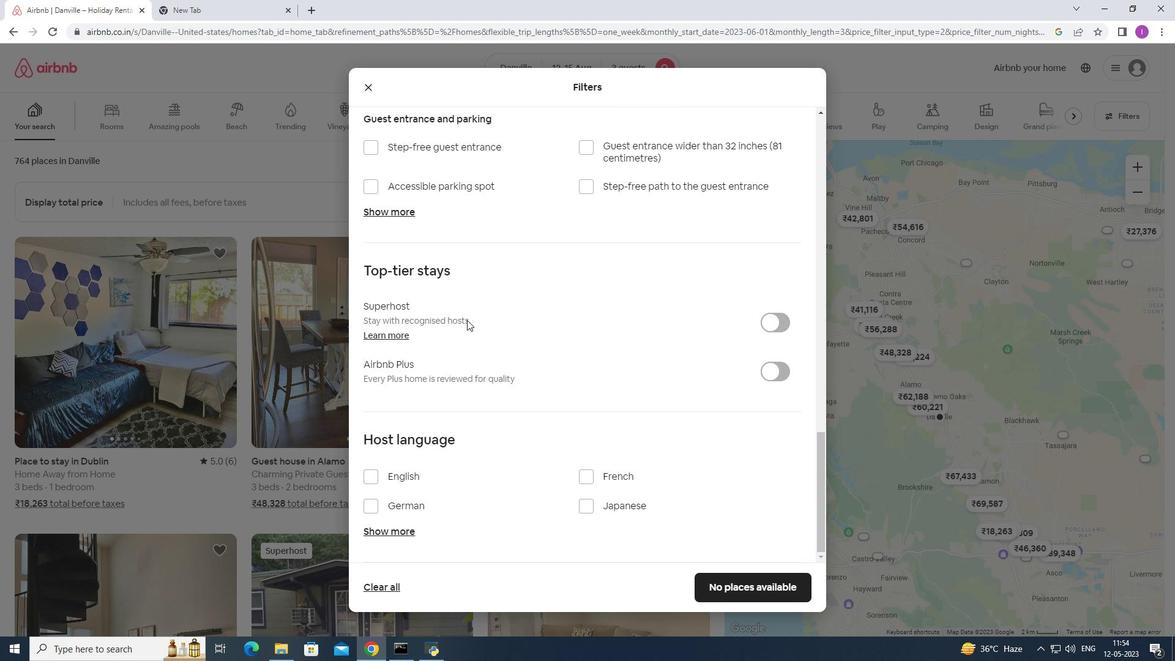 
Action: Mouse scrolled (468, 319) with delta (0, 0)
Screenshot: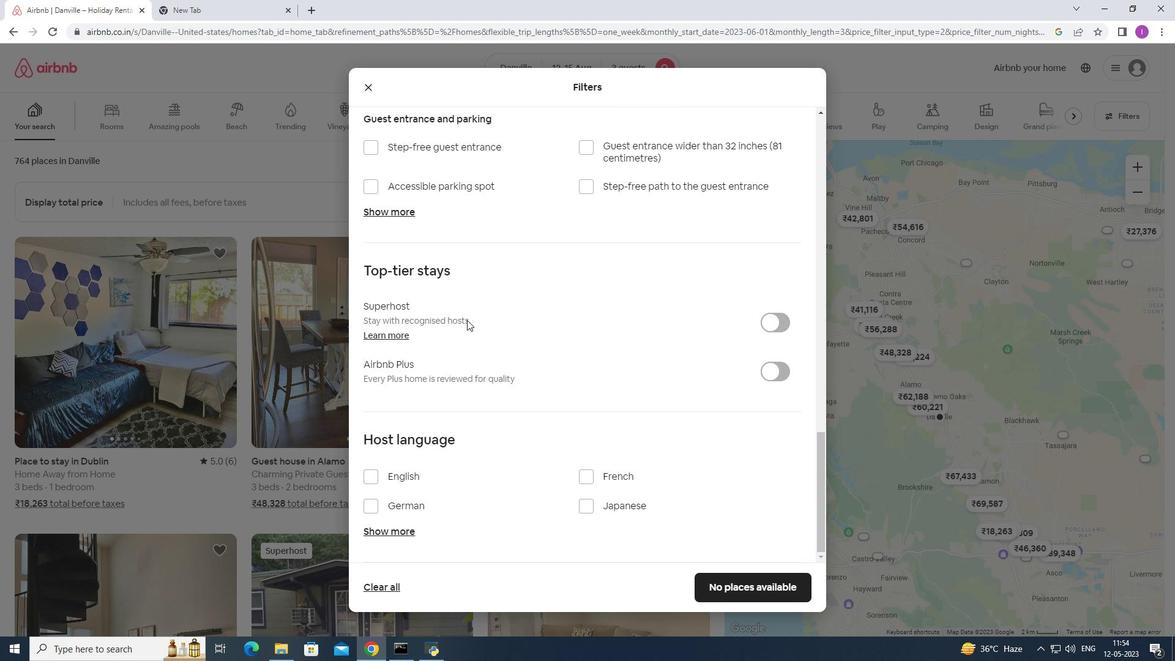 
Action: Mouse moved to (468, 320)
Screenshot: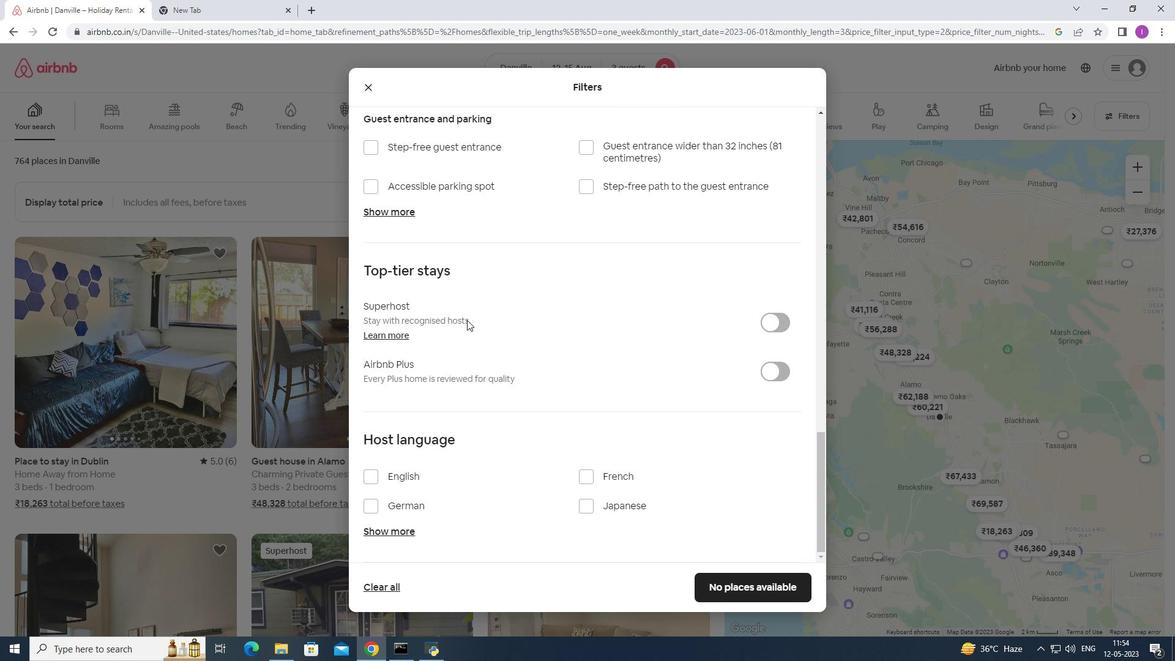 
Action: Mouse scrolled (468, 320) with delta (0, 0)
Screenshot: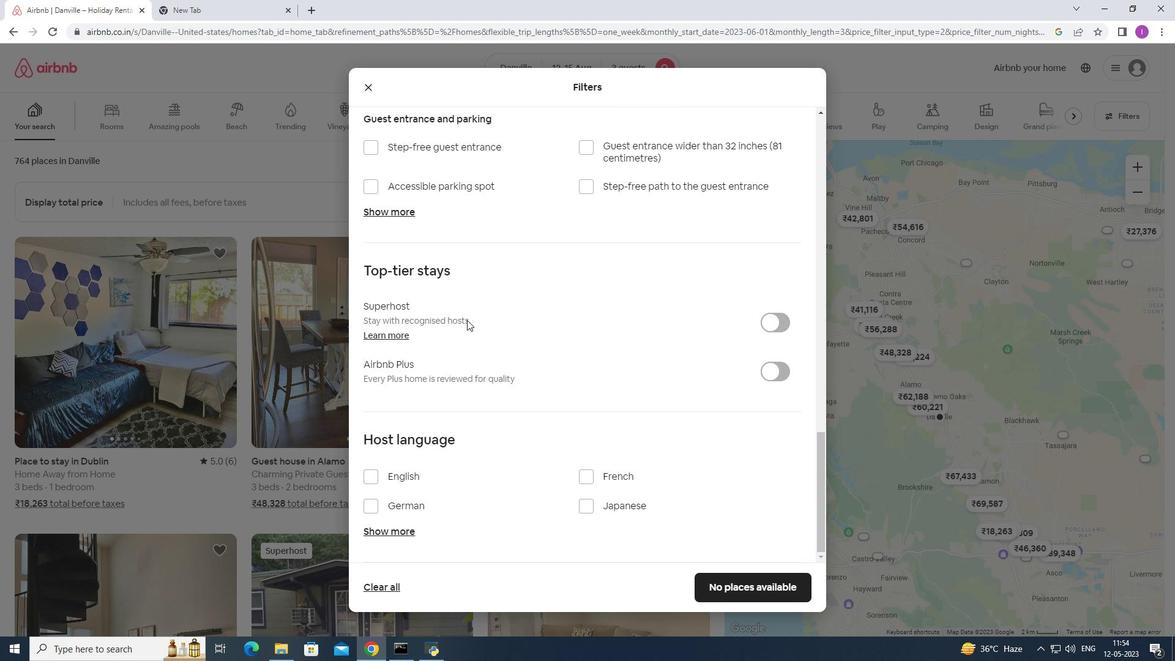 
Action: Mouse moved to (469, 323)
Screenshot: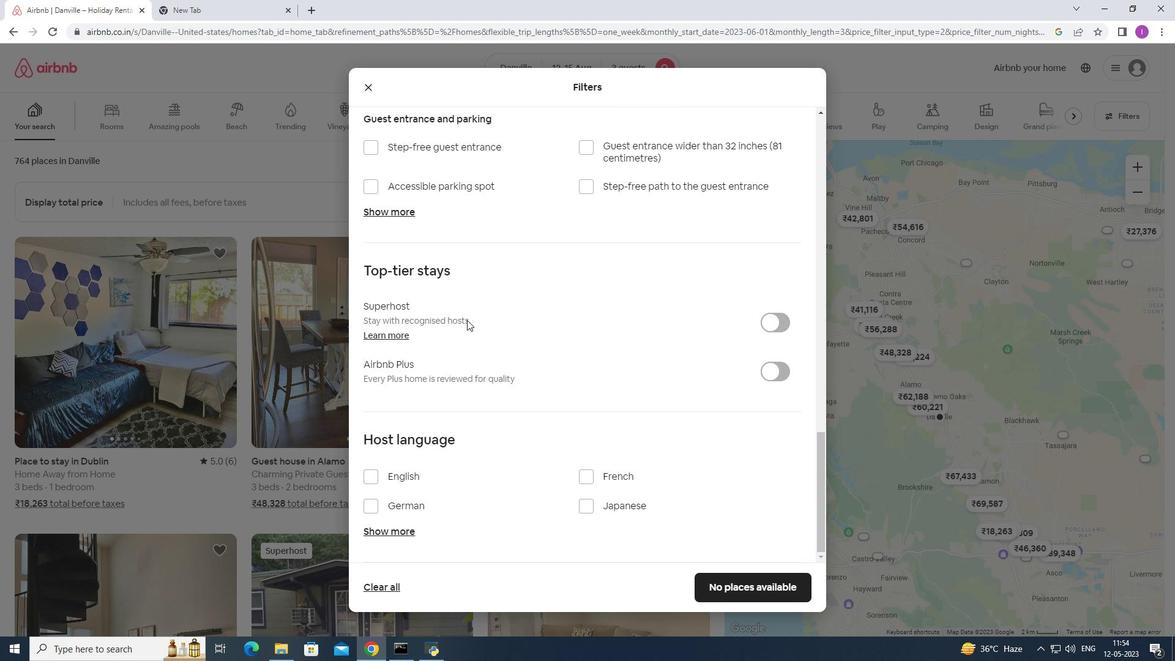 
Action: Mouse scrolled (469, 322) with delta (0, 0)
Screenshot: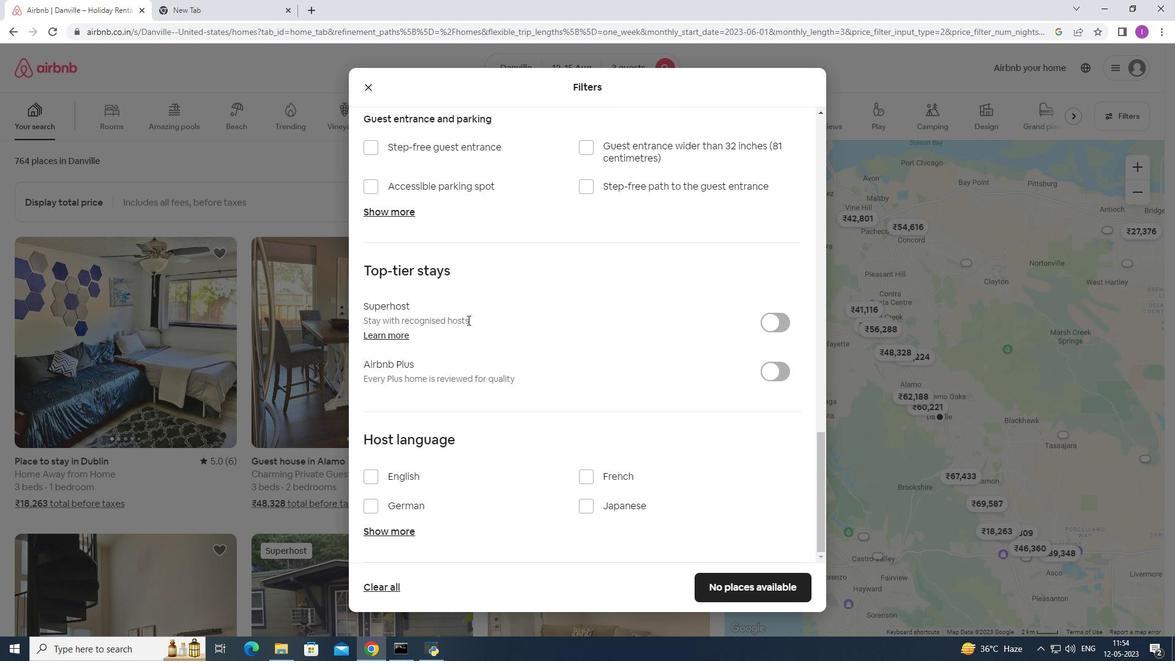 
Action: Mouse moved to (373, 473)
Screenshot: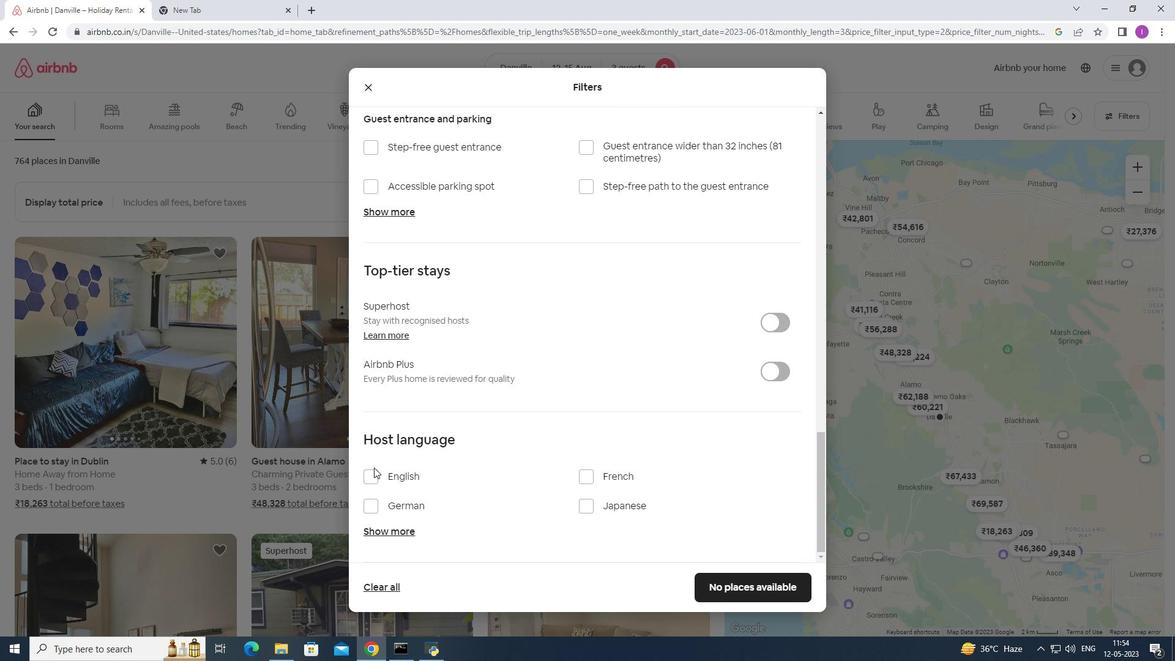 
Action: Mouse pressed left at (373, 473)
Screenshot: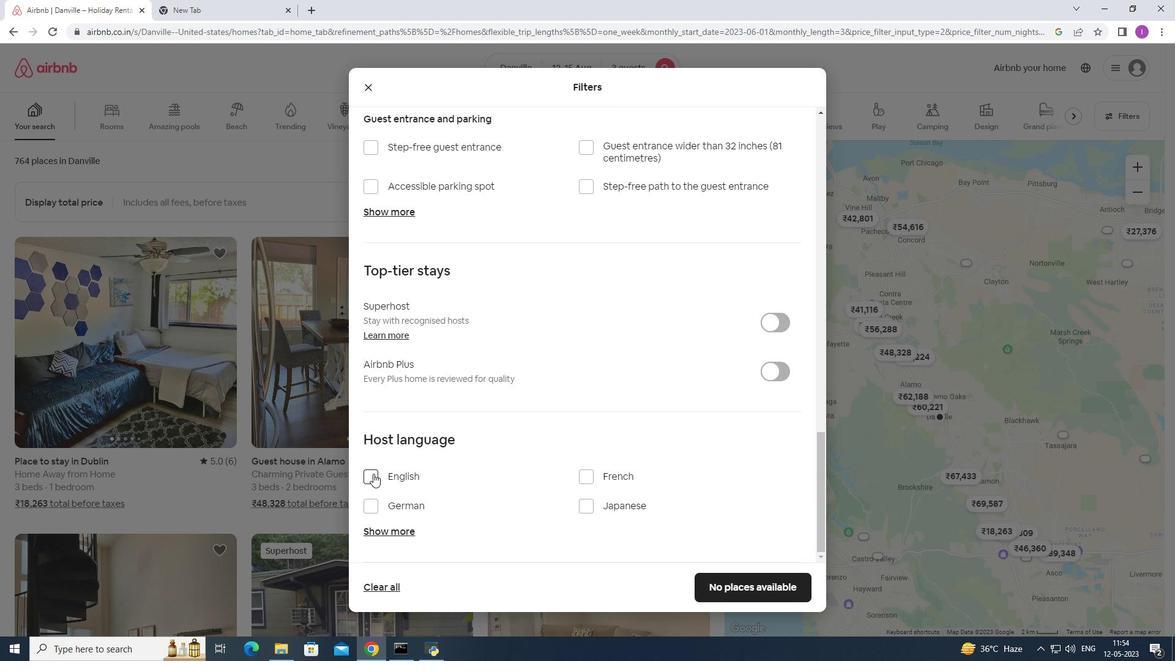 
Action: Mouse moved to (713, 577)
Screenshot: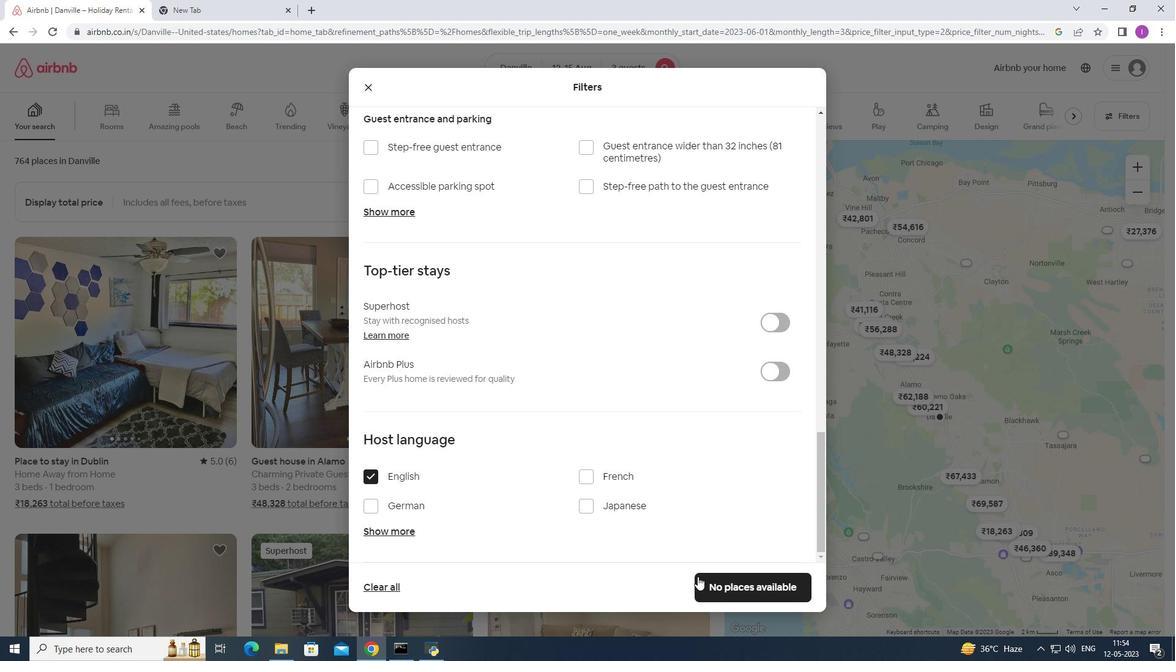 
Action: Mouse pressed left at (713, 577)
Screenshot: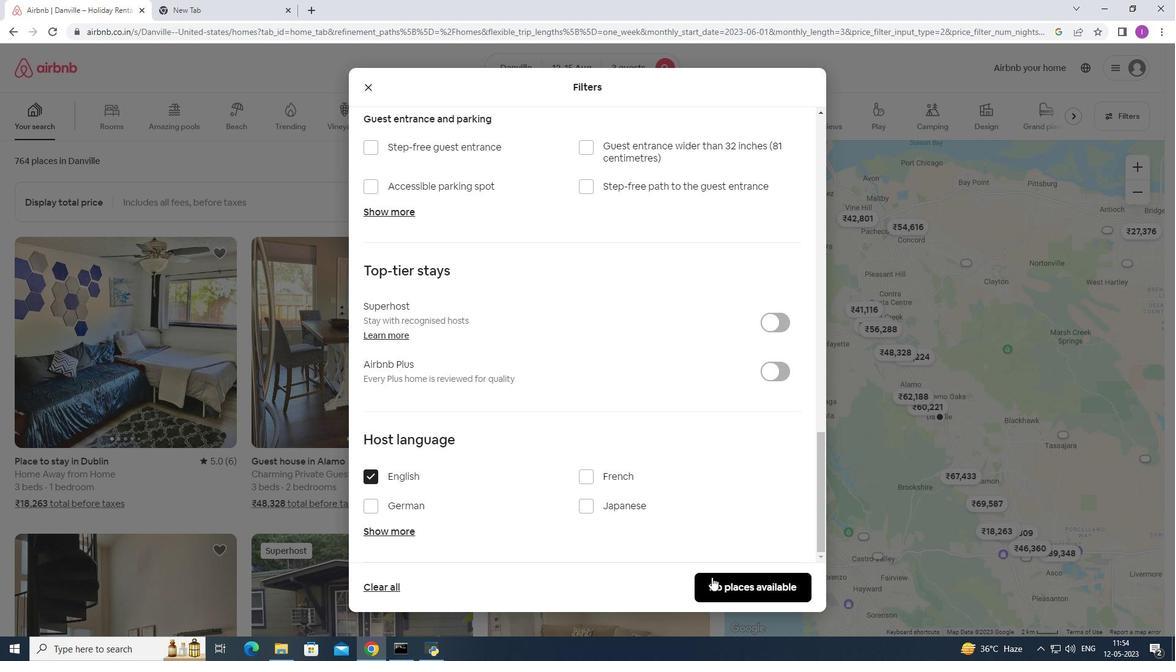 
Action: Mouse moved to (760, 530)
Screenshot: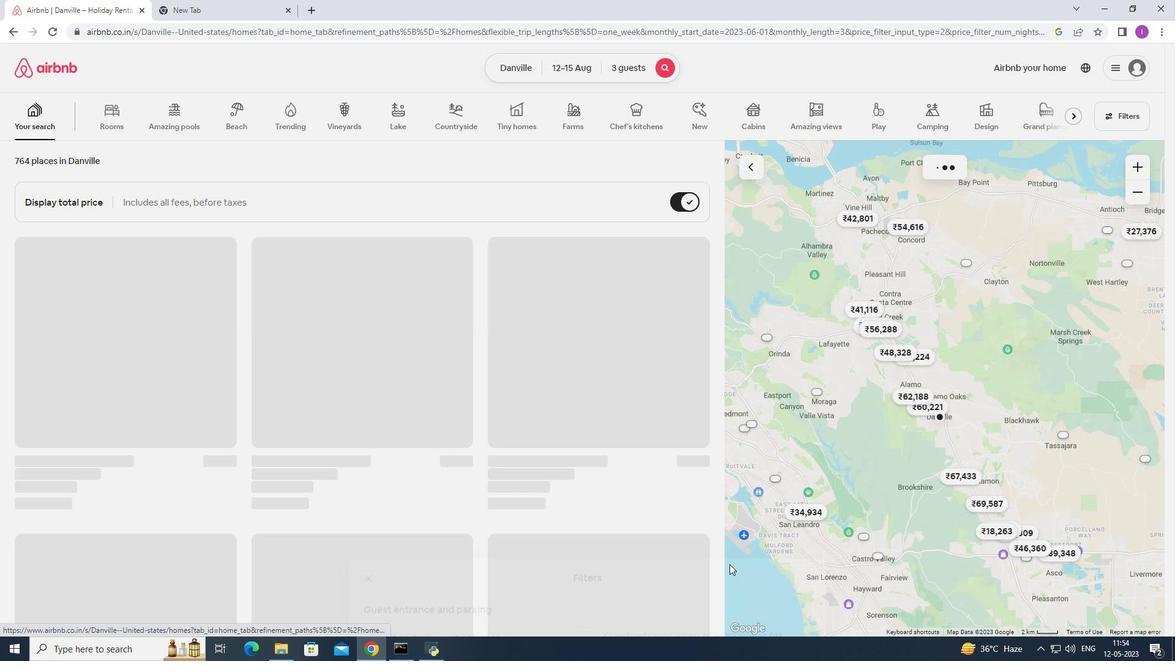 
